 Task: Find a house in Farum, Denmark for 2 guests from August 10 to August 18, with a price range of ₹10,000 to ₹14,000, including WiFi, TV, free parking, gym, and breakfast, and ensure self check-in is available.
Action: Mouse moved to (544, 79)
Screenshot: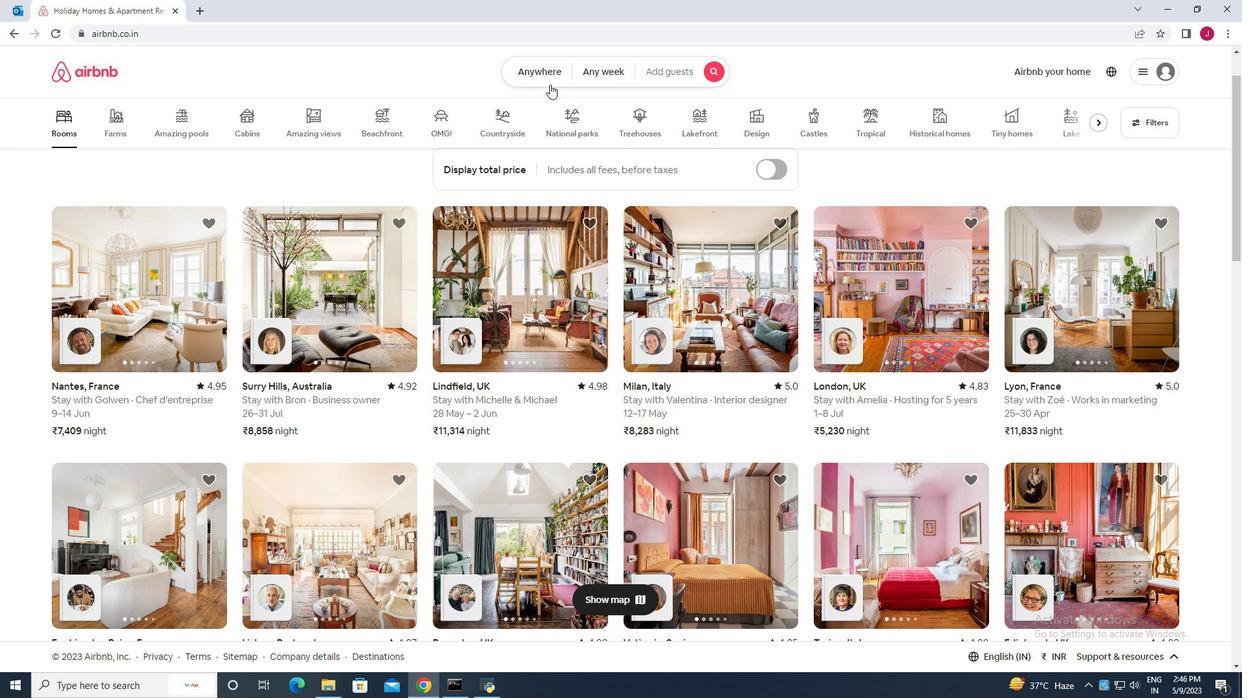 
Action: Mouse pressed left at (544, 79)
Screenshot: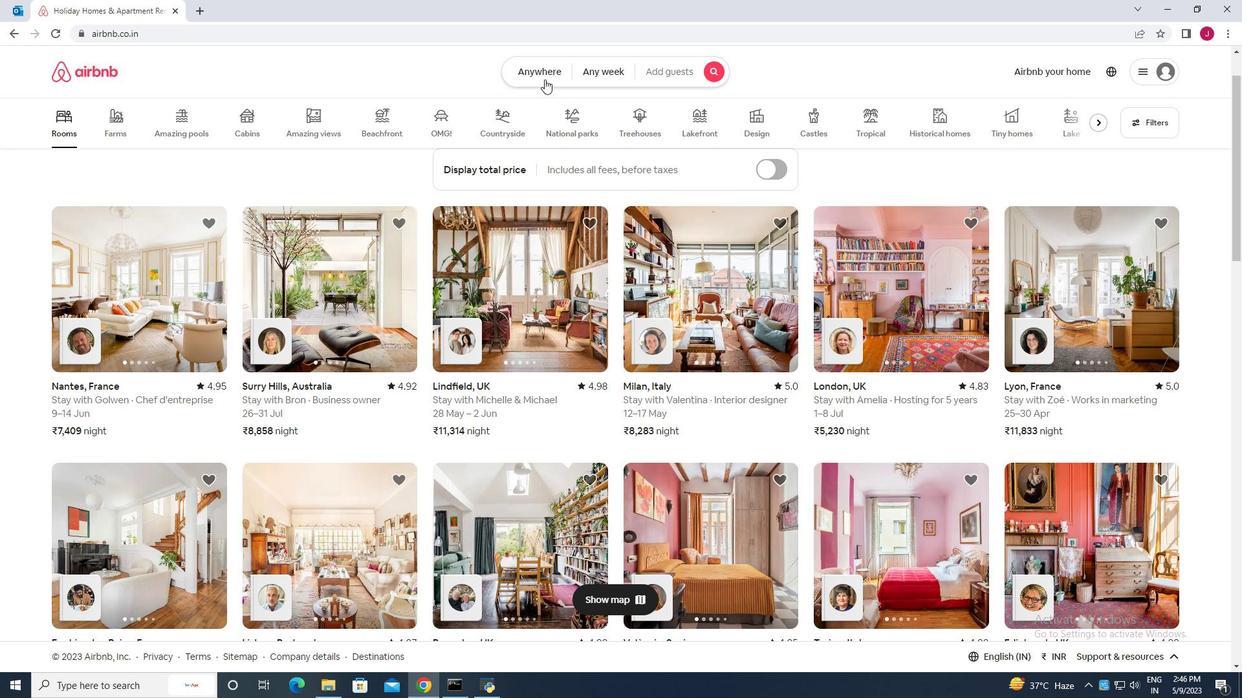 
Action: Mouse moved to (432, 122)
Screenshot: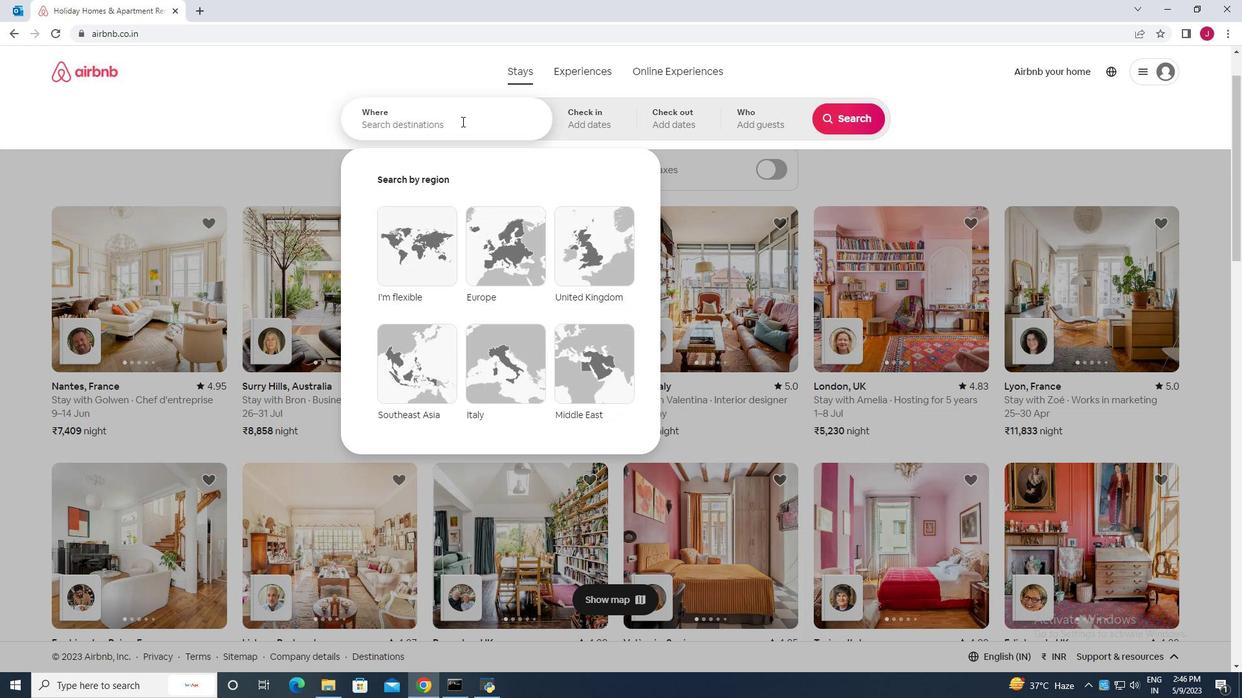 
Action: Mouse pressed left at (432, 122)
Screenshot: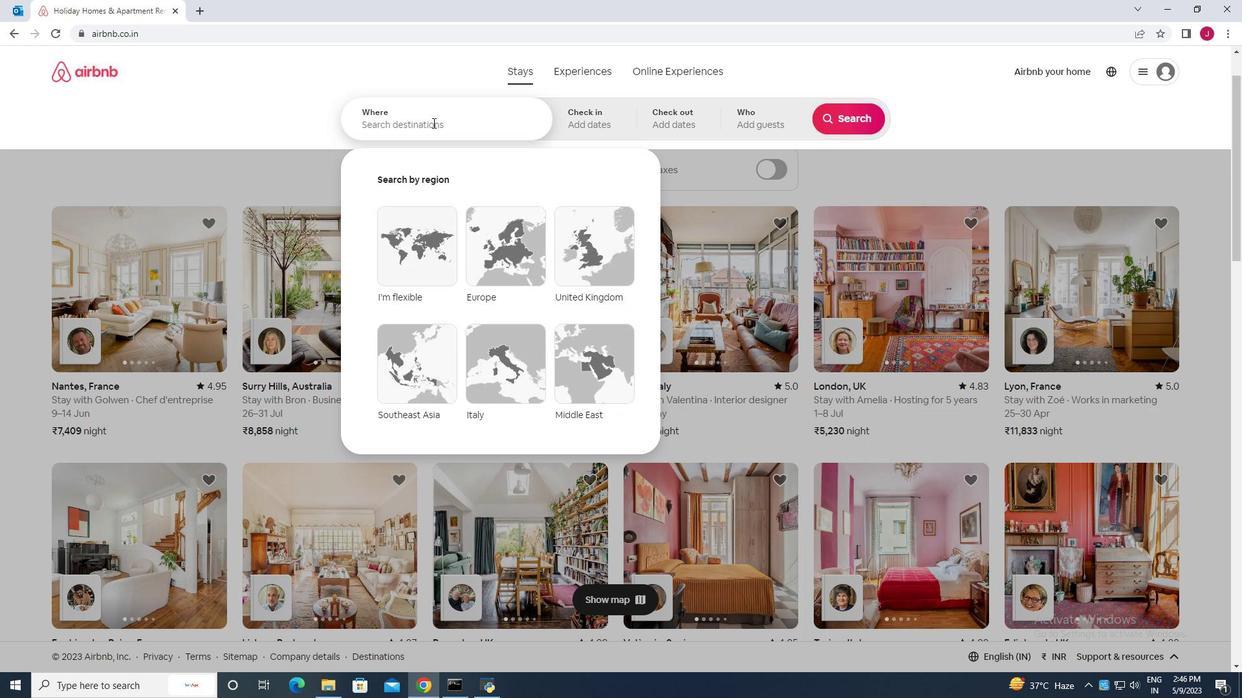
Action: Key pressed farum<Key.space>denmark<Key.space>
Screenshot: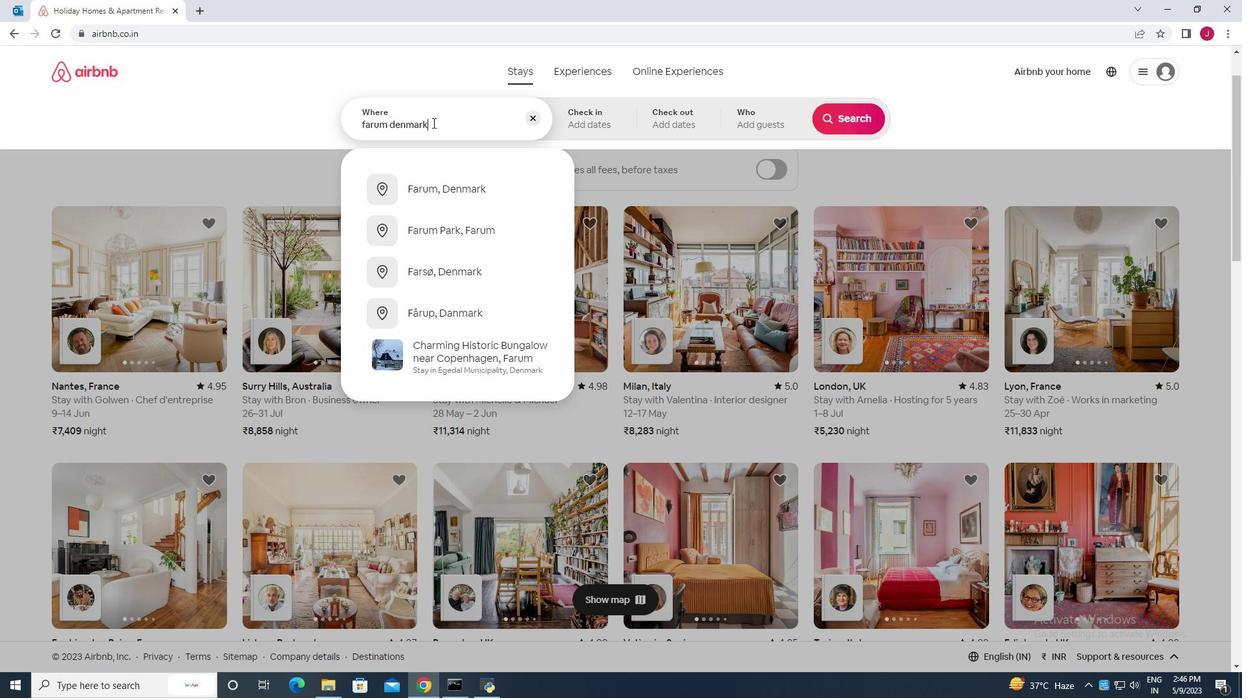
Action: Mouse moved to (473, 189)
Screenshot: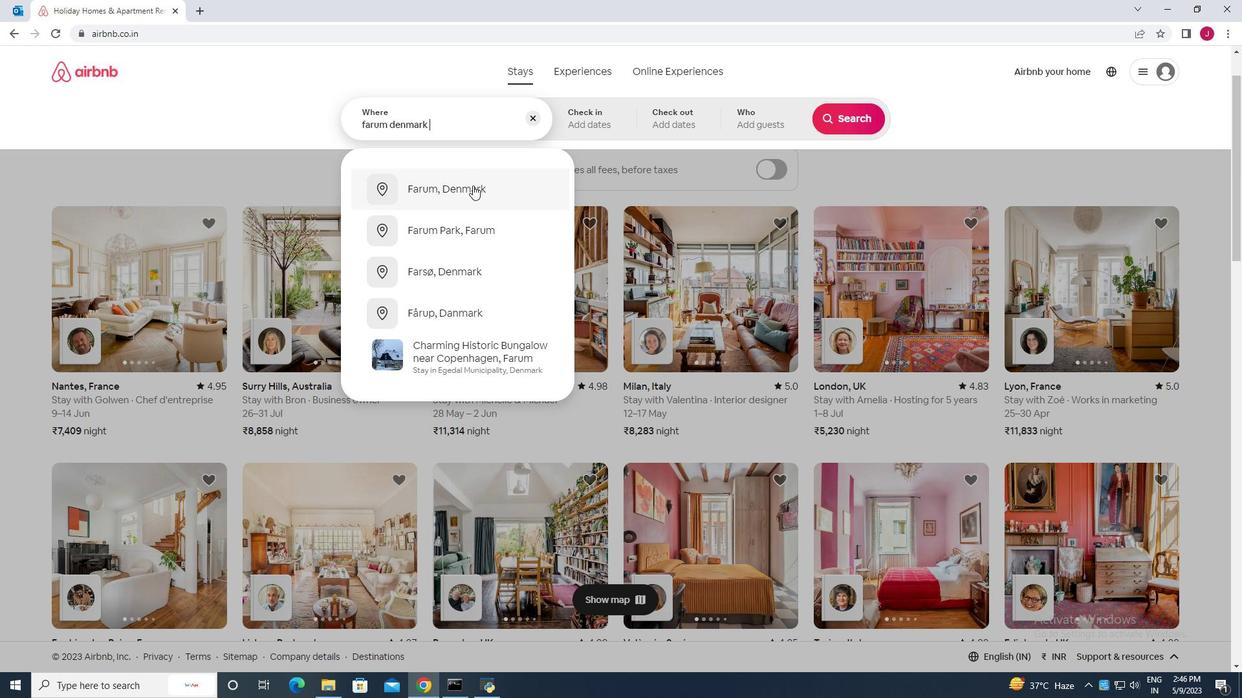 
Action: Mouse pressed left at (473, 189)
Screenshot: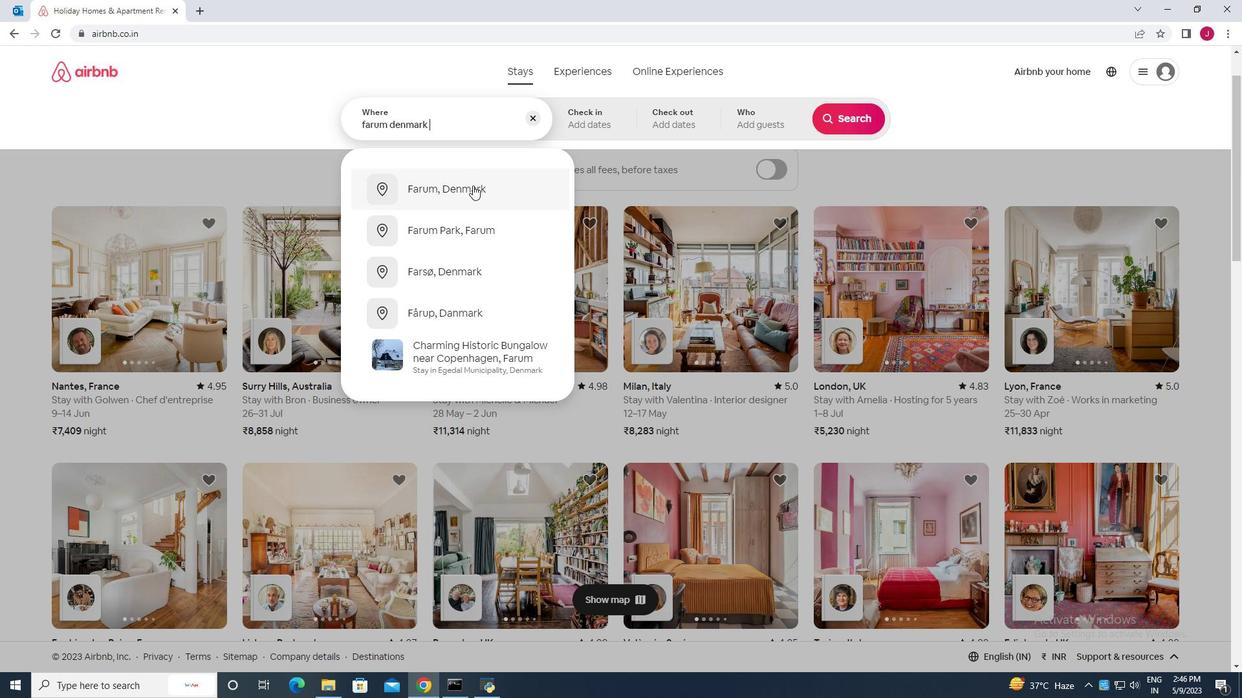 
Action: Mouse moved to (843, 221)
Screenshot: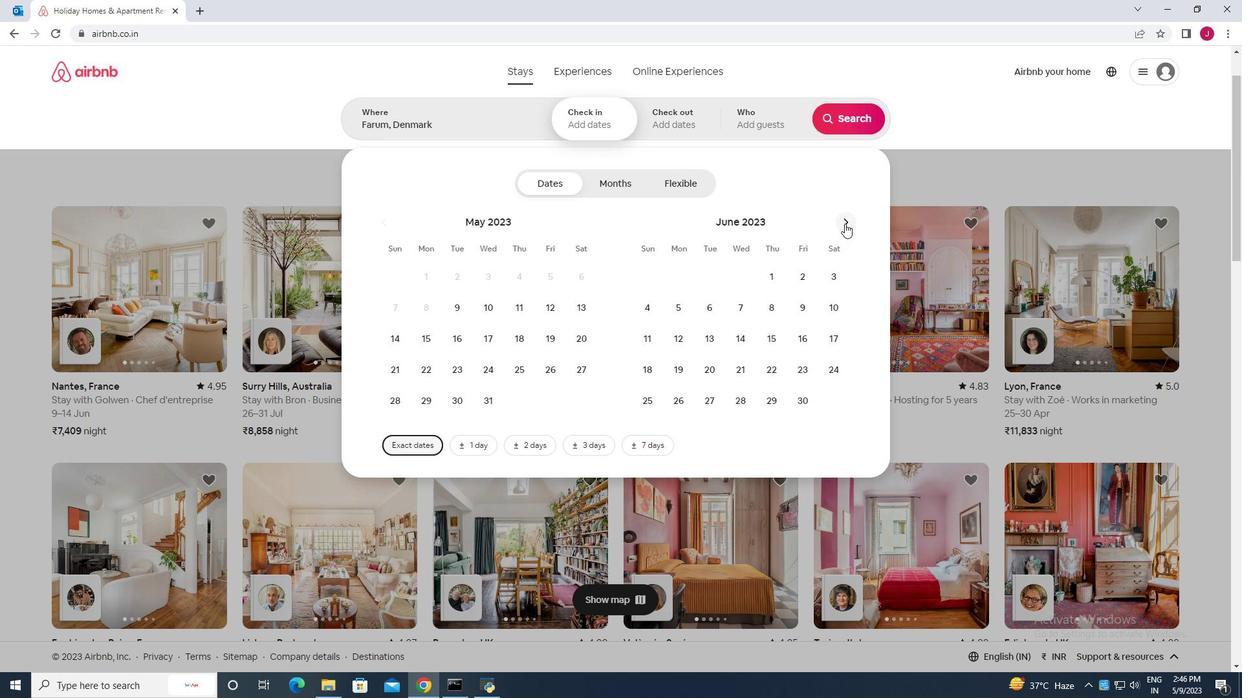 
Action: Mouse pressed left at (843, 221)
Screenshot: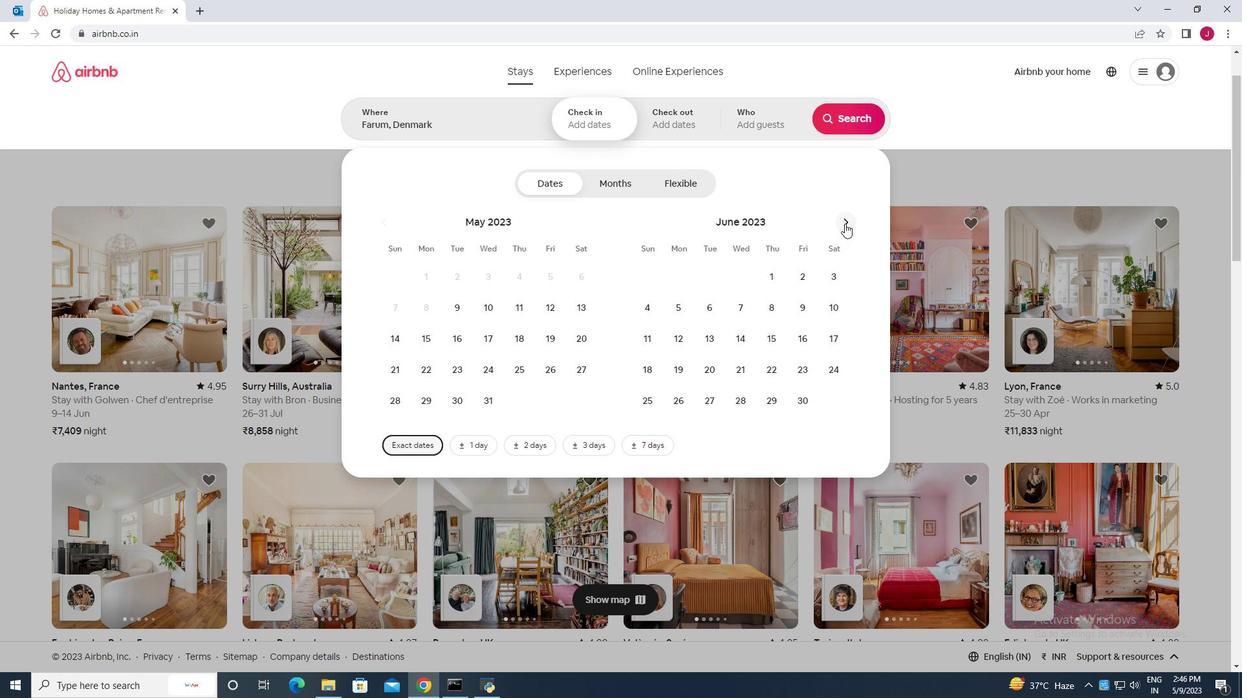 
Action: Mouse pressed left at (843, 221)
Screenshot: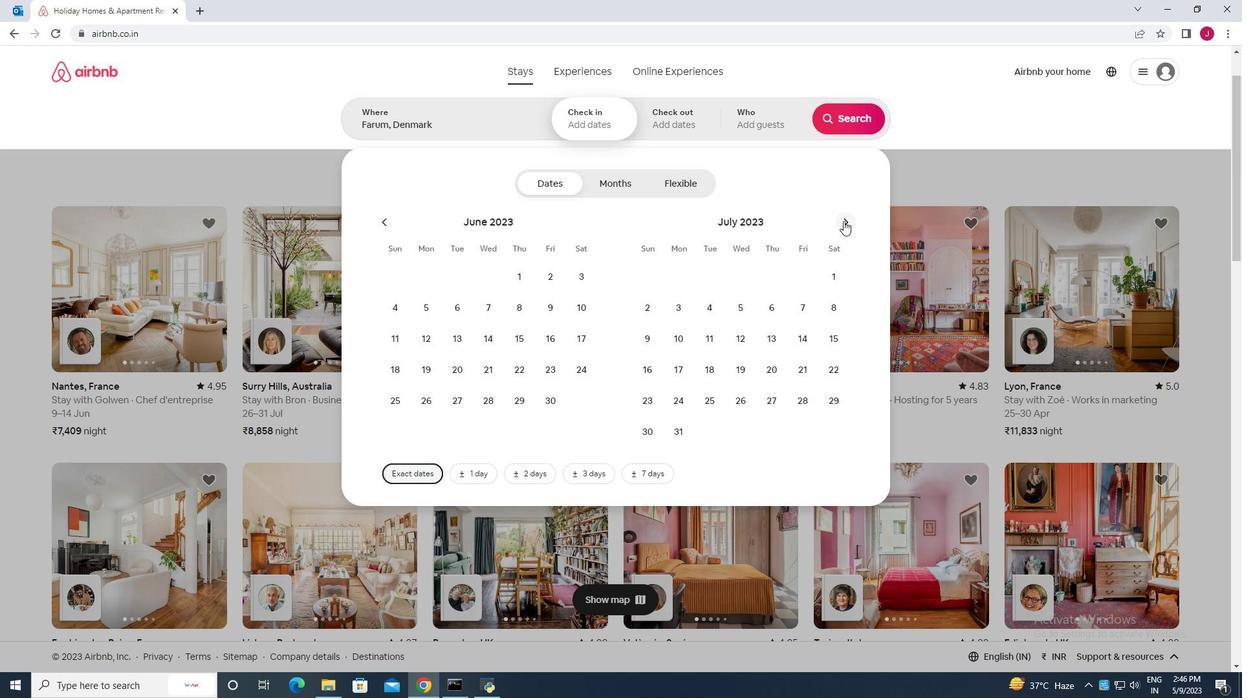 
Action: Mouse pressed left at (843, 221)
Screenshot: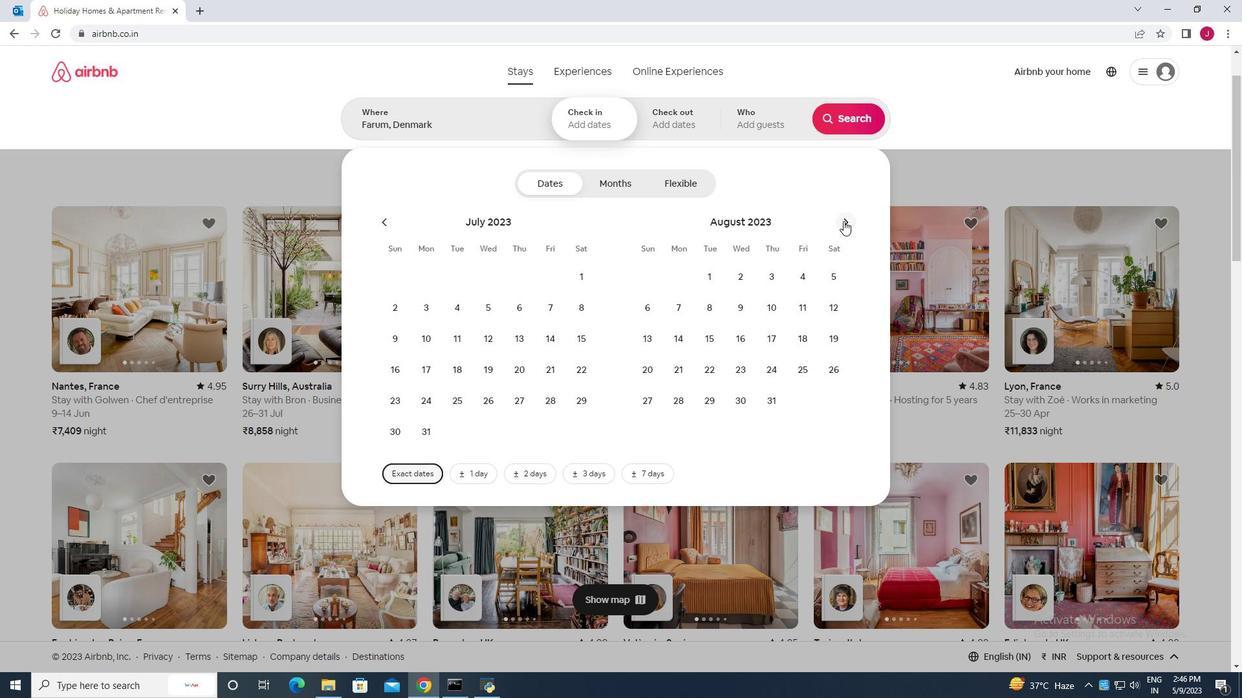 
Action: Mouse moved to (509, 311)
Screenshot: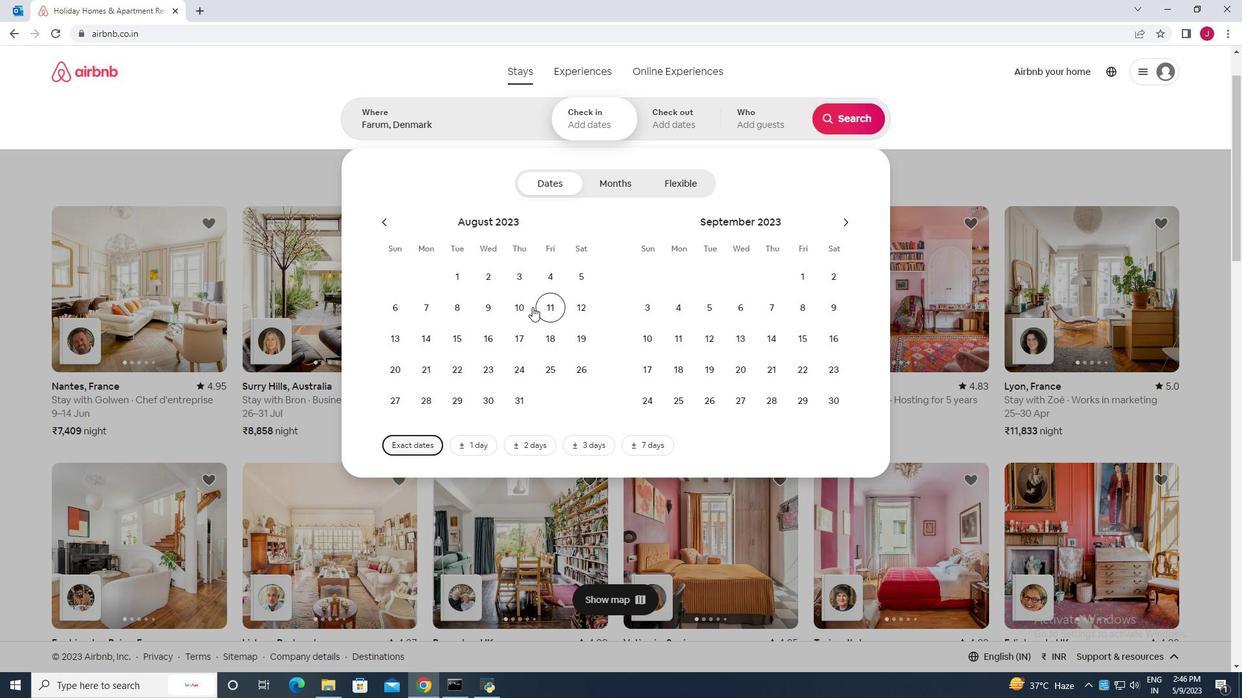 
Action: Mouse pressed left at (509, 311)
Screenshot: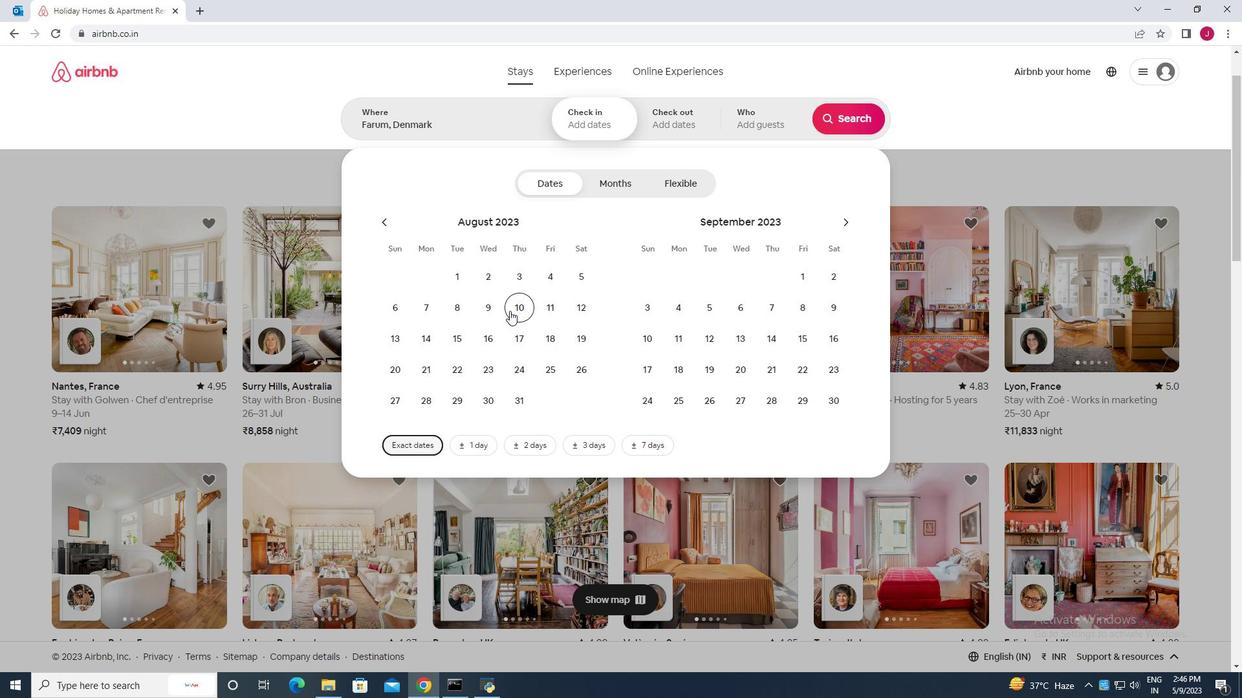
Action: Mouse moved to (557, 338)
Screenshot: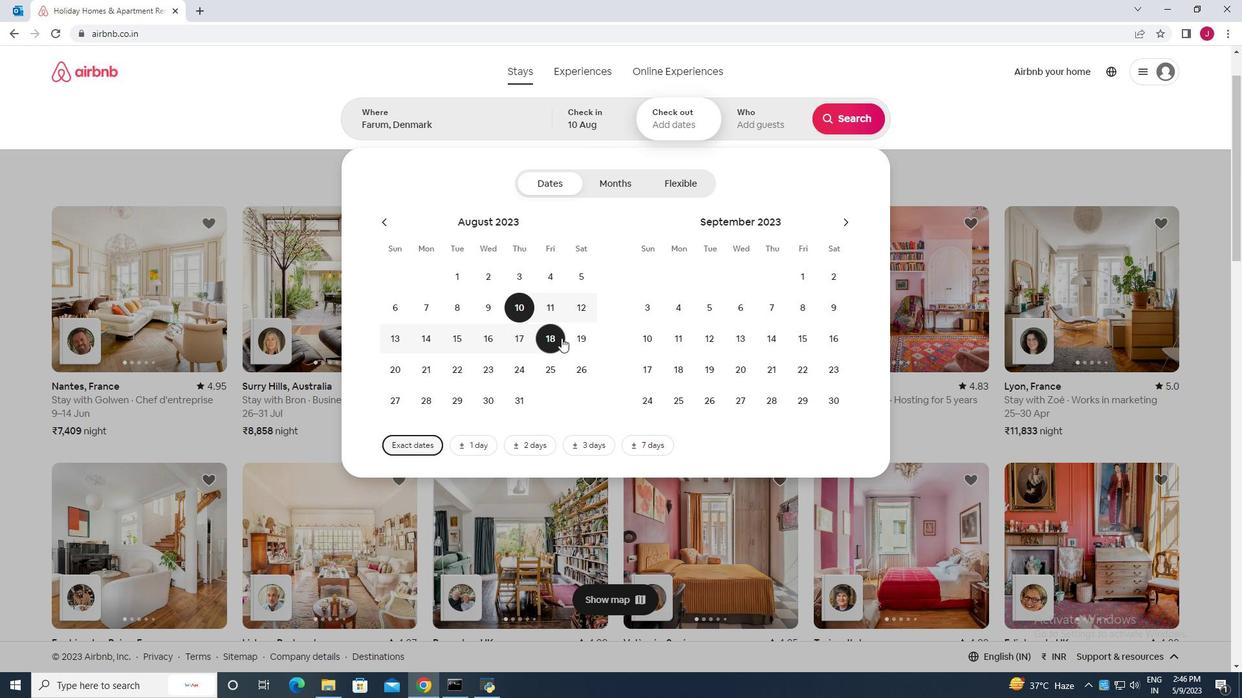 
Action: Mouse pressed left at (557, 338)
Screenshot: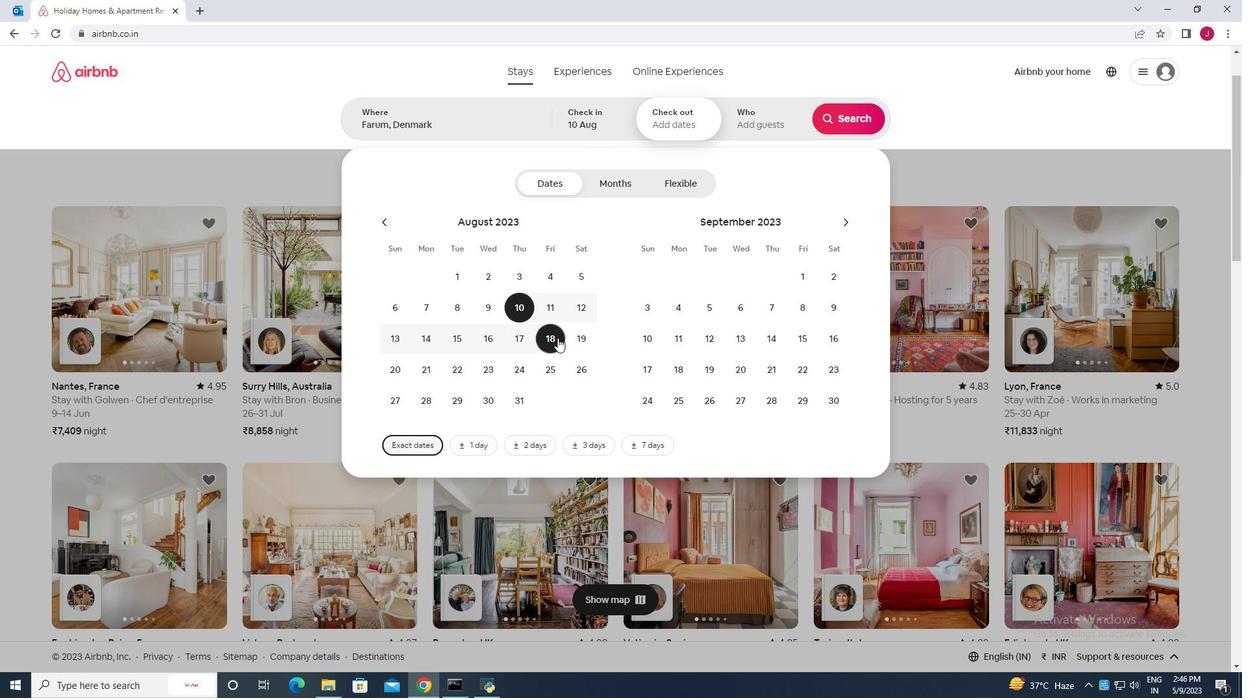 
Action: Mouse moved to (749, 124)
Screenshot: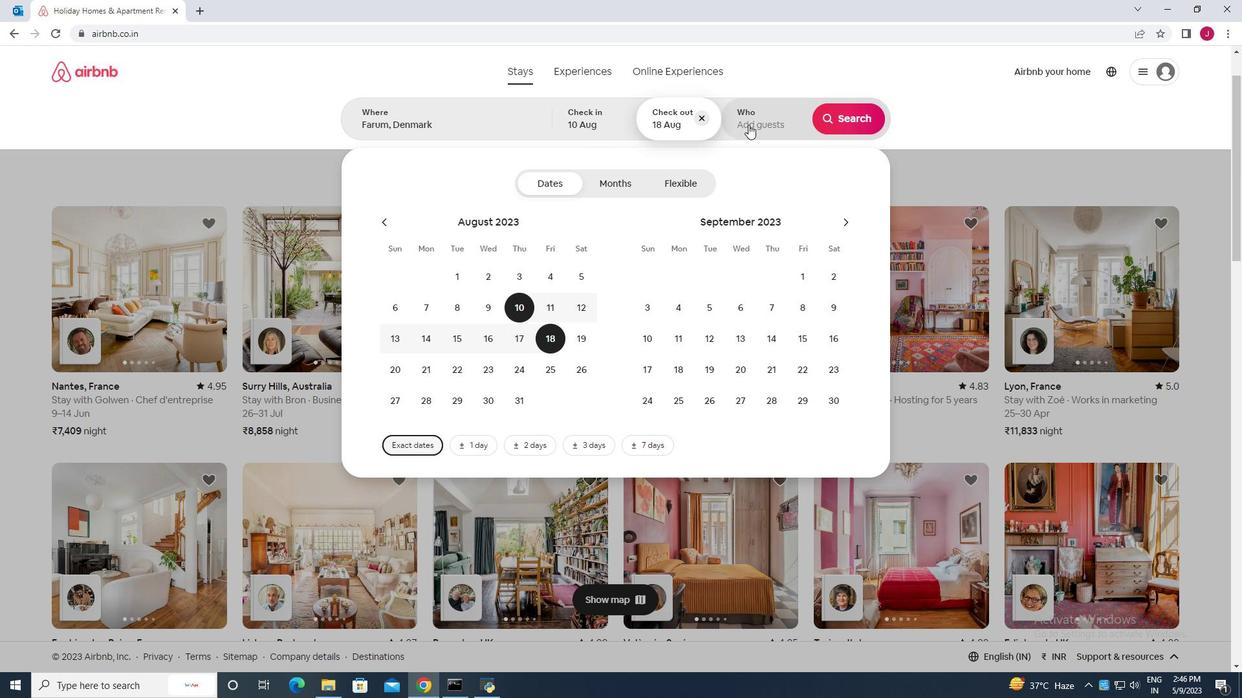 
Action: Mouse pressed left at (749, 124)
Screenshot: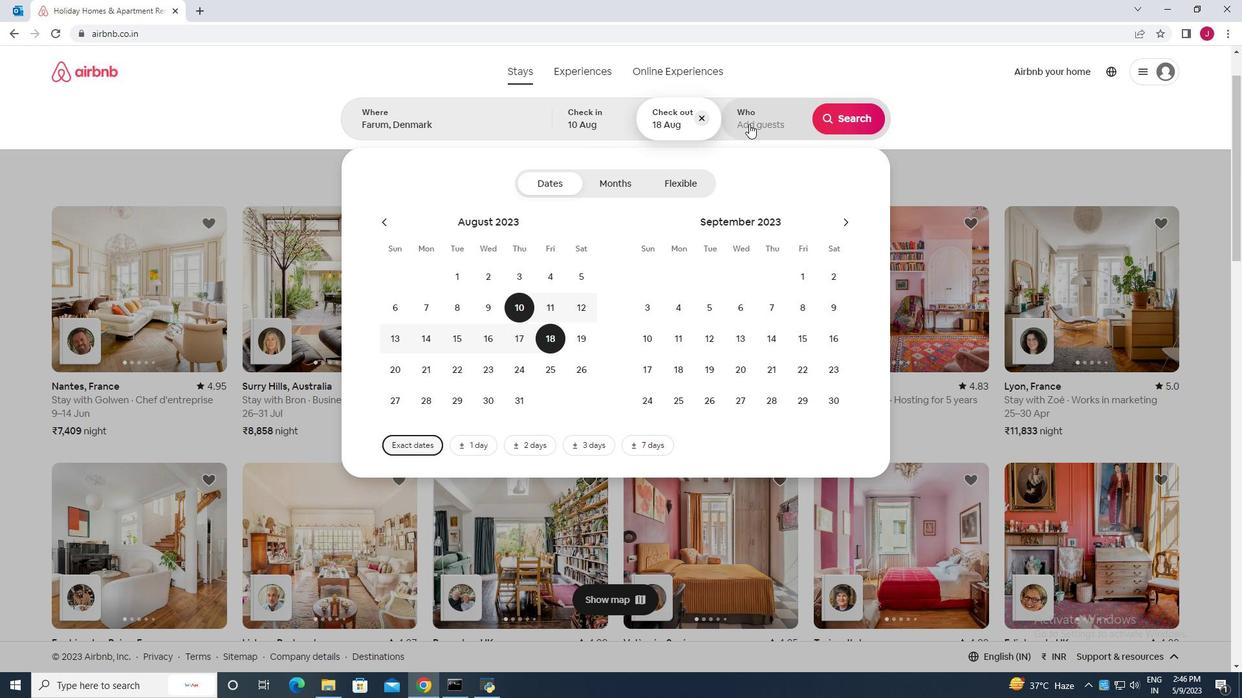 
Action: Mouse moved to (856, 188)
Screenshot: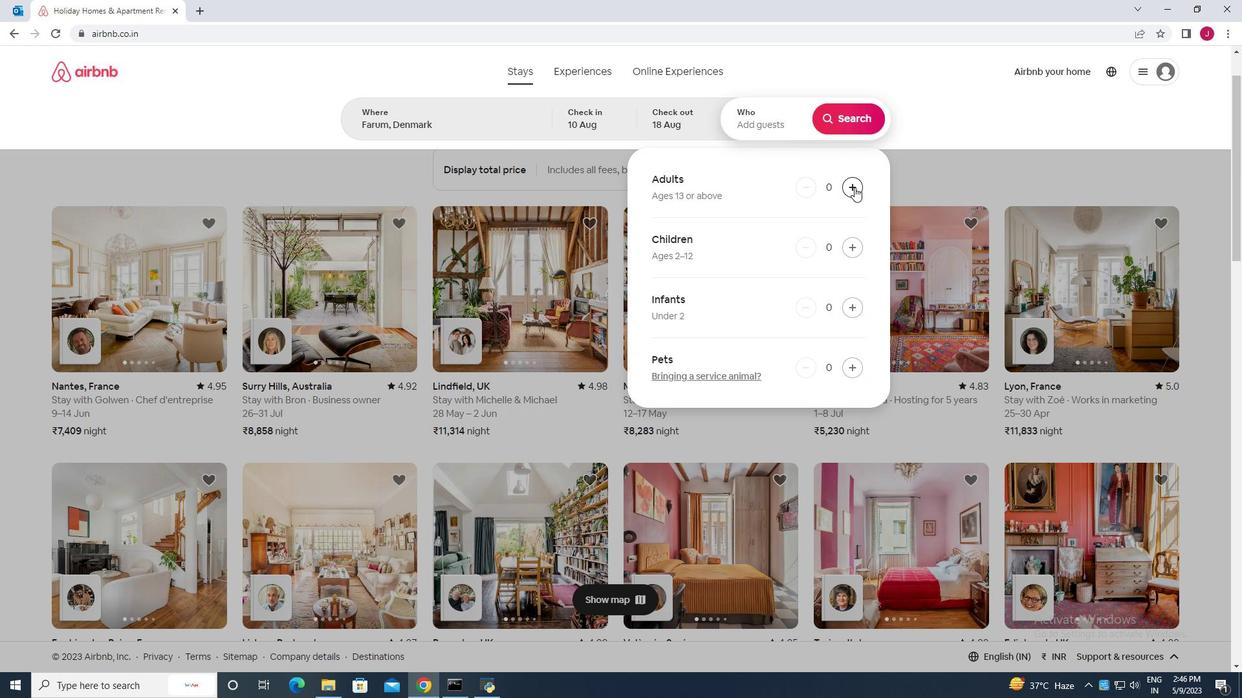 
Action: Mouse pressed left at (856, 188)
Screenshot: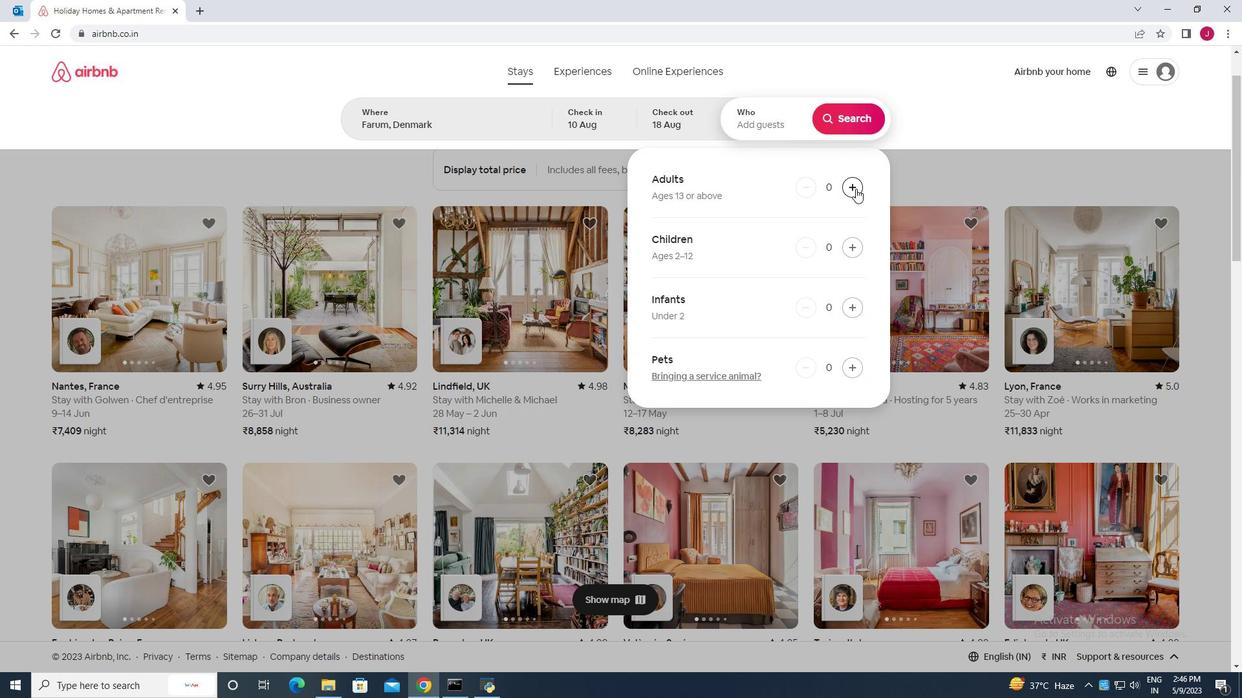 
Action: Mouse pressed left at (856, 188)
Screenshot: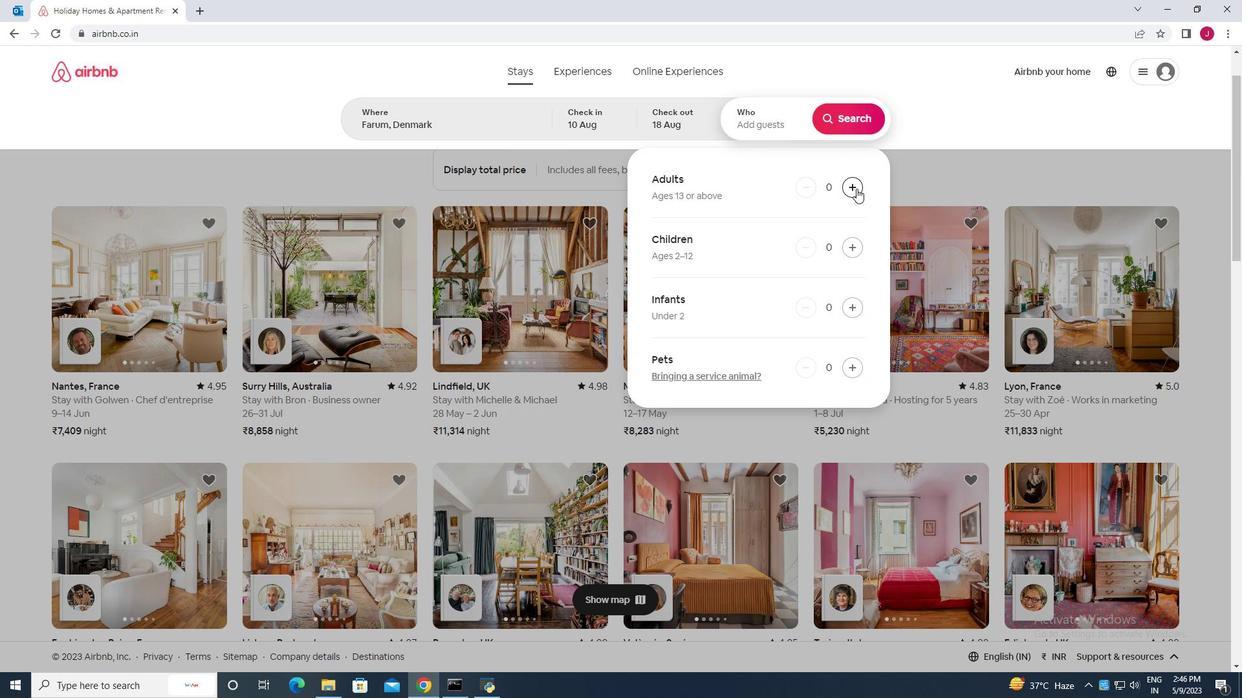 
Action: Mouse moved to (859, 121)
Screenshot: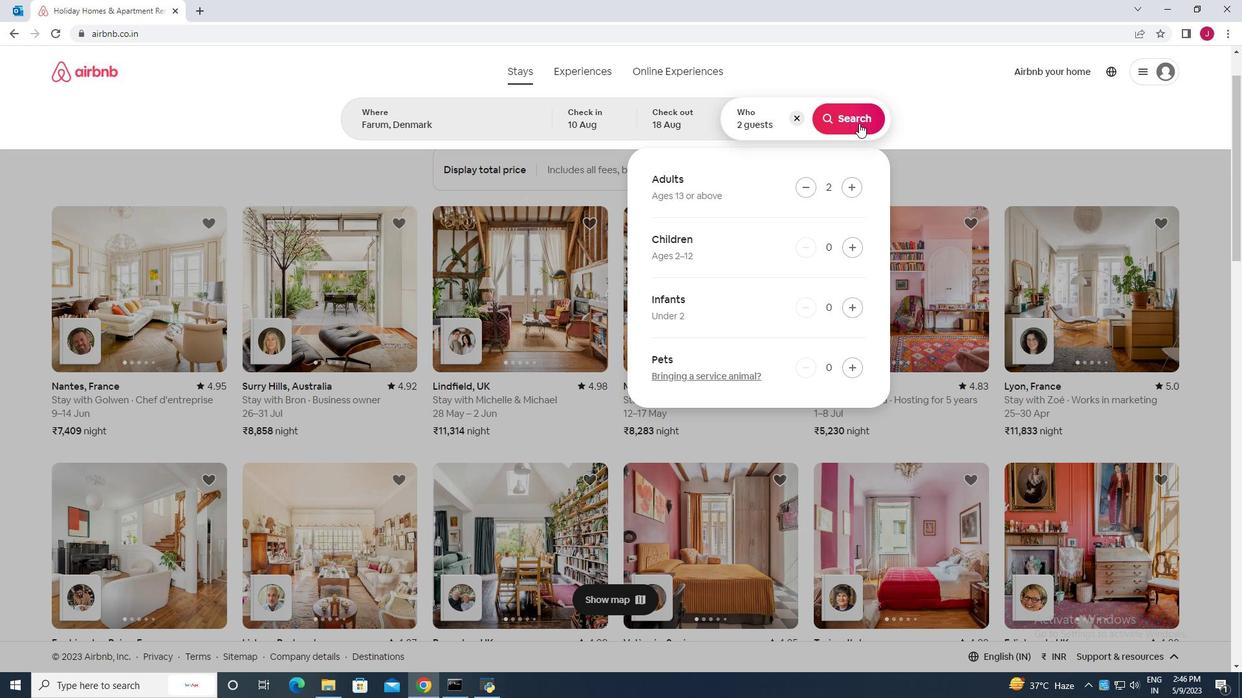 
Action: Mouse pressed left at (859, 121)
Screenshot: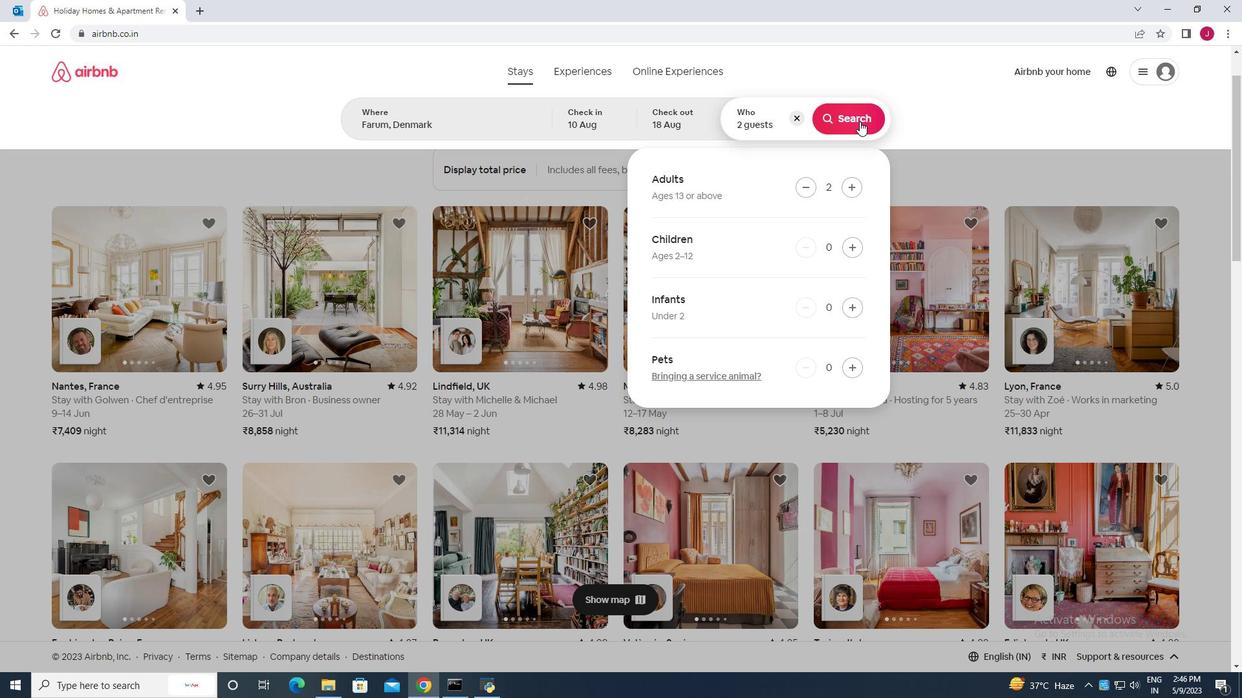 
Action: Mouse moved to (1186, 122)
Screenshot: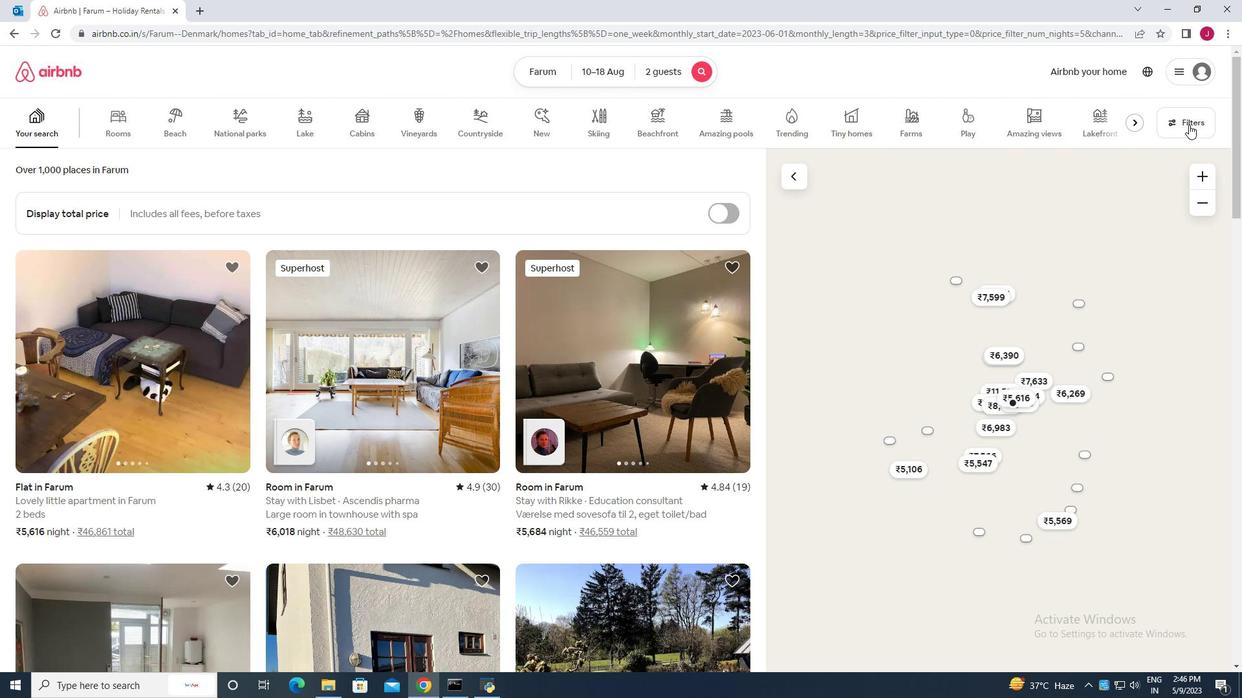 
Action: Mouse pressed left at (1186, 122)
Screenshot: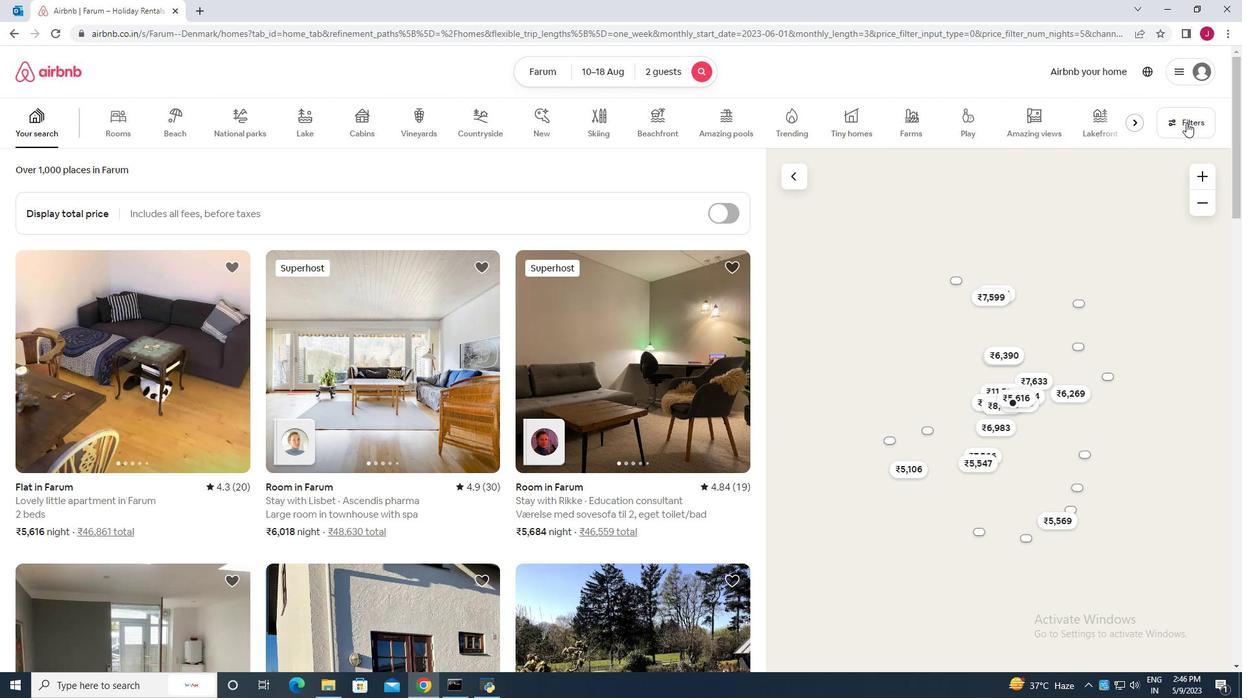 
Action: Mouse moved to (478, 433)
Screenshot: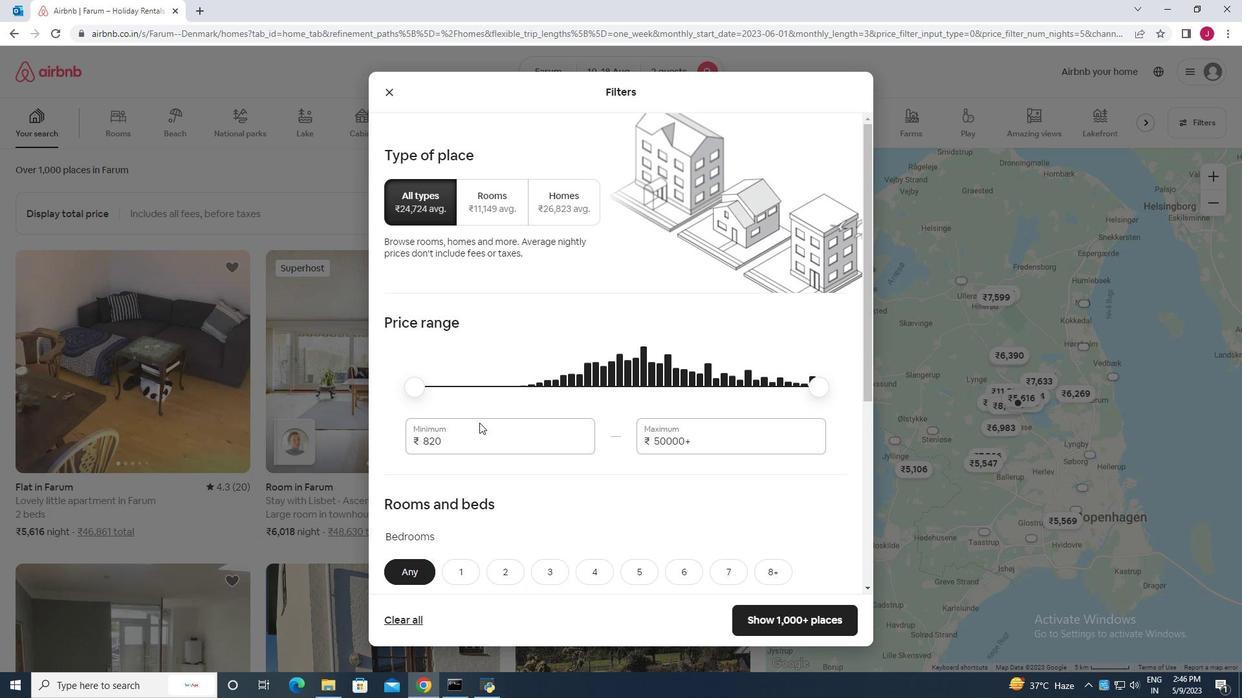
Action: Mouse pressed left at (478, 433)
Screenshot: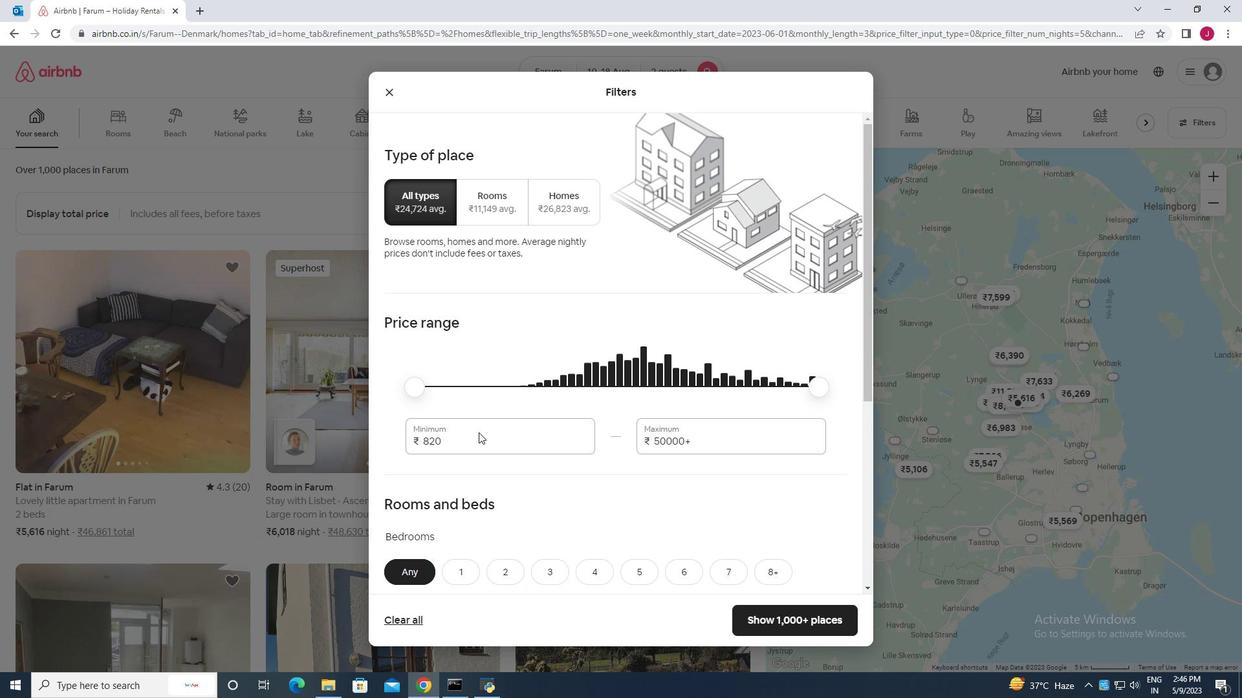 
Action: Mouse moved to (480, 439)
Screenshot: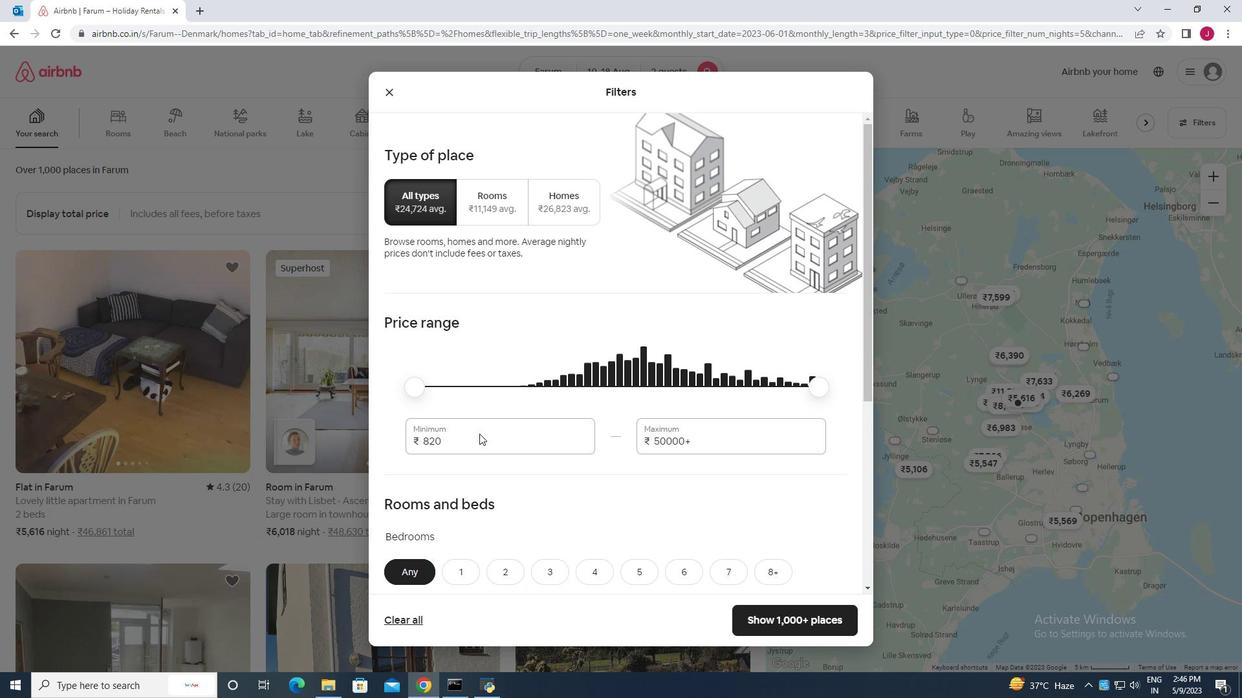 
Action: Key pressed <Key.backspace><Key.backspace><Key.backspace><Key.backspace><Key.backspace><Key.backspace><Key.backspace><Key.backspace><Key.backspace><Key.backspace><Key.backspace><Key.backspace><Key.backspace><Key.backspace><Key.backspace>10000
Screenshot: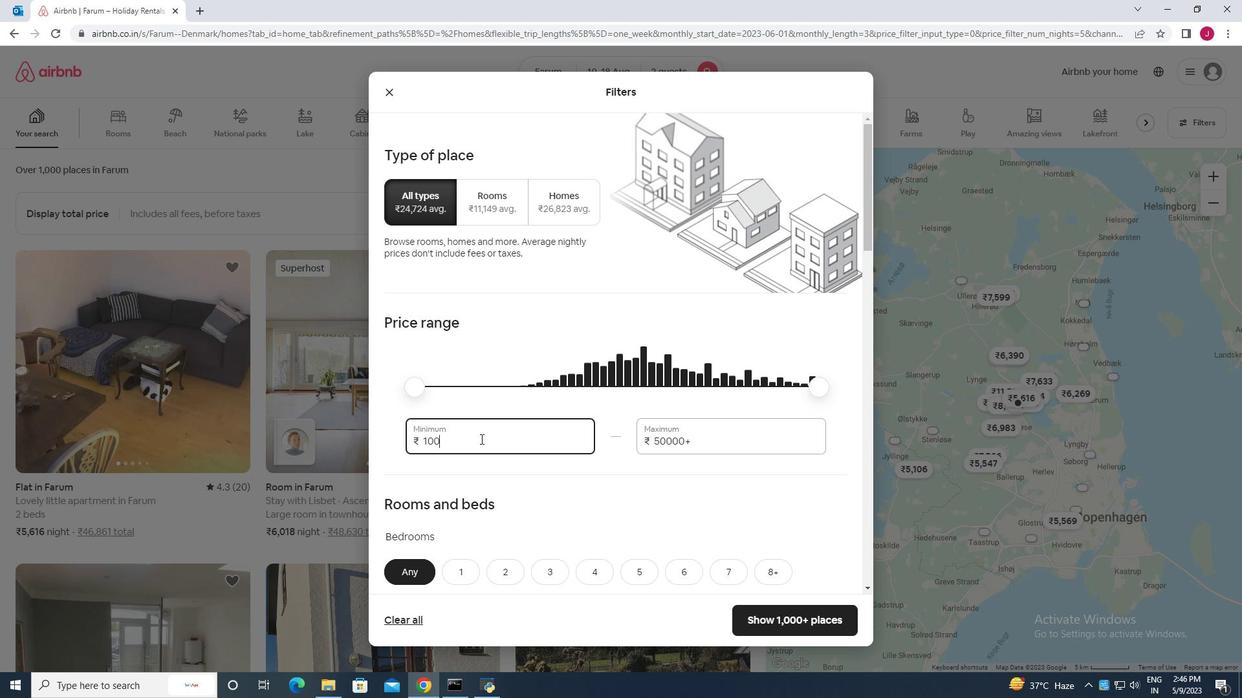 
Action: Mouse moved to (718, 432)
Screenshot: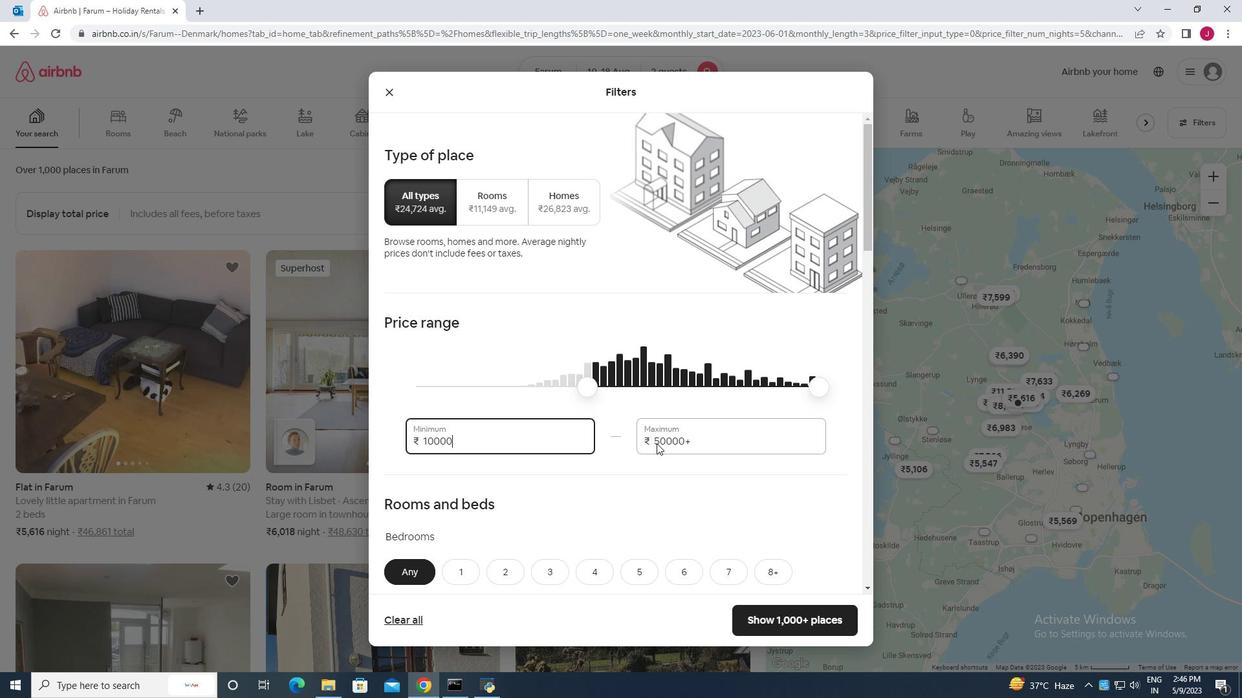 
Action: Mouse pressed left at (718, 432)
Screenshot: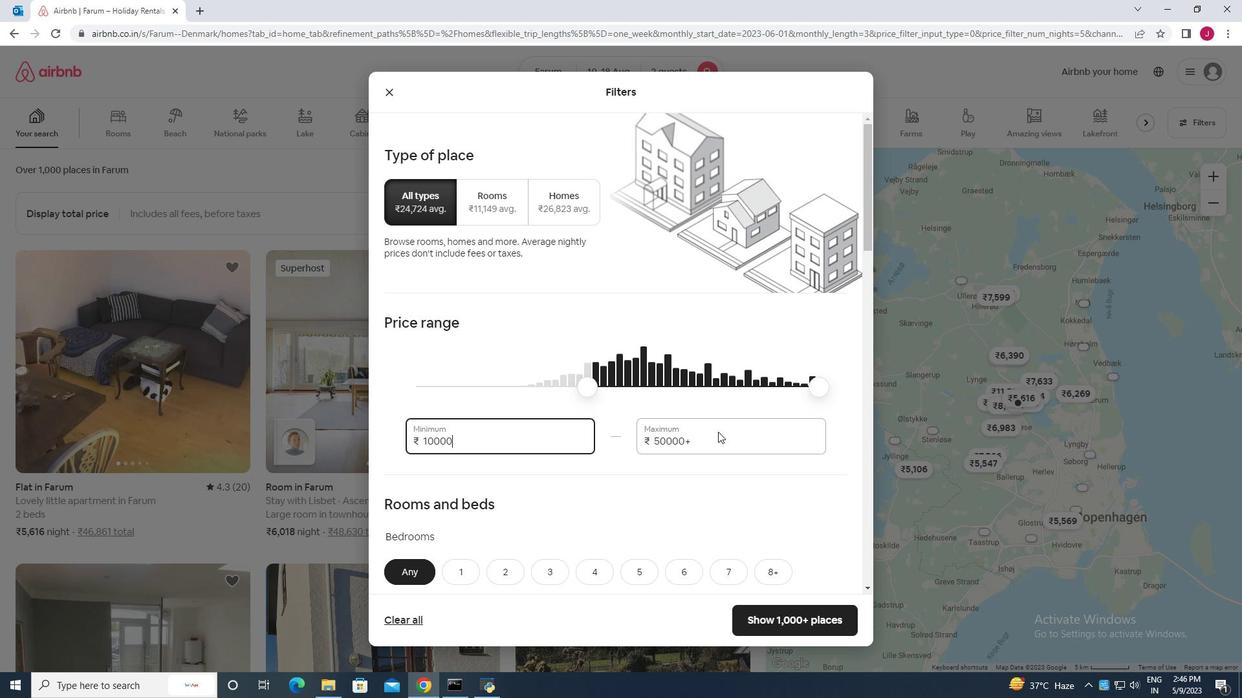 
Action: Mouse moved to (717, 440)
Screenshot: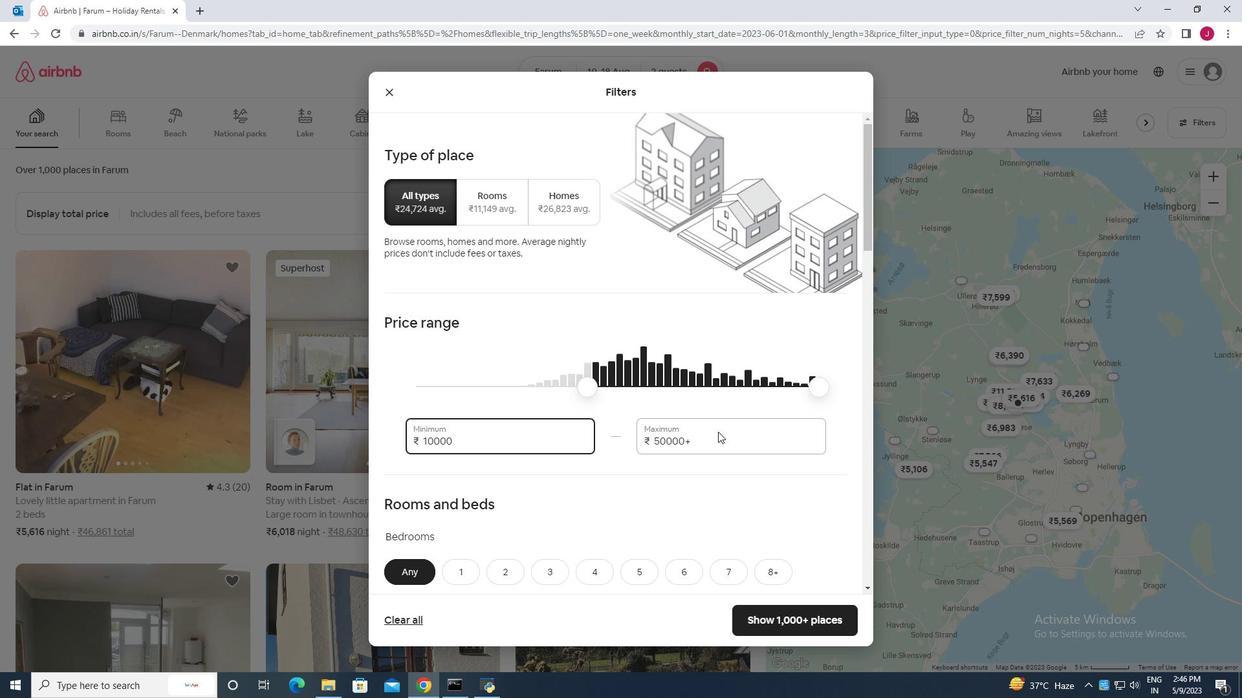 
Action: Key pressed <Key.backspace><Key.backspace><Key.backspace><Key.backspace><Key.backspace><Key.backspace><Key.backspace><Key.backspace><Key.backspace><Key.backspace><Key.backspace><Key.backspace><Key.backspace><Key.backspace><Key.backspace><Key.backspace><Key.backspace><Key.backspace><Key.backspace><Key.backspace>14000
Screenshot: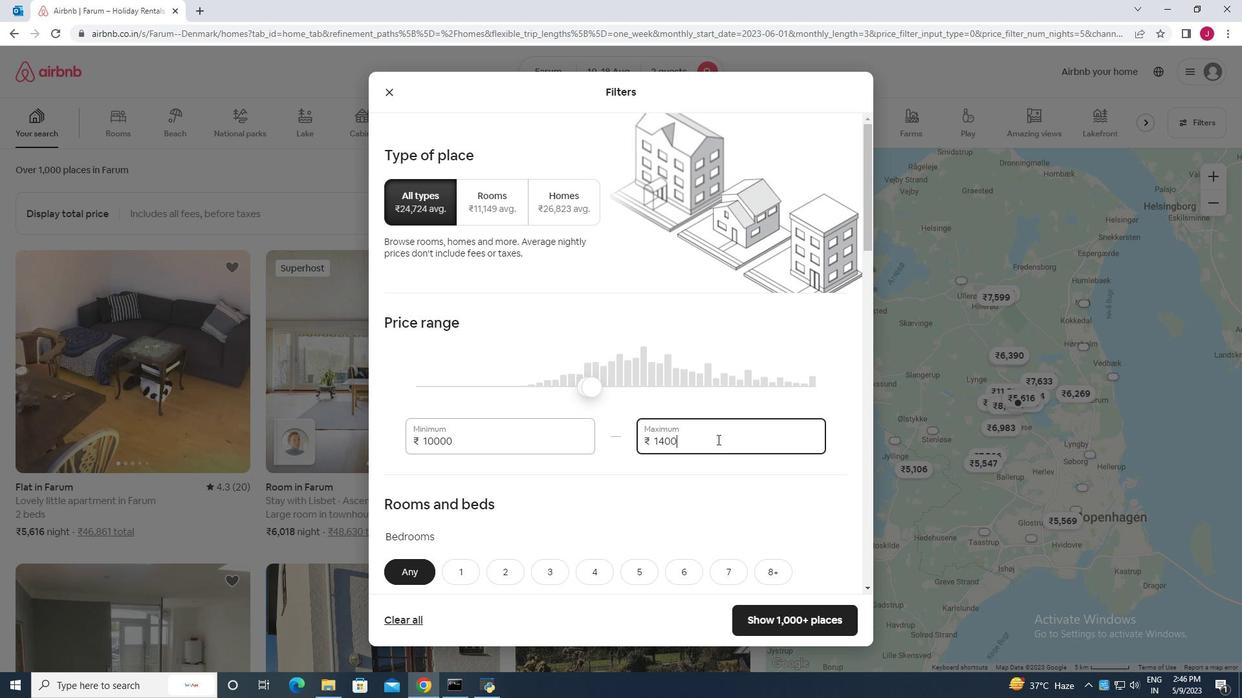 
Action: Mouse moved to (617, 456)
Screenshot: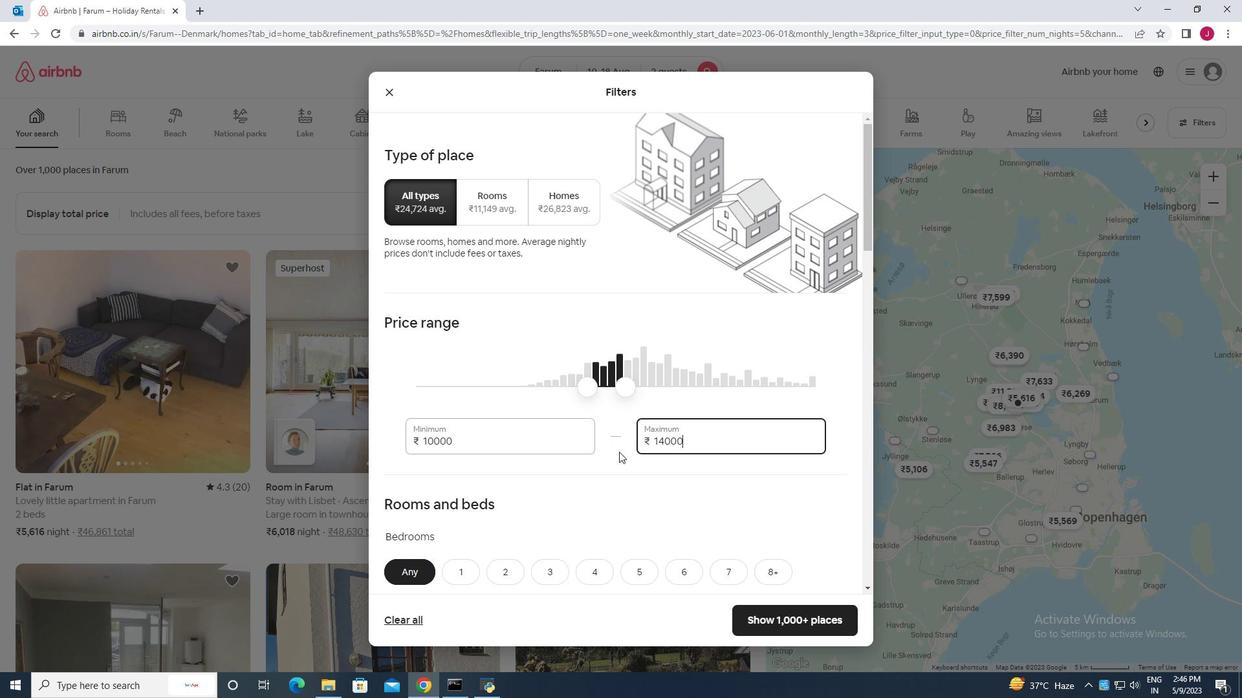 
Action: Mouse scrolled (617, 455) with delta (0, 0)
Screenshot: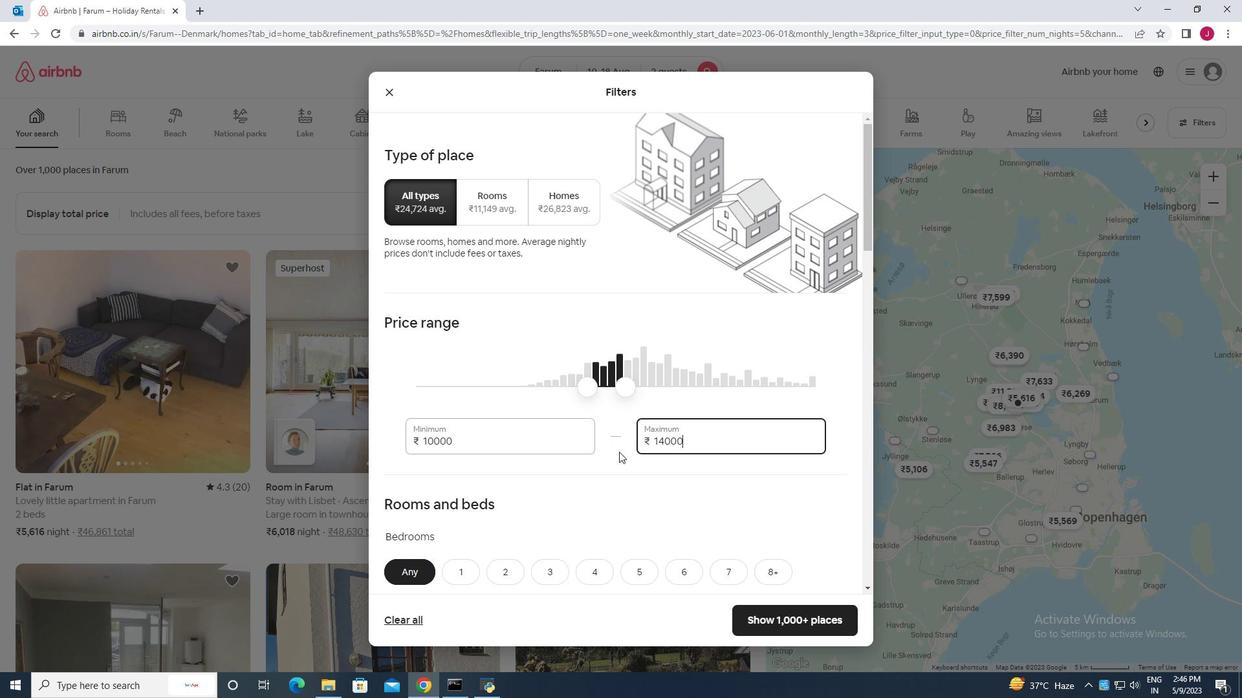 
Action: Mouse scrolled (617, 455) with delta (0, 0)
Screenshot: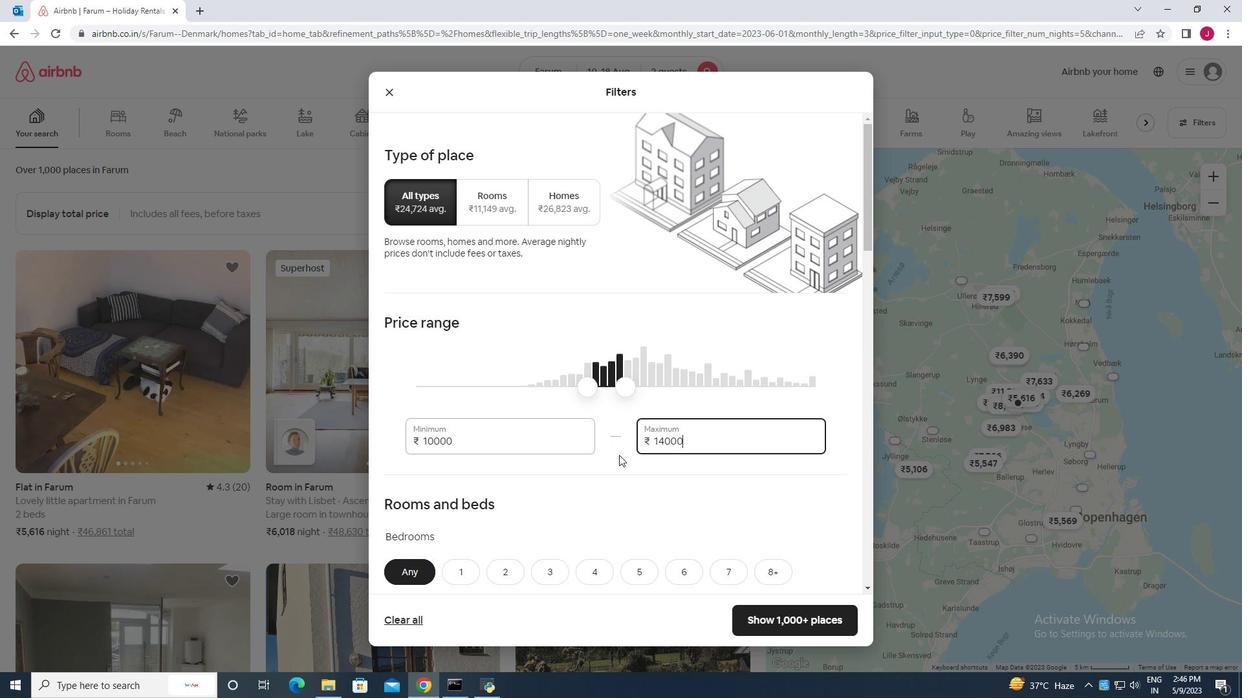 
Action: Mouse moved to (614, 458)
Screenshot: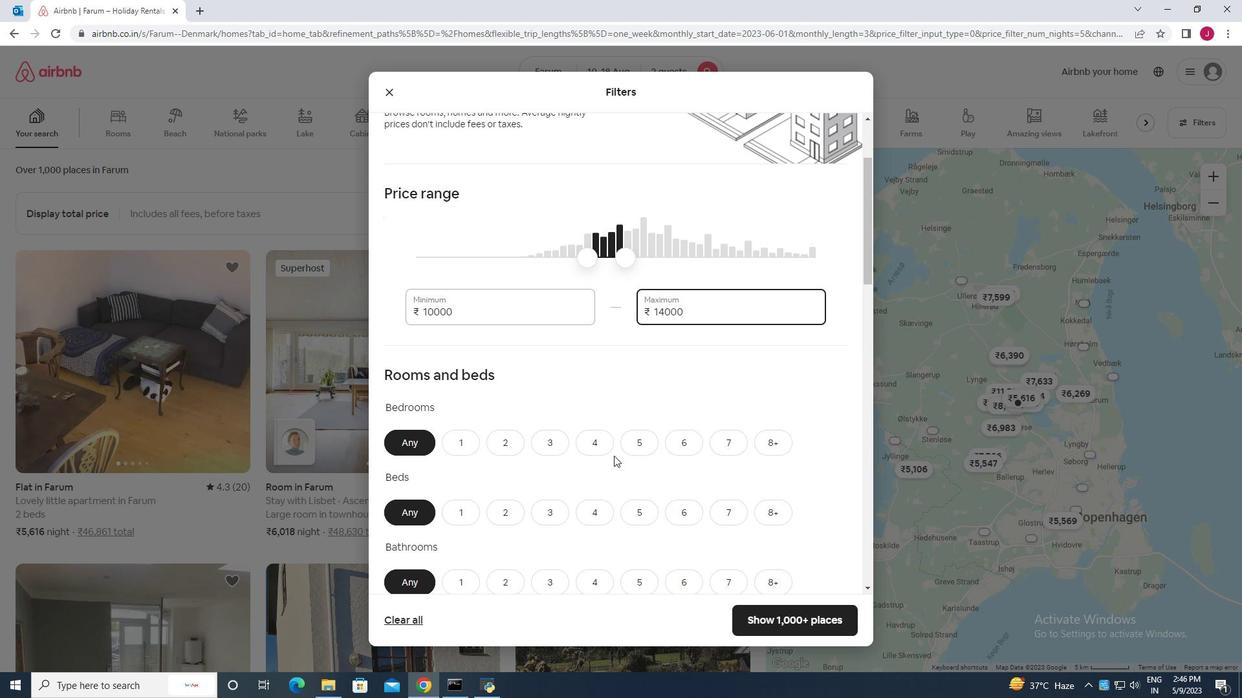 
Action: Mouse scrolled (614, 457) with delta (0, 0)
Screenshot: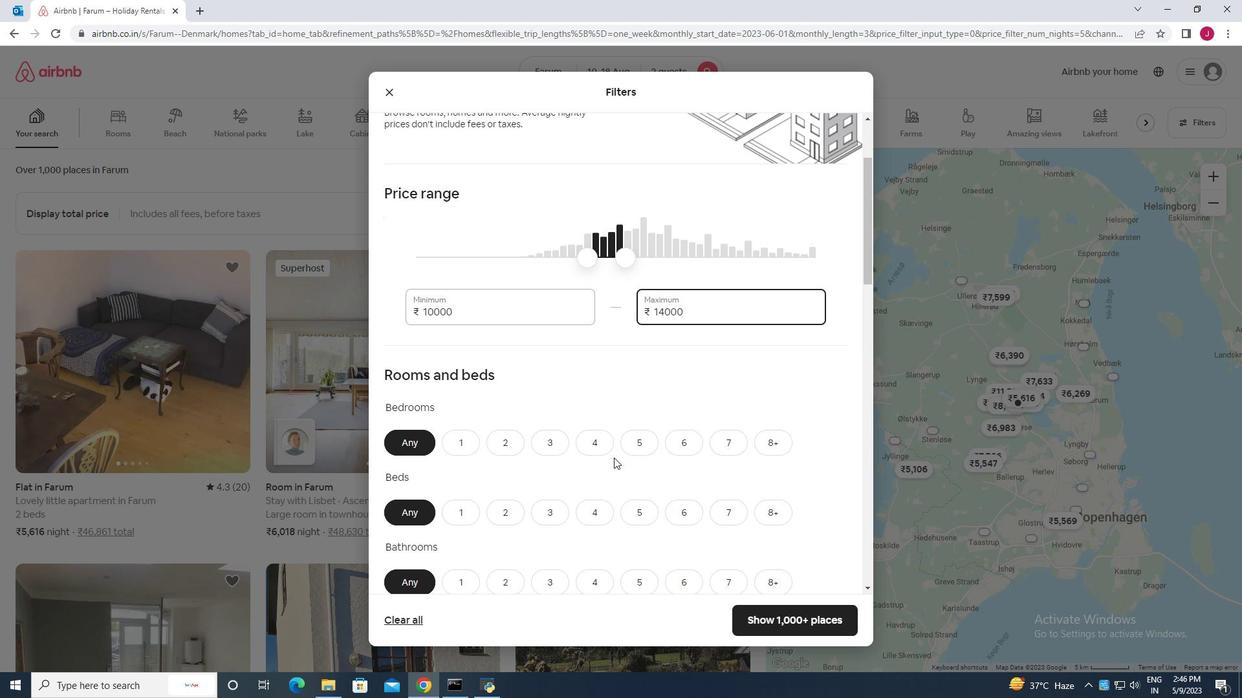 
Action: Mouse scrolled (614, 457) with delta (0, 0)
Screenshot: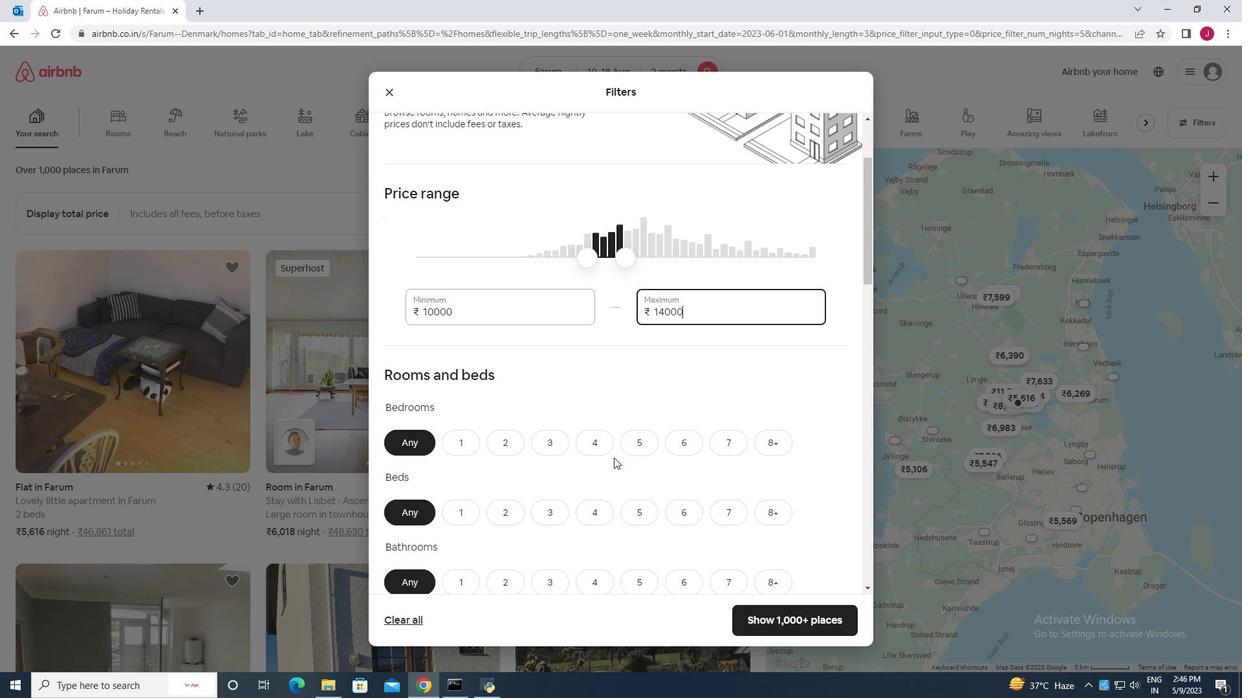 
Action: Mouse moved to (451, 313)
Screenshot: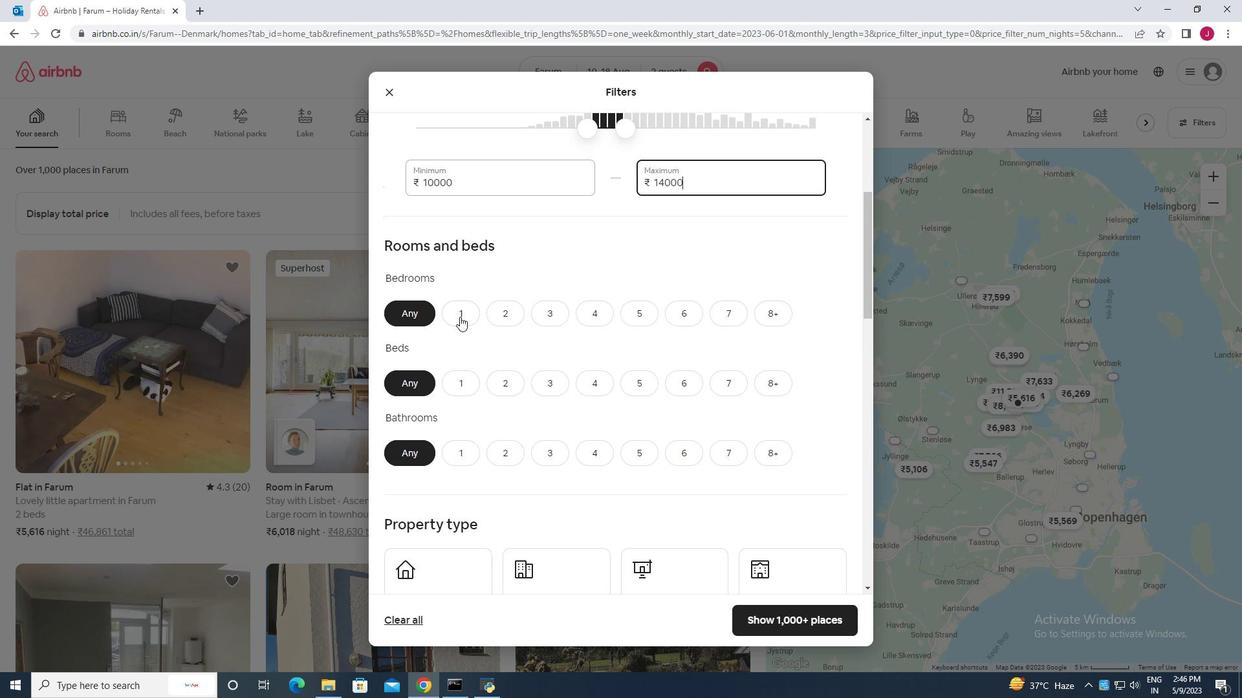 
Action: Mouse pressed left at (451, 313)
Screenshot: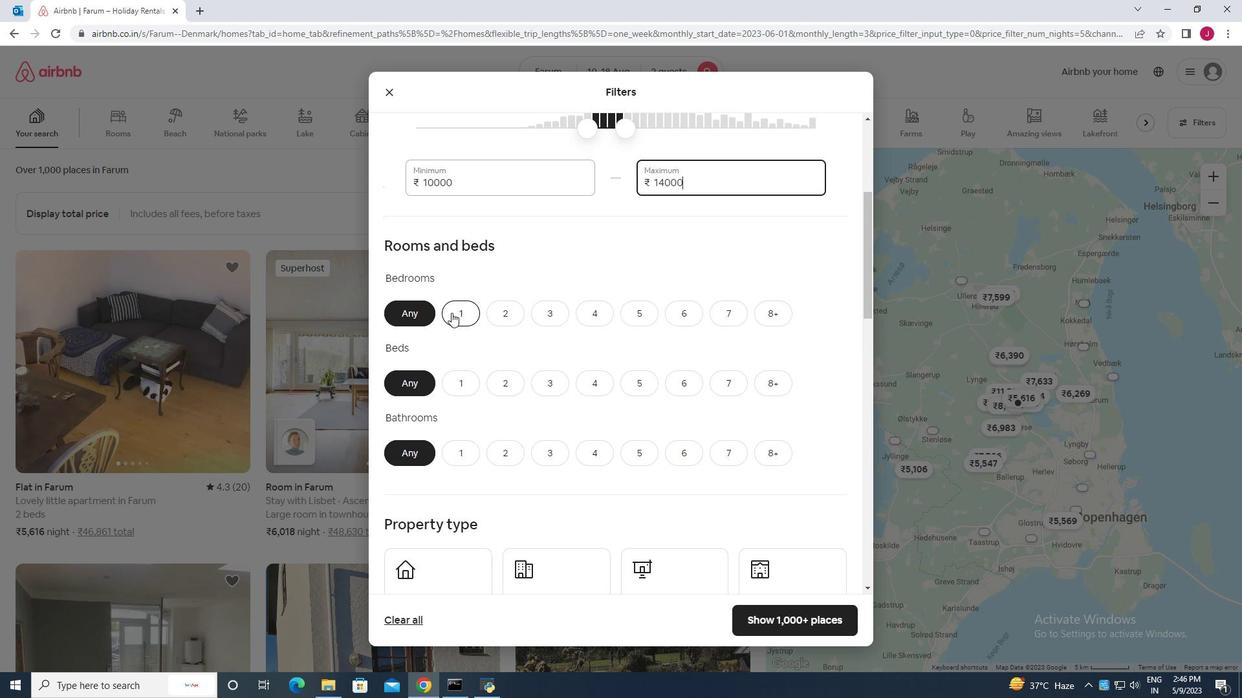 
Action: Mouse moved to (460, 388)
Screenshot: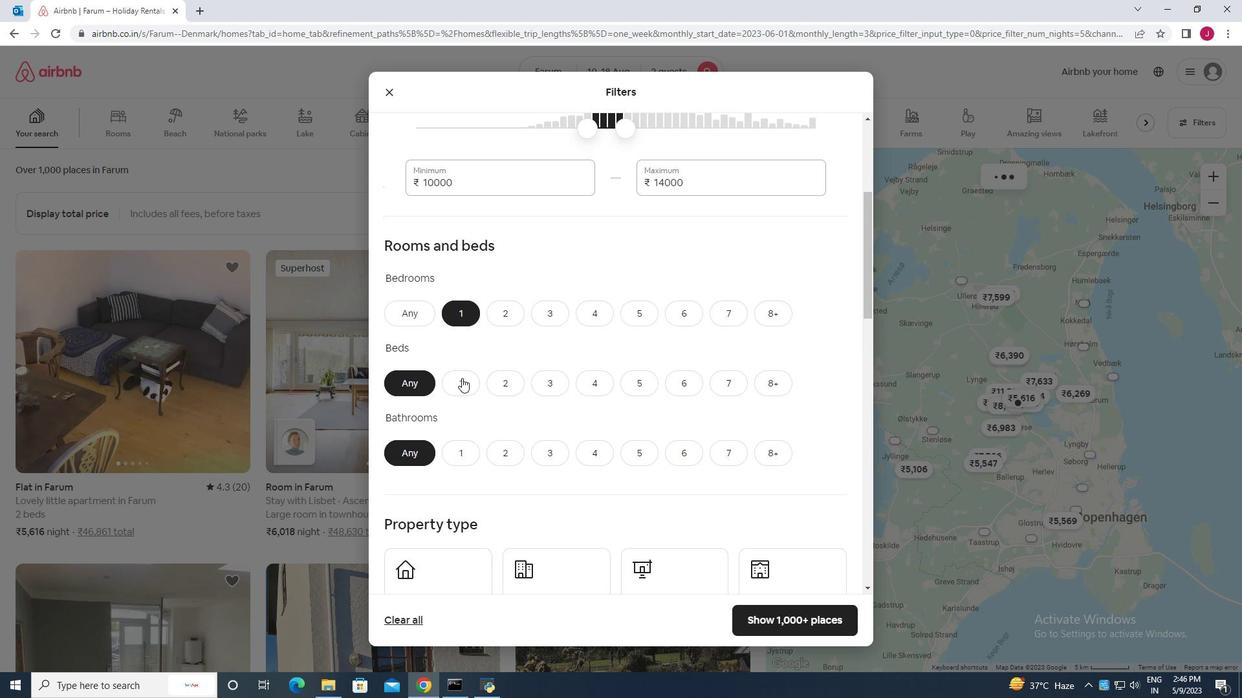 
Action: Mouse pressed left at (460, 388)
Screenshot: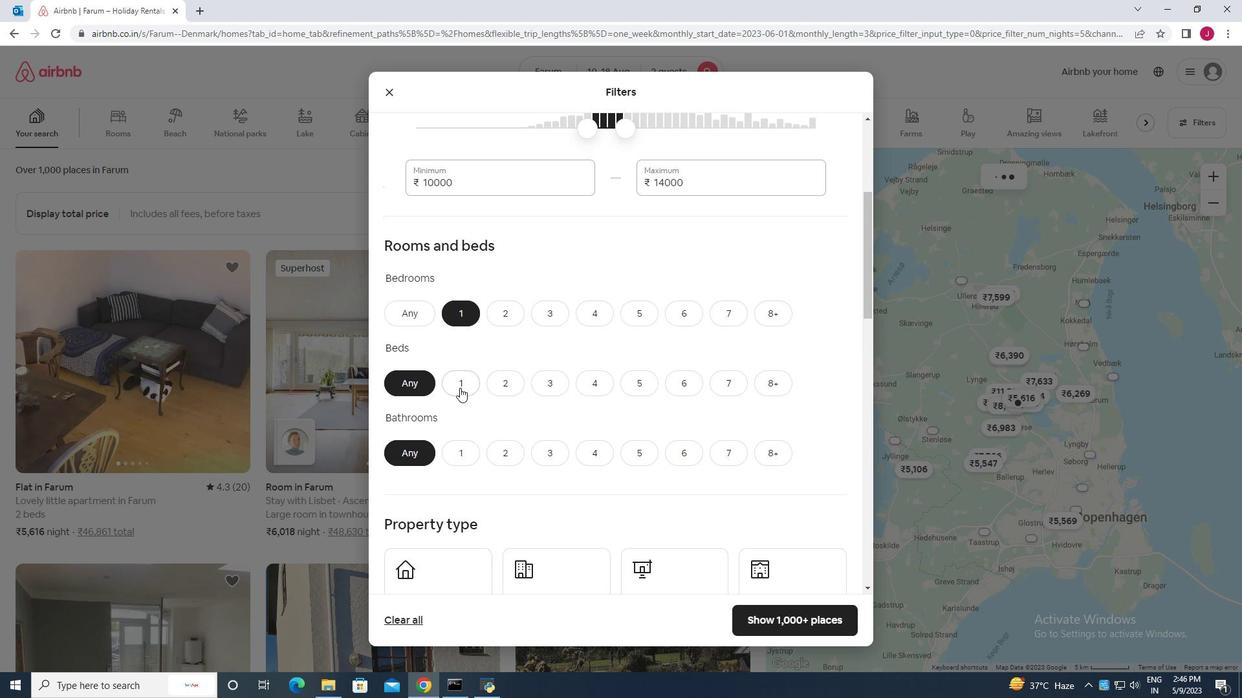 
Action: Mouse moved to (458, 454)
Screenshot: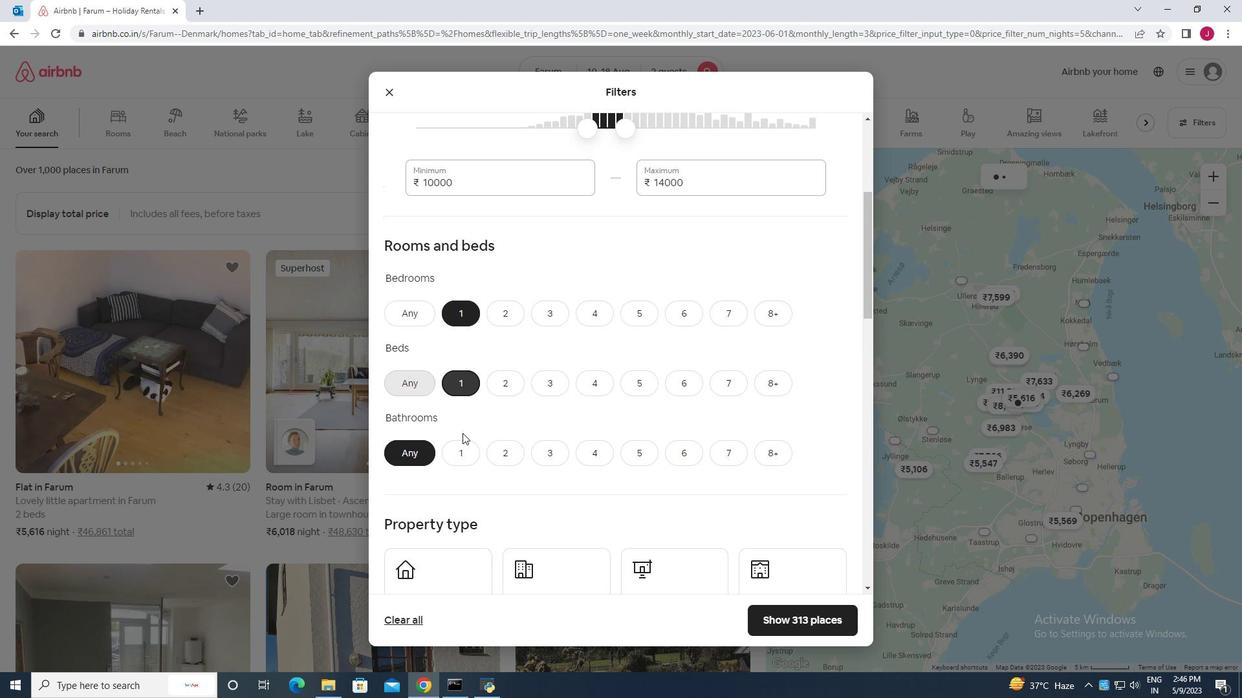 
Action: Mouse pressed left at (458, 454)
Screenshot: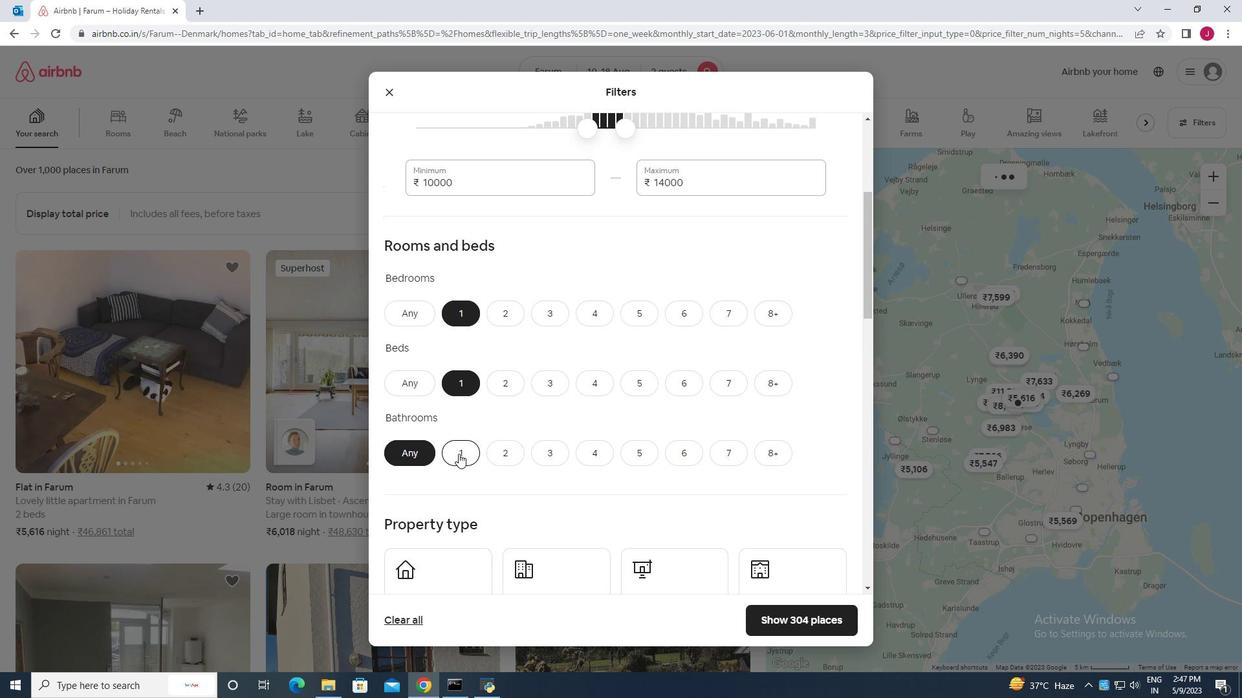 
Action: Mouse moved to (518, 370)
Screenshot: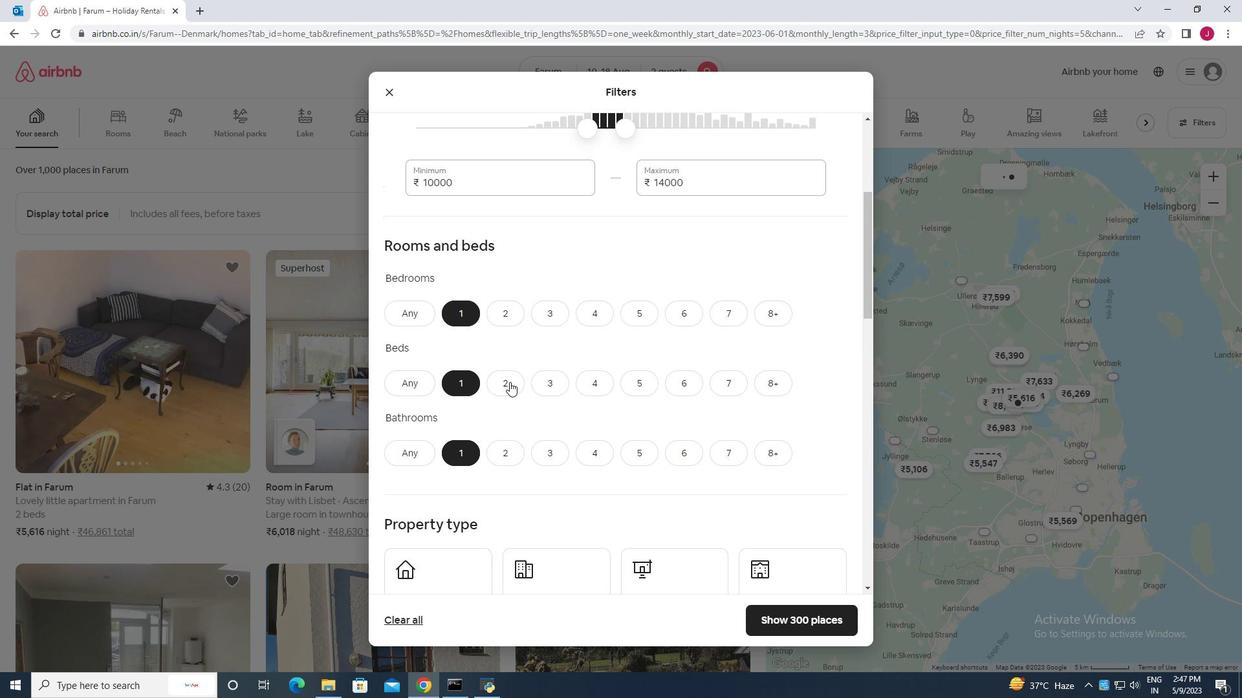 
Action: Mouse scrolled (518, 370) with delta (0, 0)
Screenshot: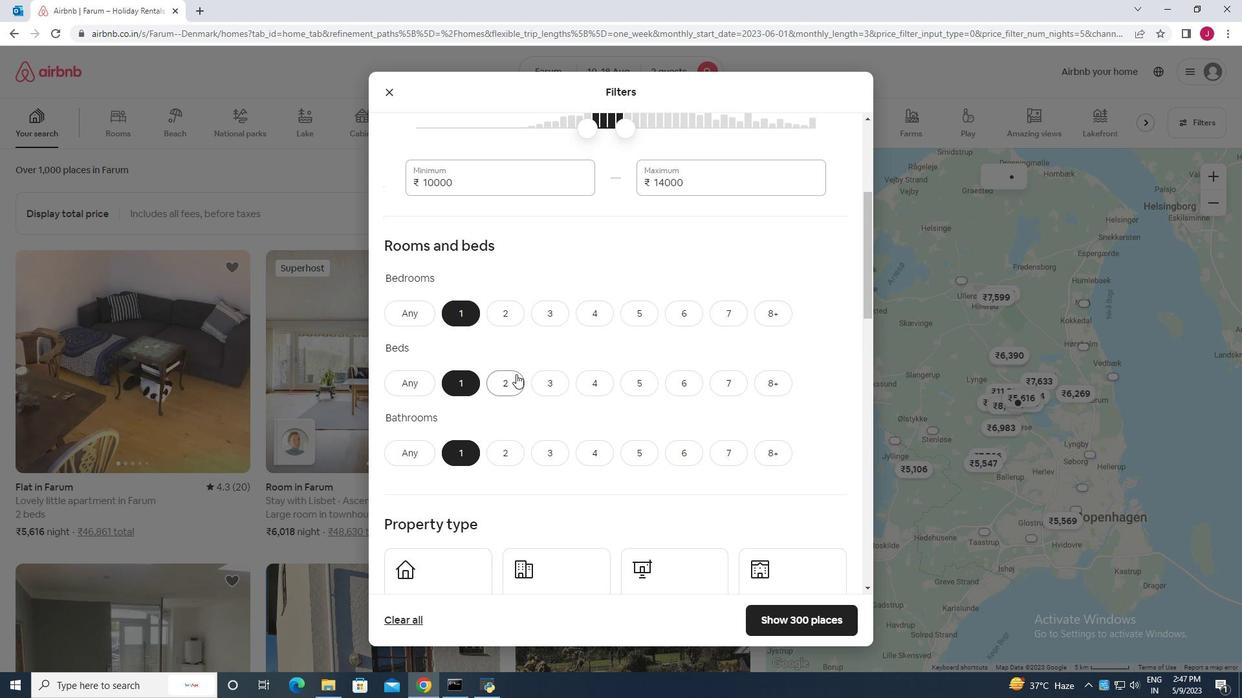 
Action: Mouse scrolled (518, 370) with delta (0, 0)
Screenshot: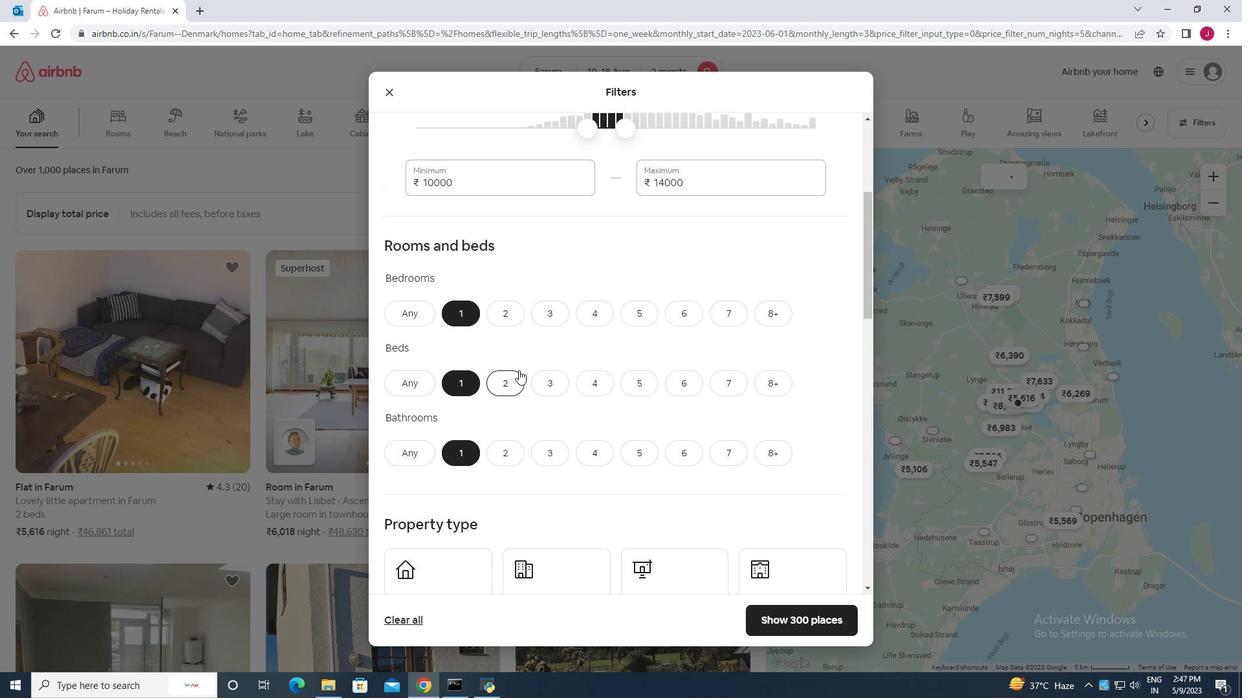 
Action: Mouse scrolled (518, 370) with delta (0, 0)
Screenshot: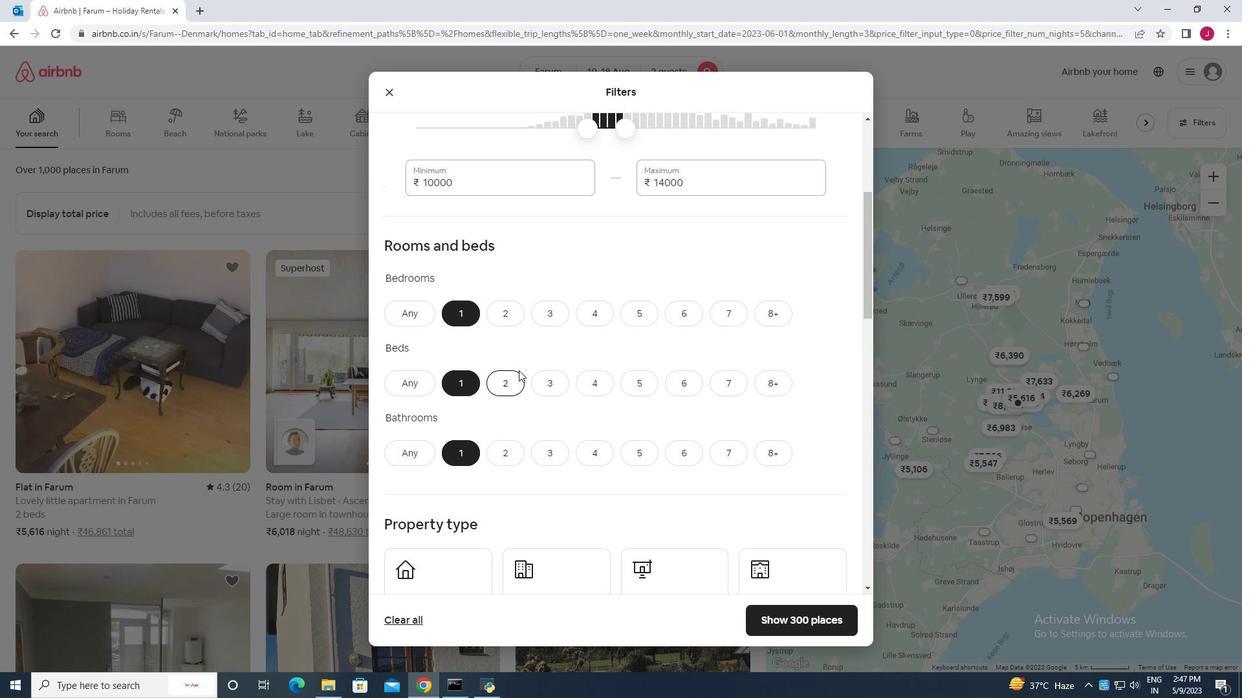 
Action: Mouse moved to (425, 398)
Screenshot: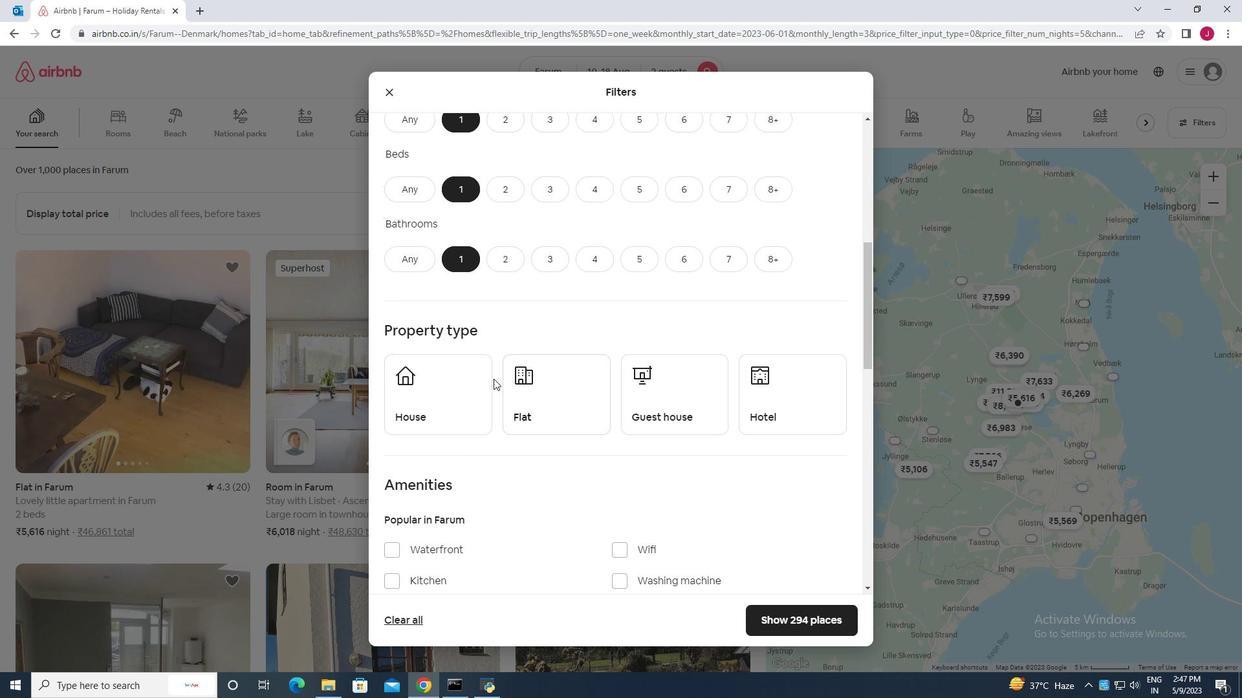 
Action: Mouse pressed left at (425, 398)
Screenshot: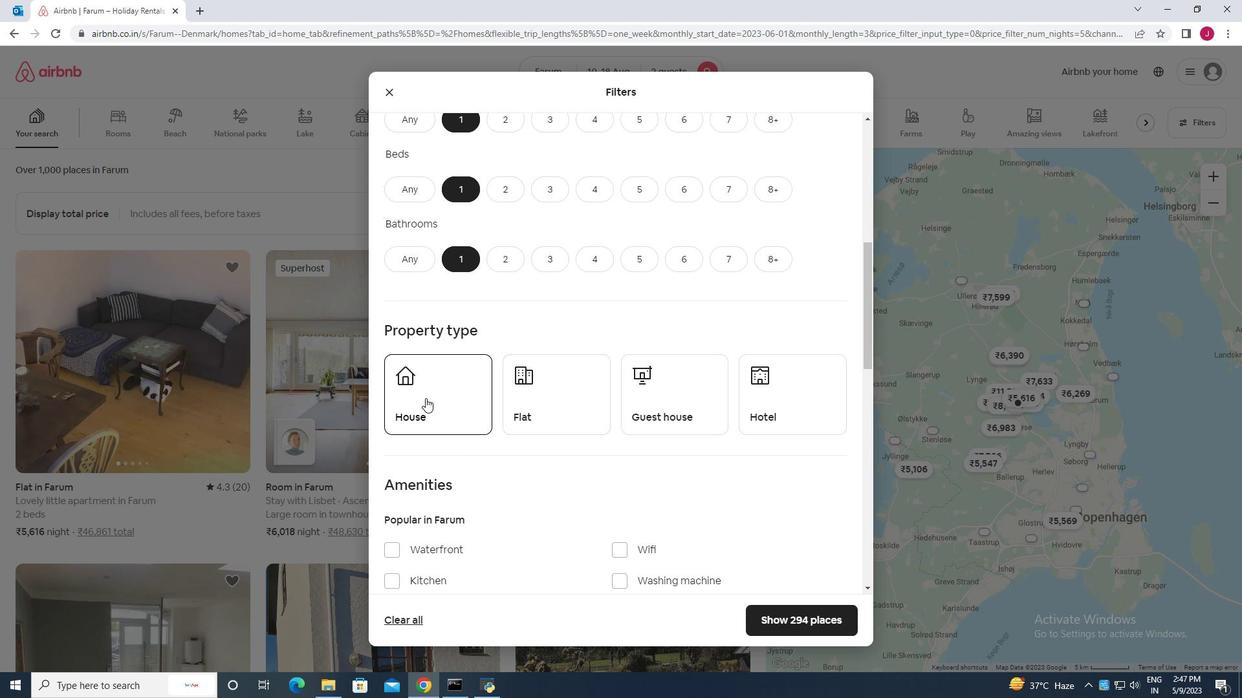 
Action: Mouse moved to (551, 409)
Screenshot: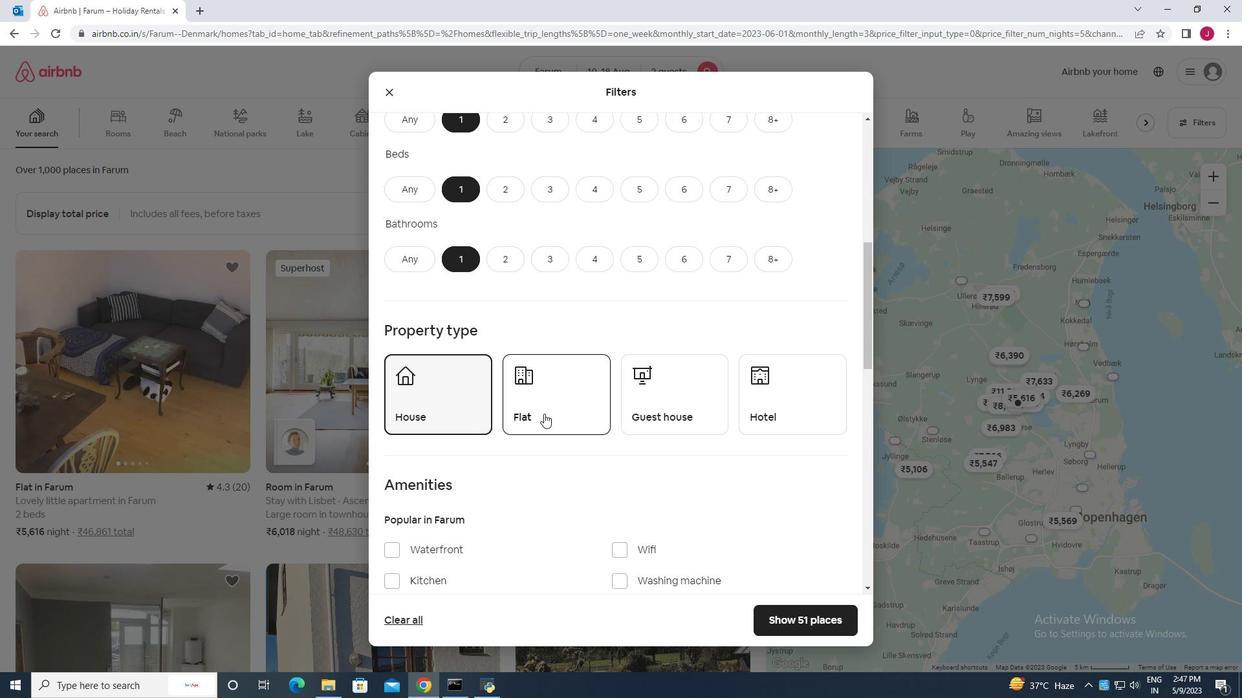 
Action: Mouse pressed left at (551, 409)
Screenshot: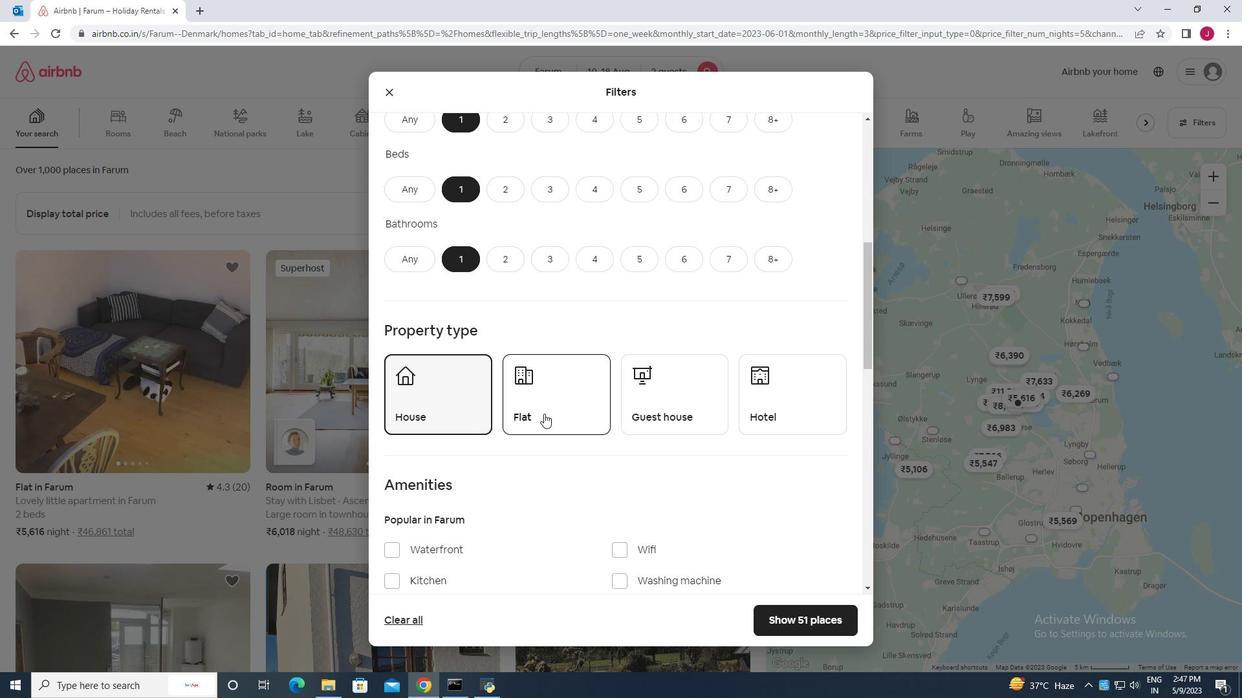 
Action: Mouse moved to (663, 414)
Screenshot: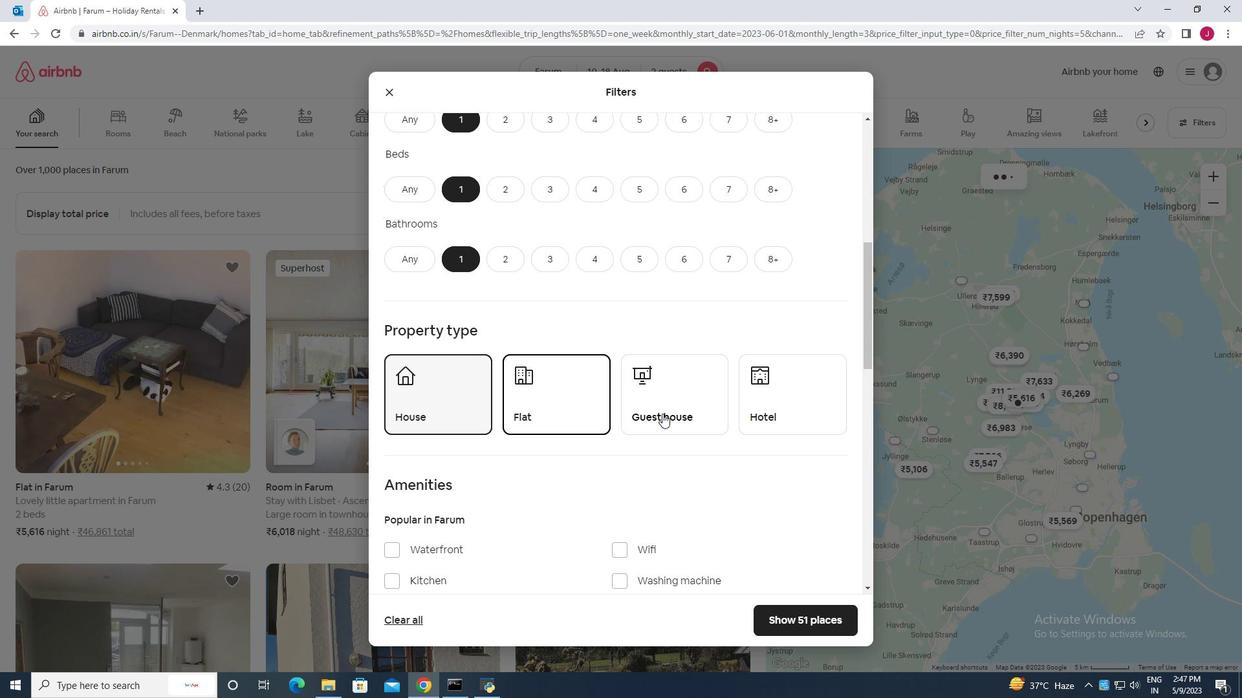 
Action: Mouse pressed left at (663, 414)
Screenshot: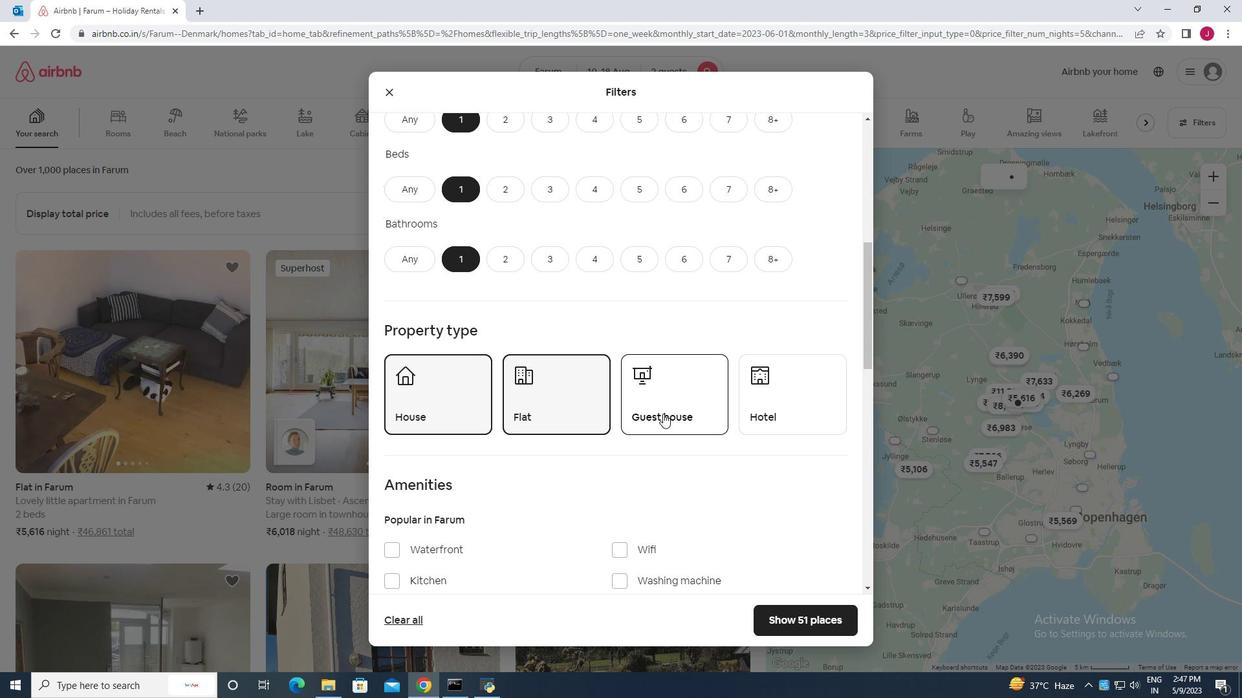 
Action: Mouse moved to (638, 416)
Screenshot: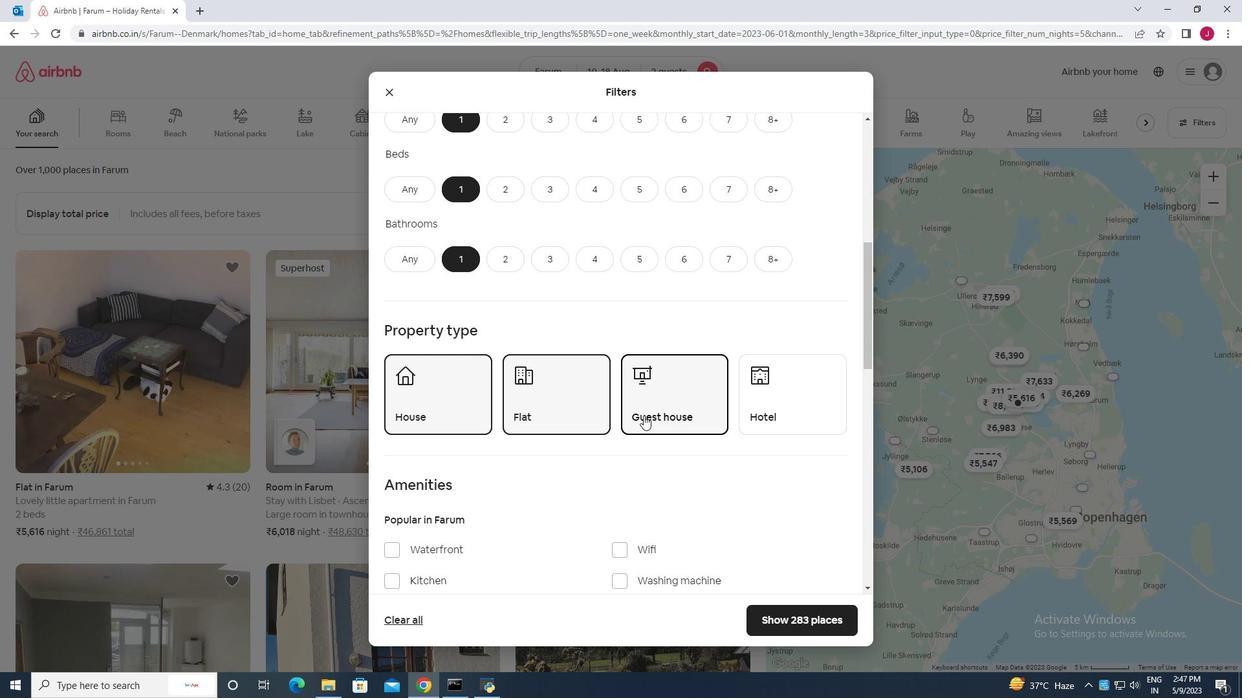
Action: Mouse scrolled (638, 415) with delta (0, 0)
Screenshot: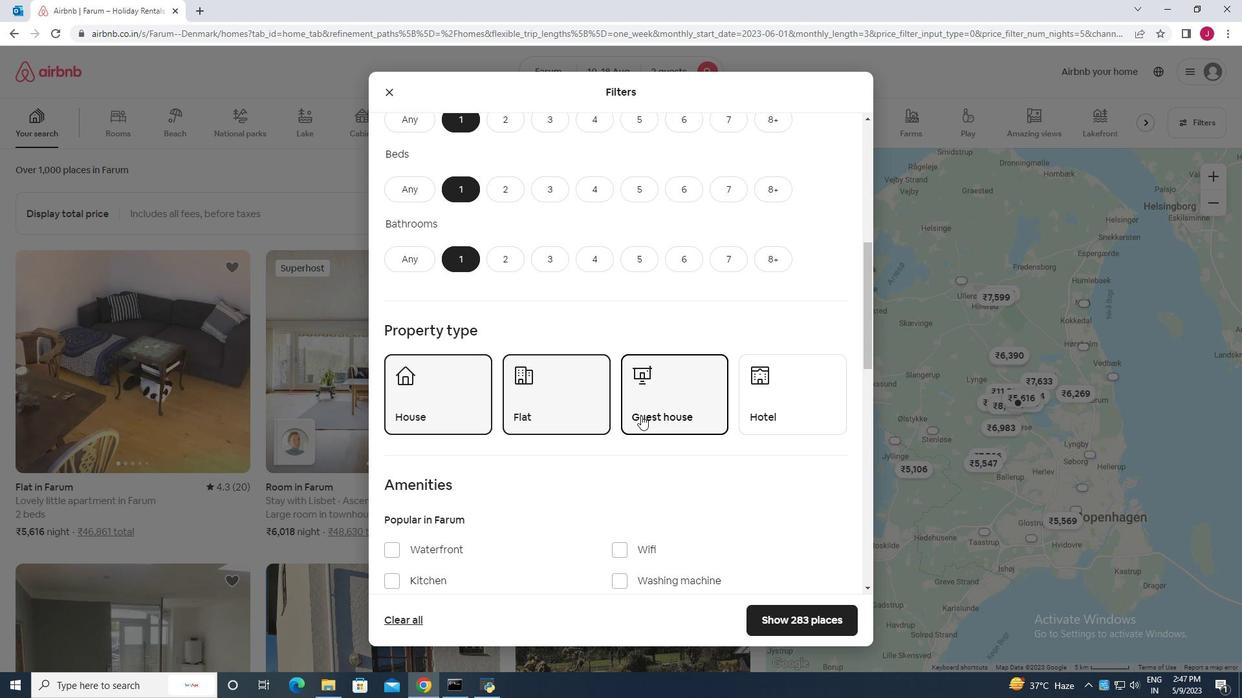 
Action: Mouse scrolled (638, 415) with delta (0, 0)
Screenshot: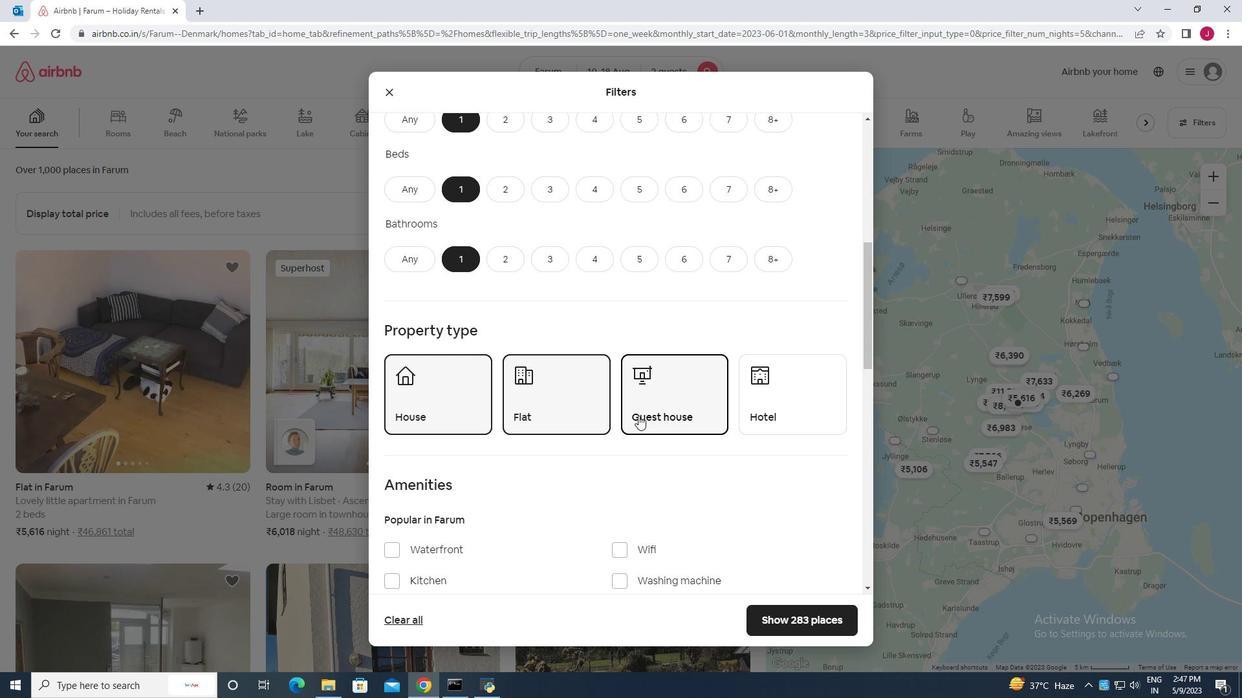 
Action: Mouse scrolled (638, 415) with delta (0, 0)
Screenshot: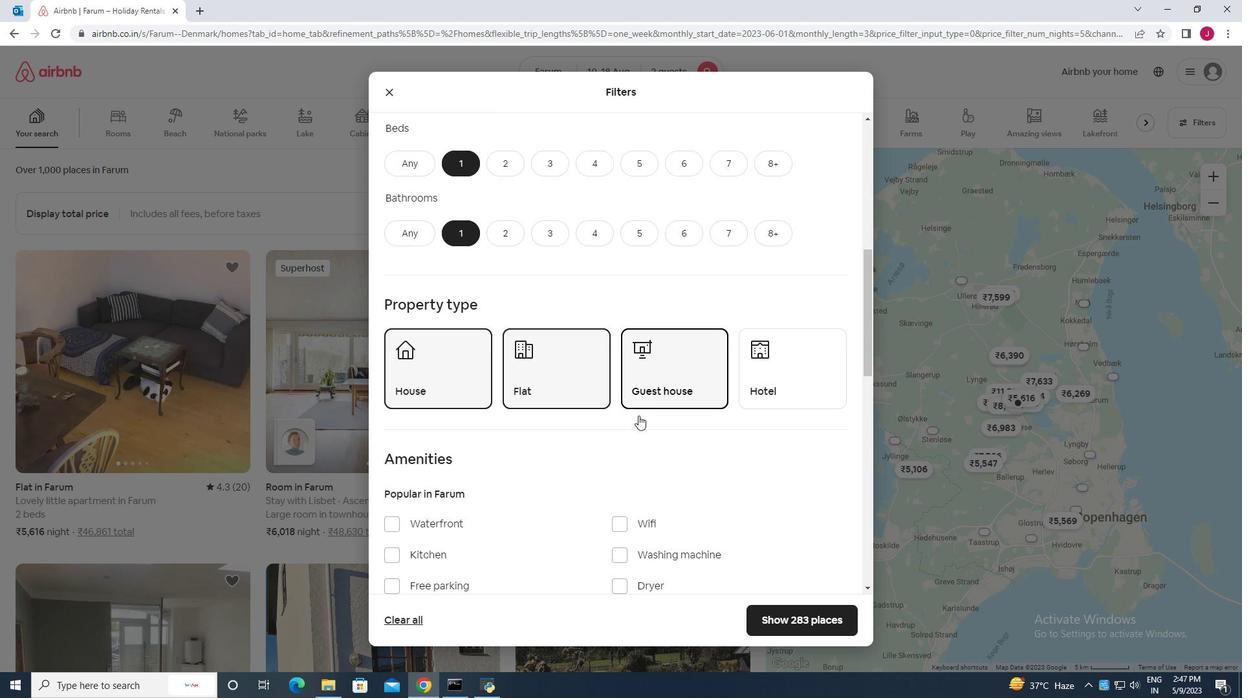 
Action: Mouse moved to (631, 407)
Screenshot: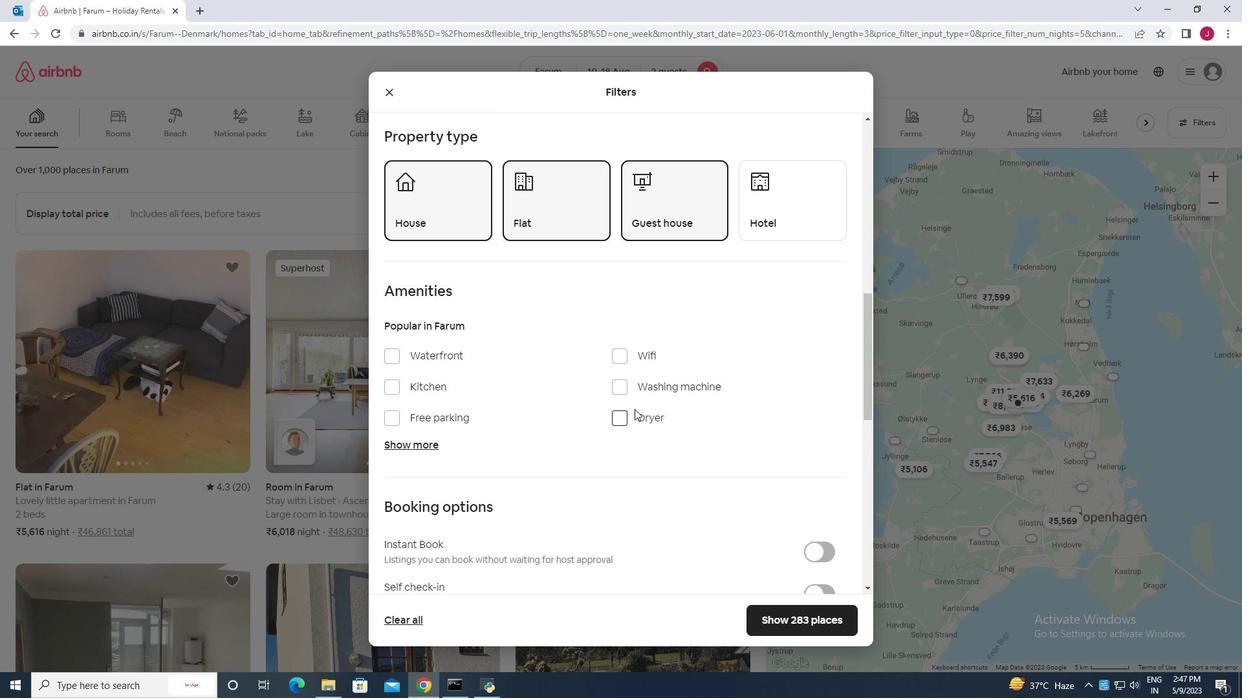 
Action: Mouse scrolled (631, 406) with delta (0, 0)
Screenshot: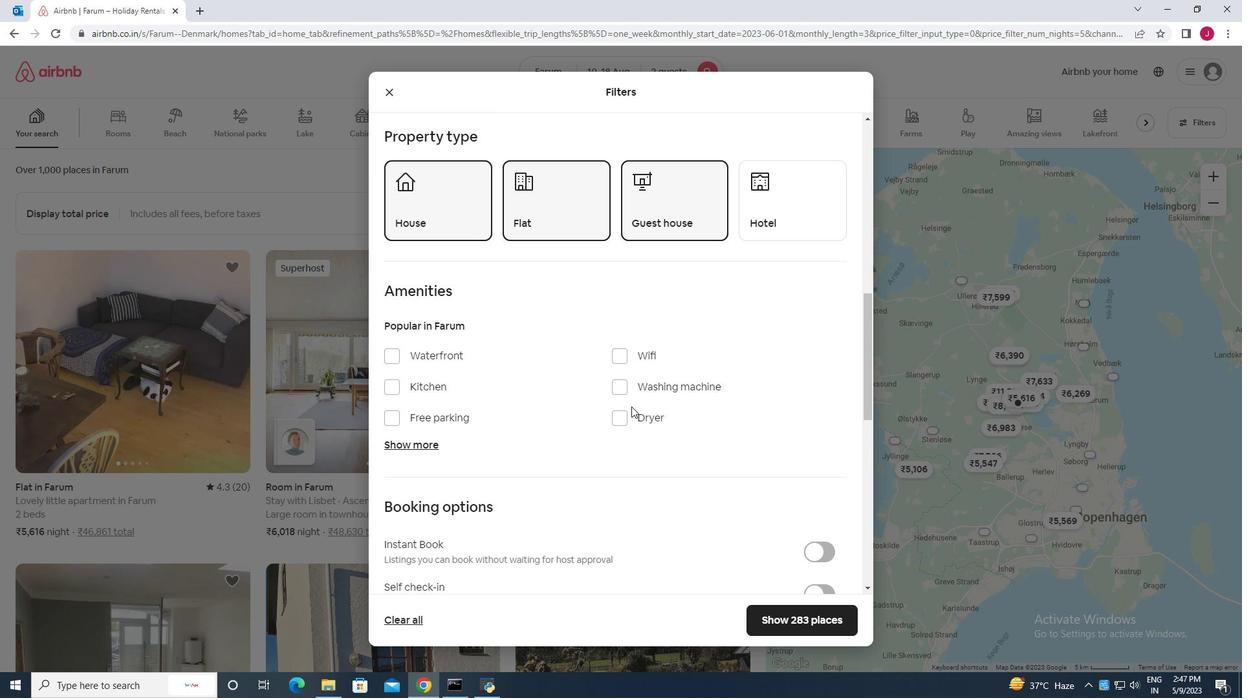 
Action: Mouse moved to (620, 288)
Screenshot: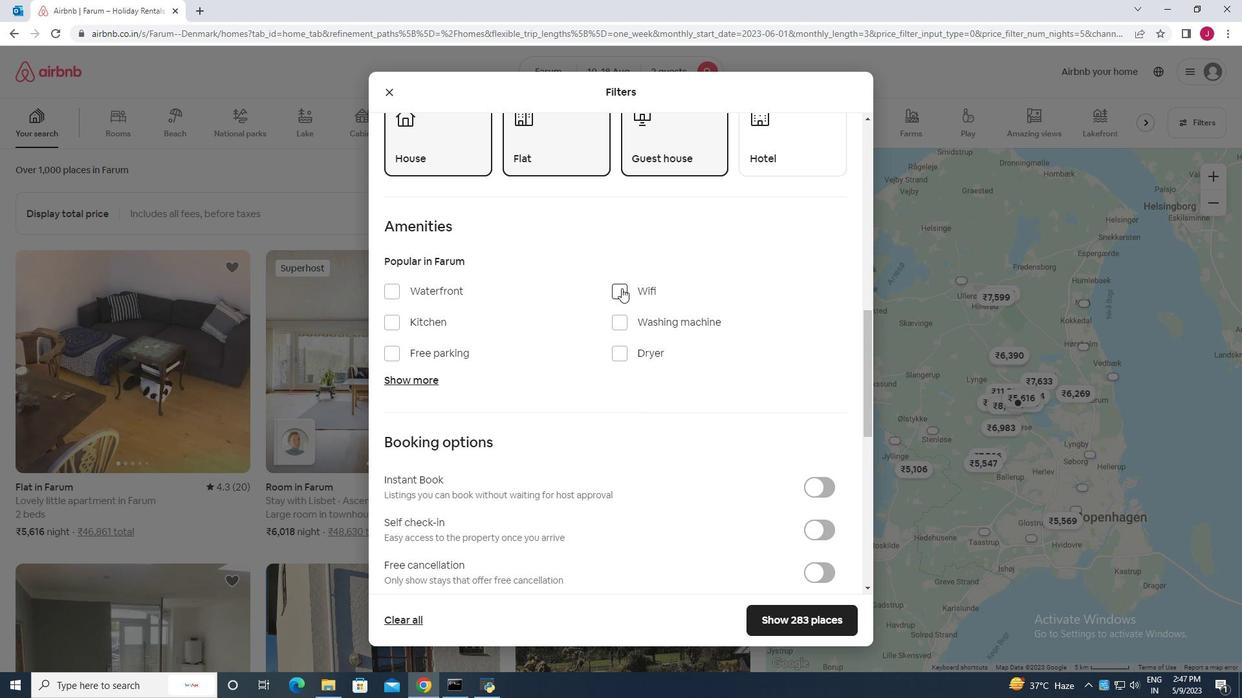 
Action: Mouse pressed left at (620, 288)
Screenshot: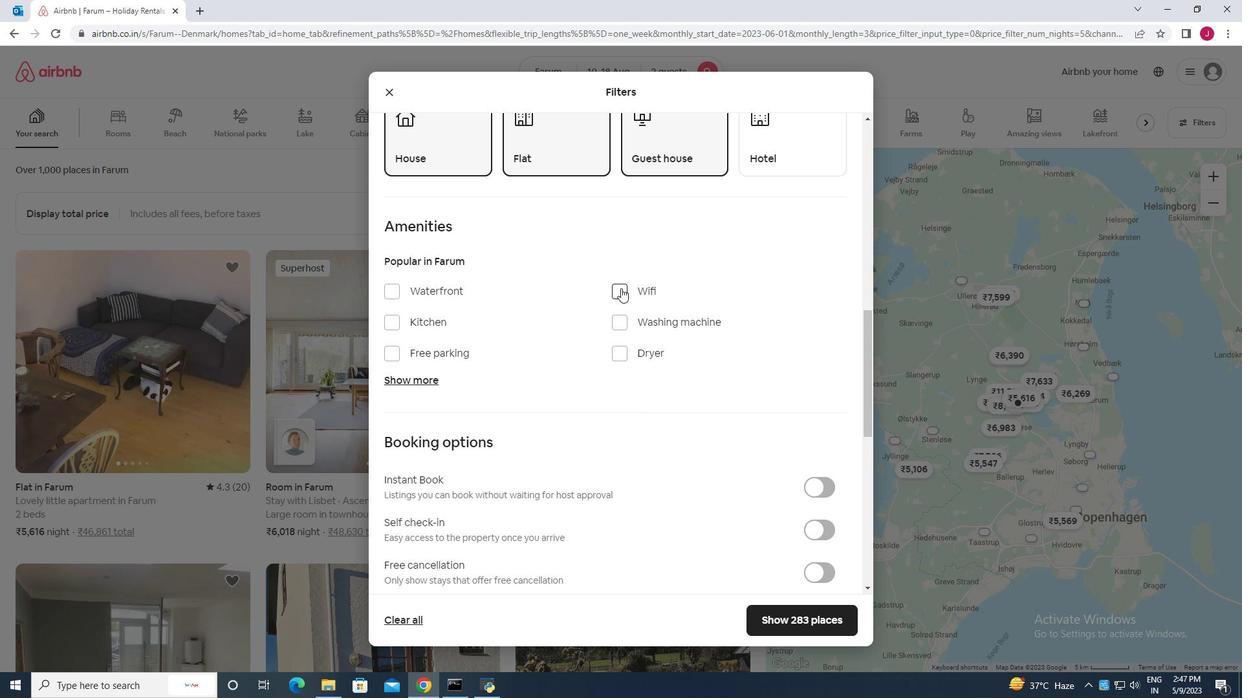 
Action: Mouse moved to (415, 375)
Screenshot: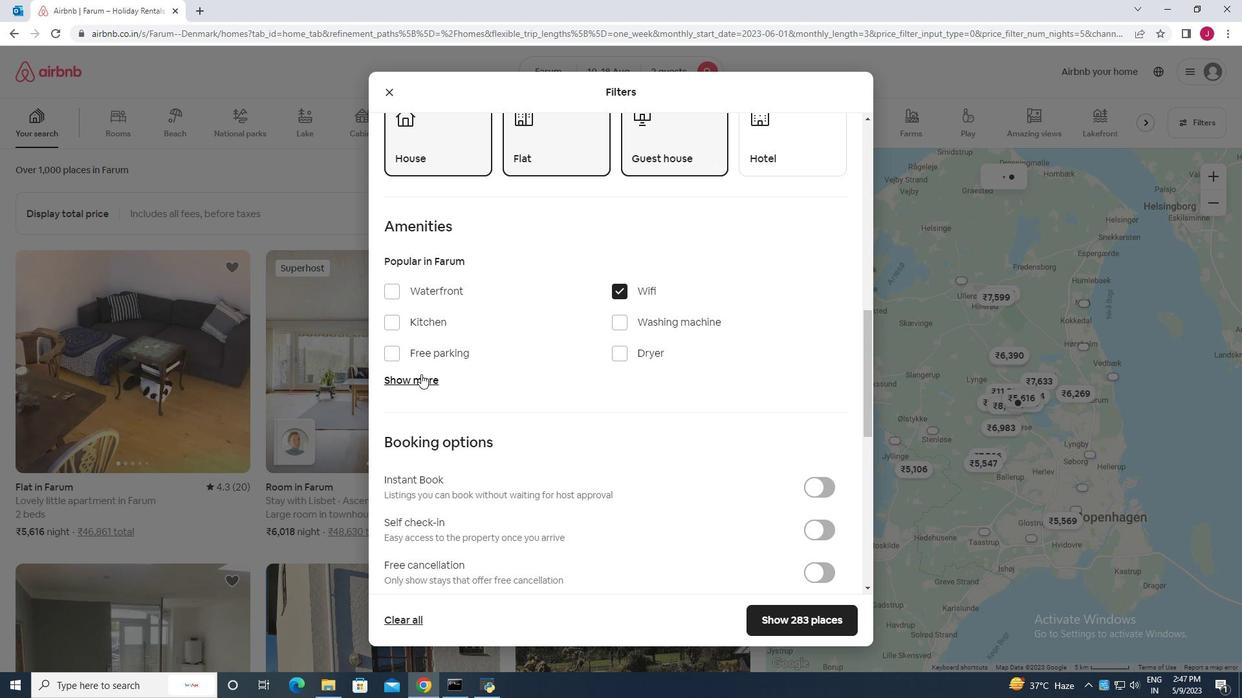 
Action: Mouse pressed left at (415, 375)
Screenshot: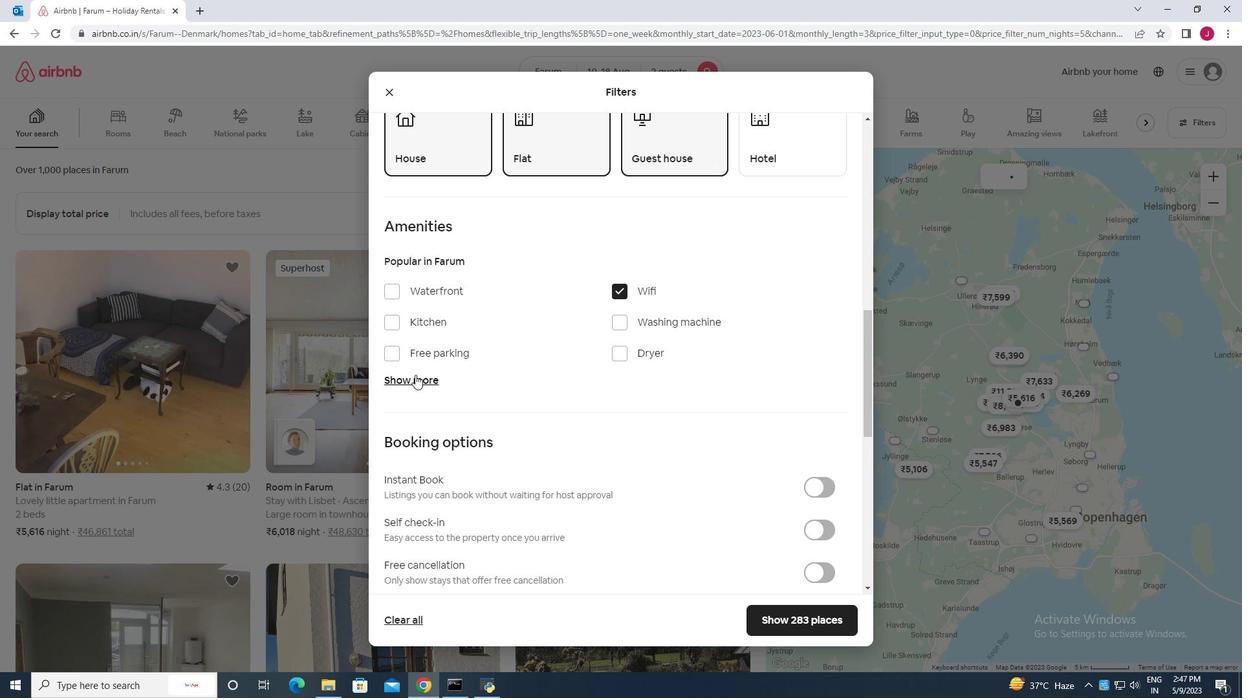 
Action: Mouse moved to (623, 456)
Screenshot: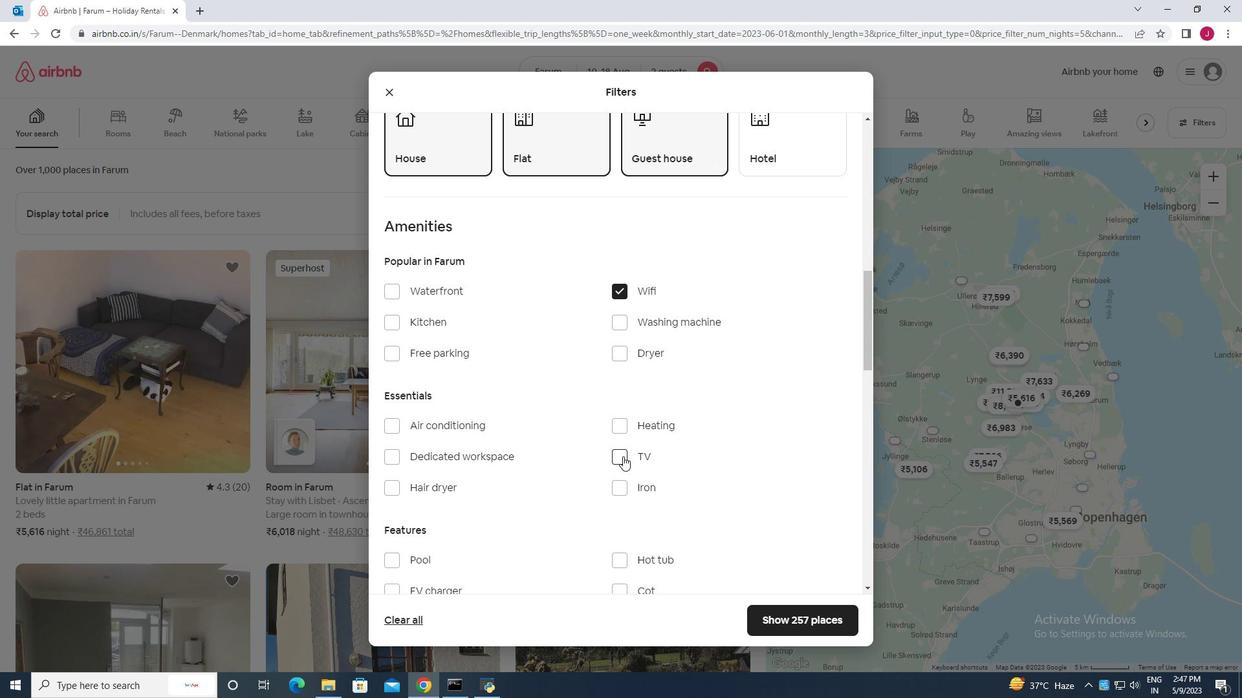 
Action: Mouse pressed left at (623, 456)
Screenshot: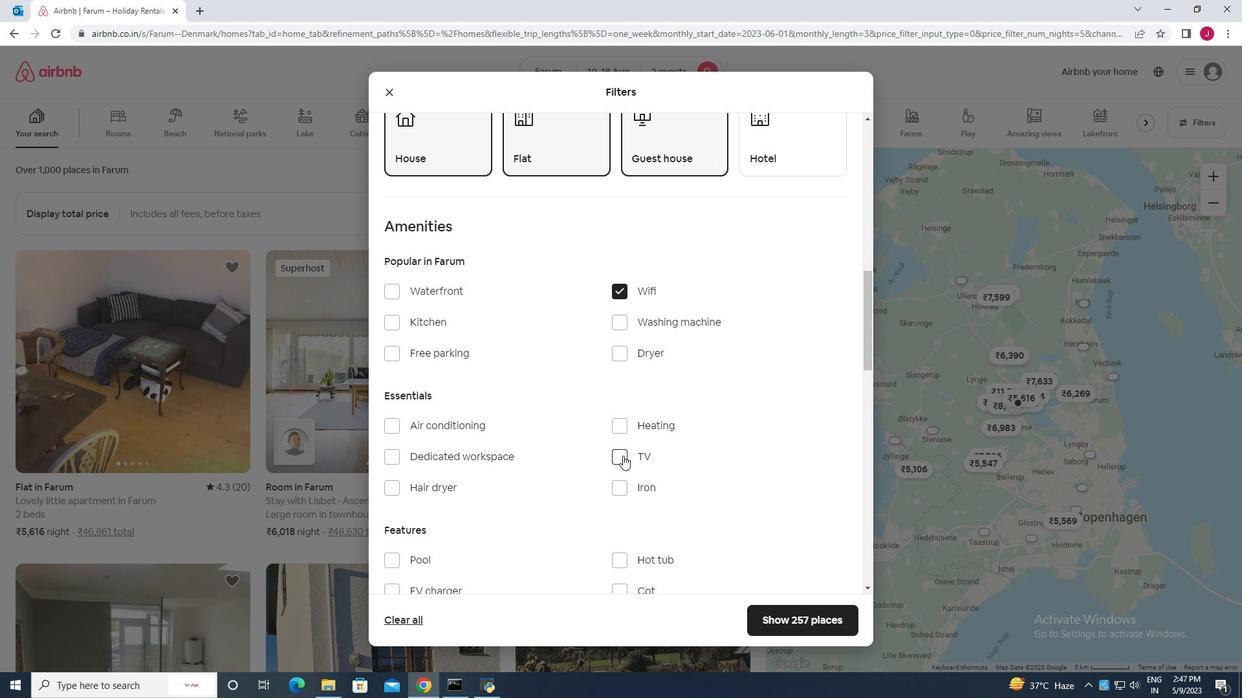 
Action: Mouse moved to (394, 353)
Screenshot: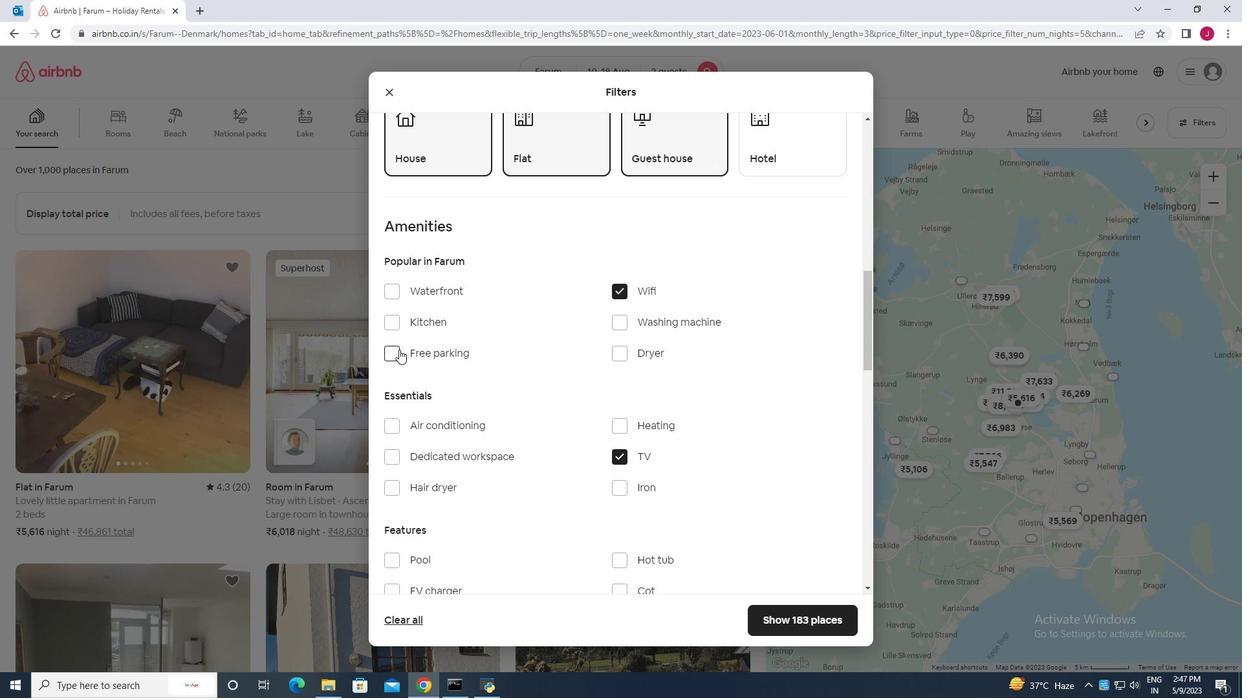 
Action: Mouse pressed left at (394, 353)
Screenshot: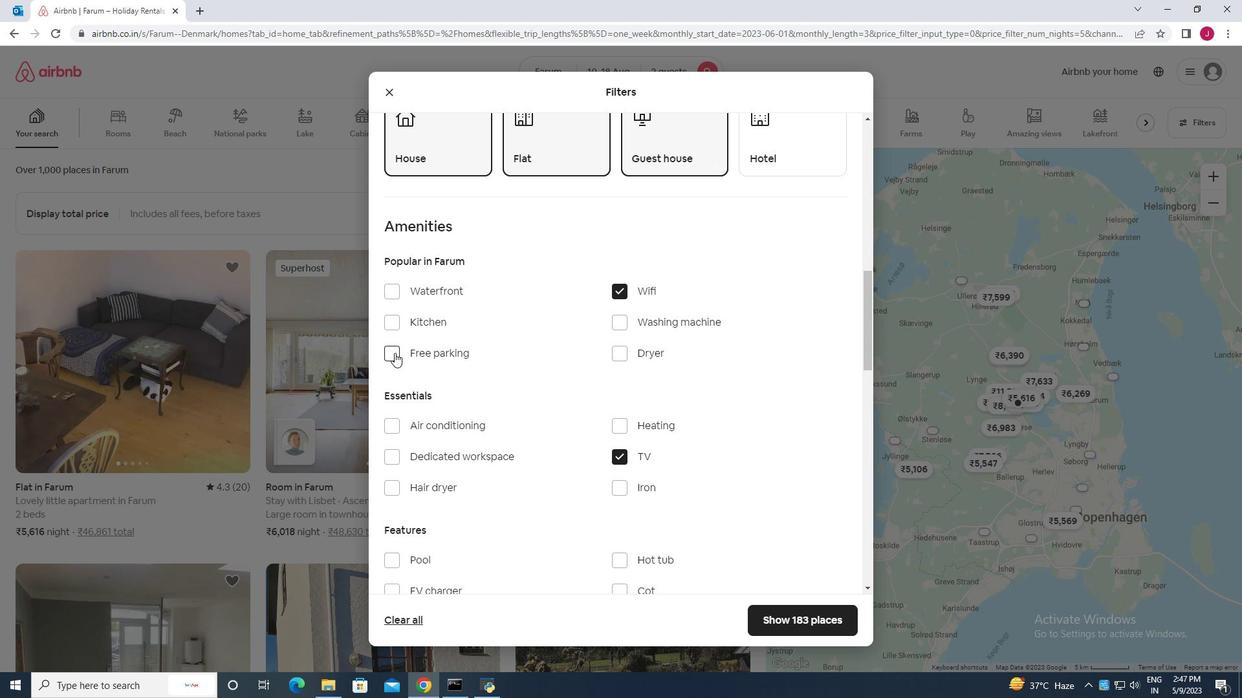 
Action: Mouse moved to (514, 364)
Screenshot: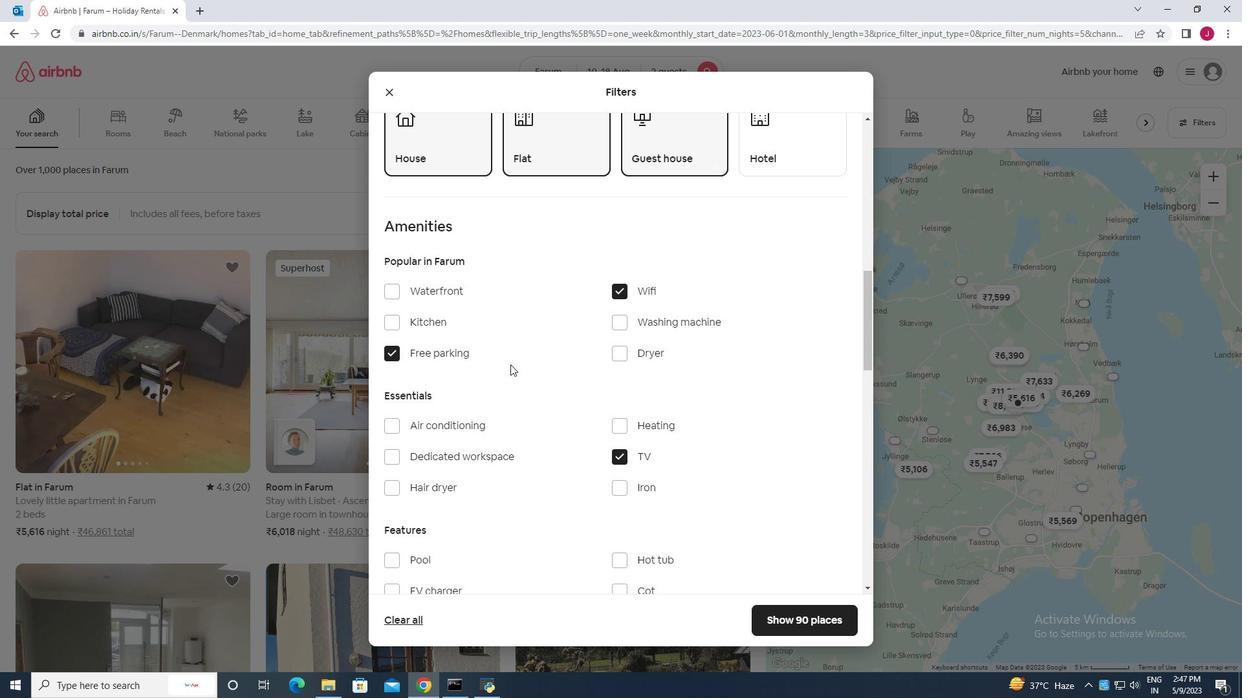 
Action: Mouse scrolled (514, 363) with delta (0, 0)
Screenshot: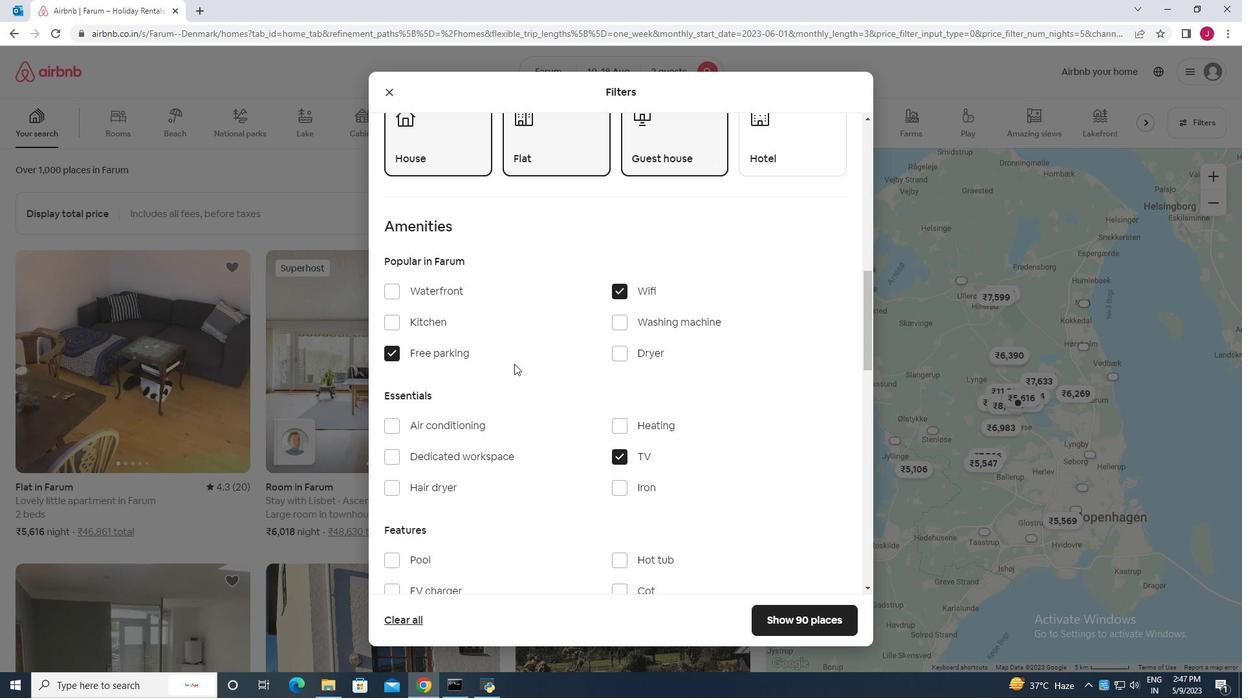 
Action: Mouse scrolled (514, 363) with delta (0, 0)
Screenshot: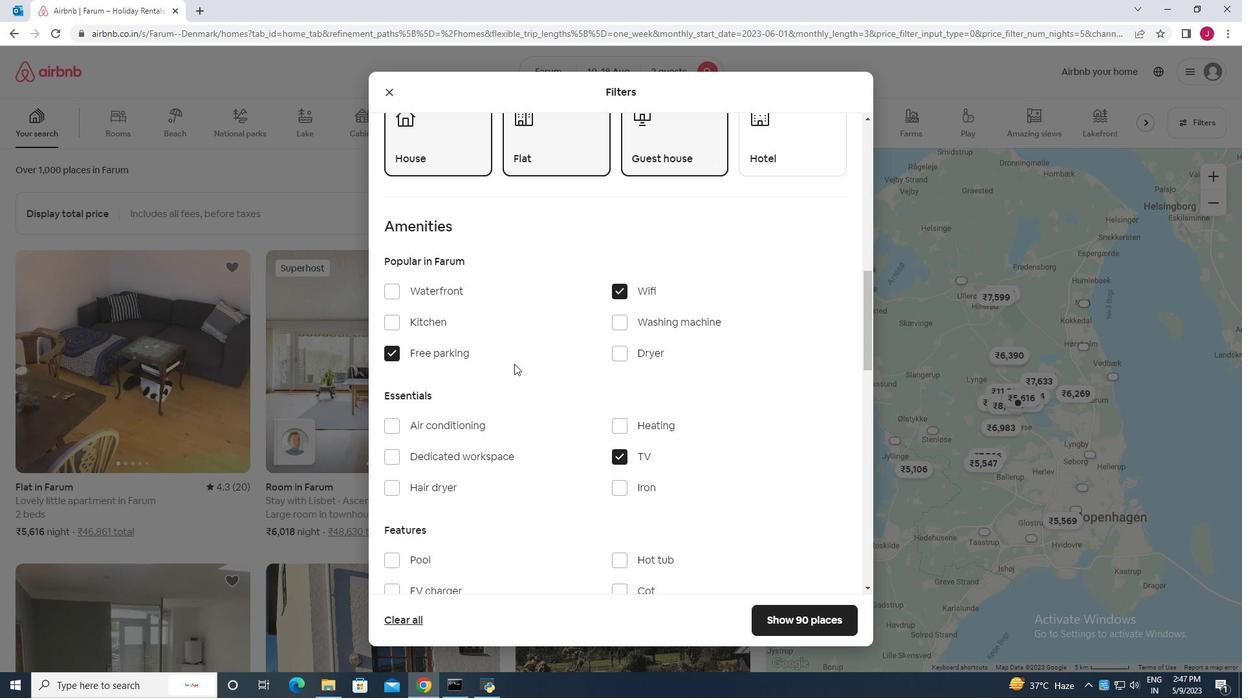 
Action: Mouse moved to (391, 526)
Screenshot: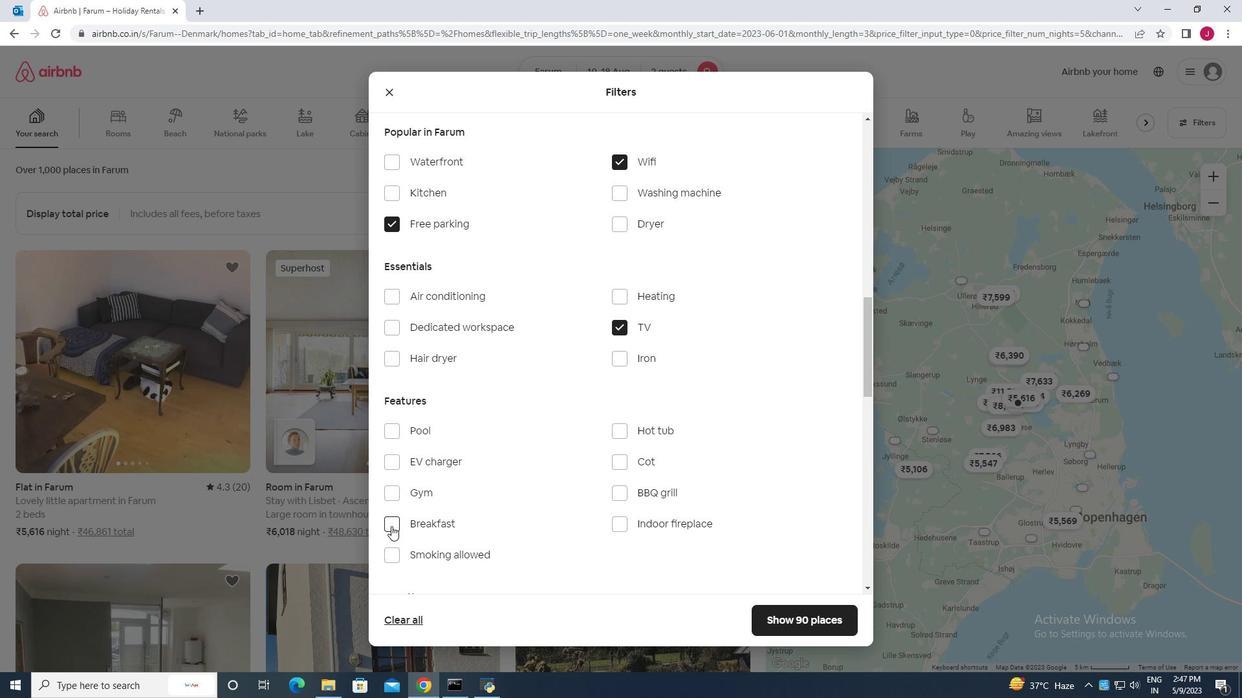 
Action: Mouse pressed left at (391, 526)
Screenshot: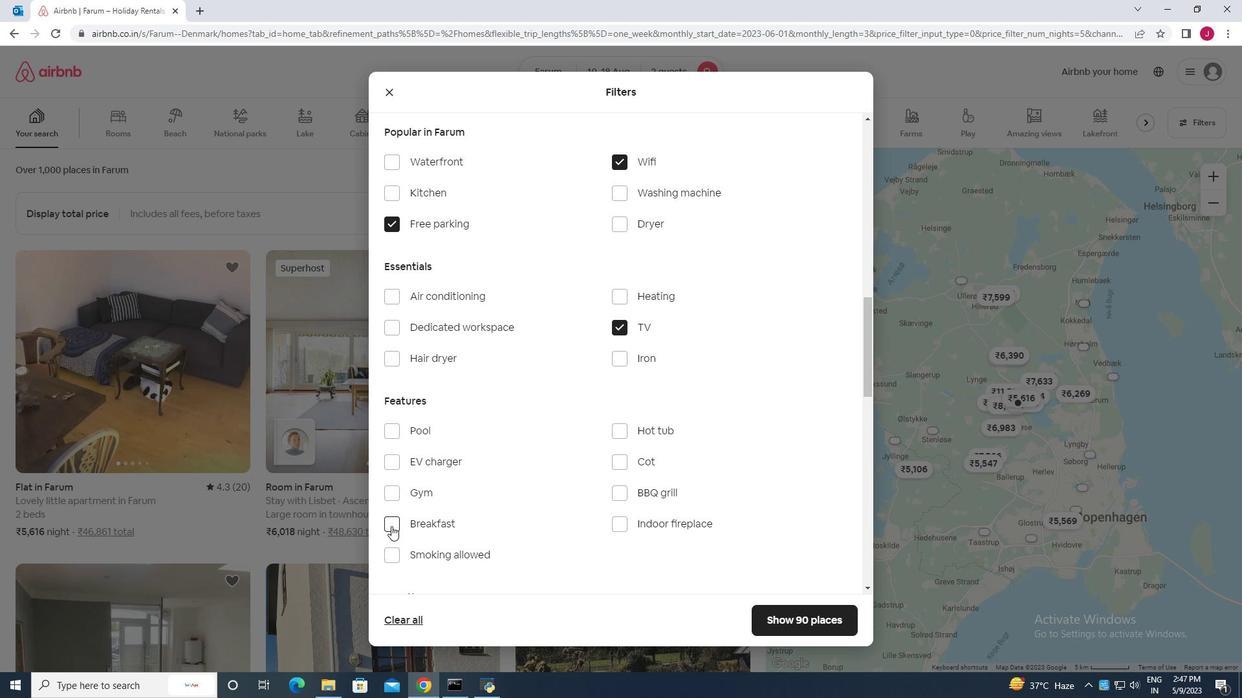 
Action: Mouse moved to (391, 489)
Screenshot: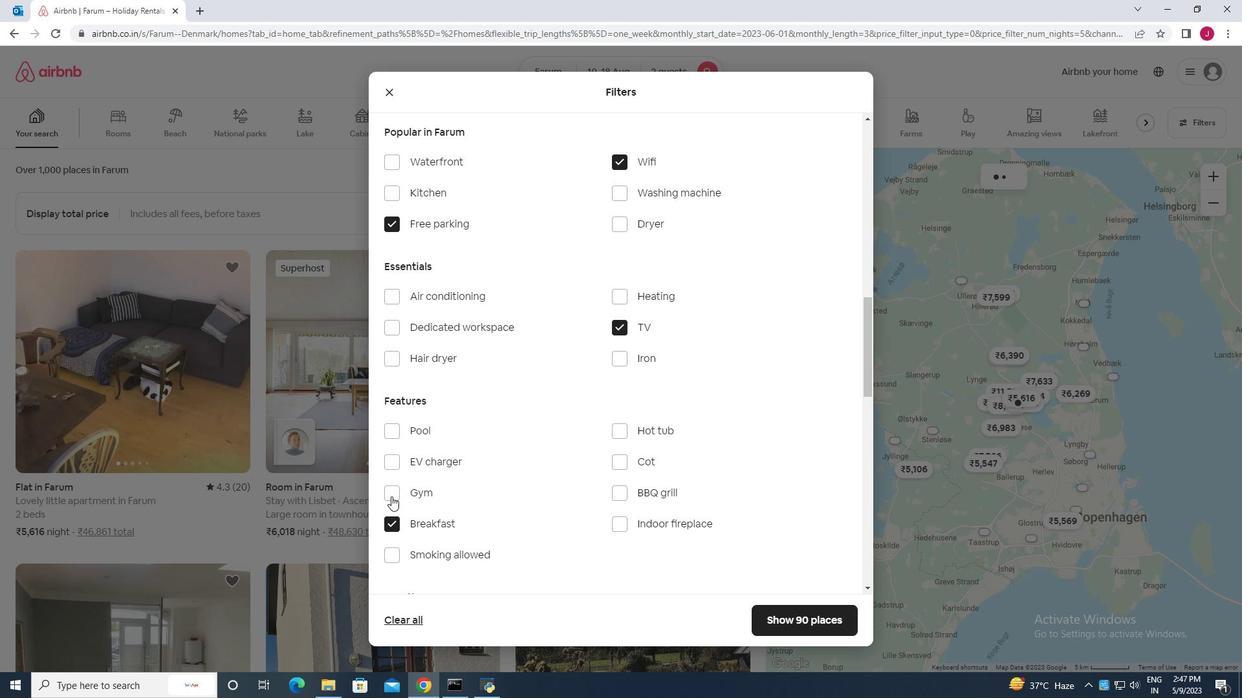 
Action: Mouse pressed left at (391, 489)
Screenshot: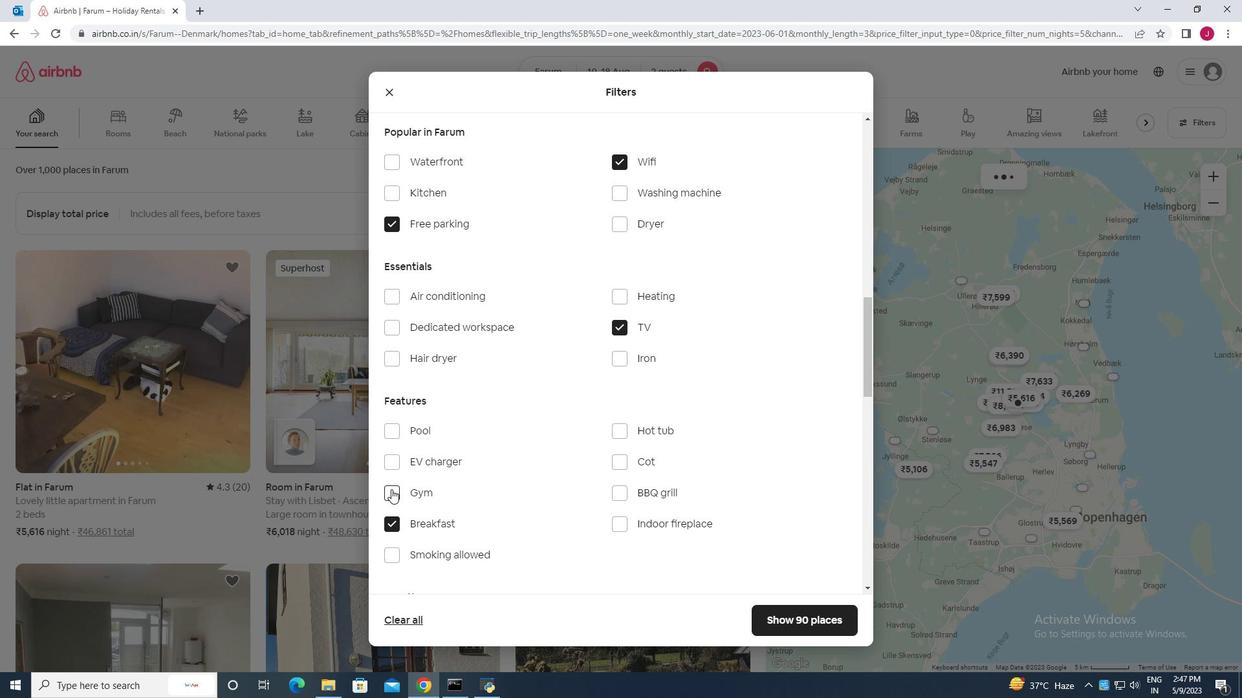
Action: Mouse moved to (496, 460)
Screenshot: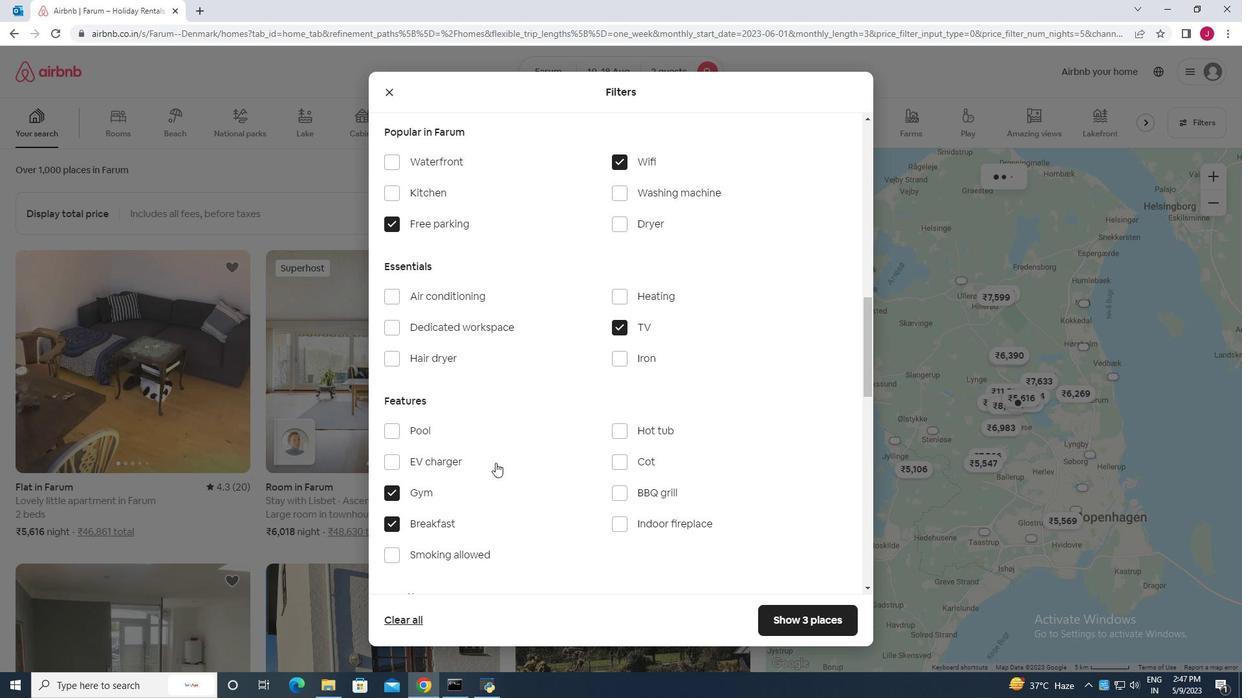 
Action: Mouse scrolled (496, 460) with delta (0, 0)
Screenshot: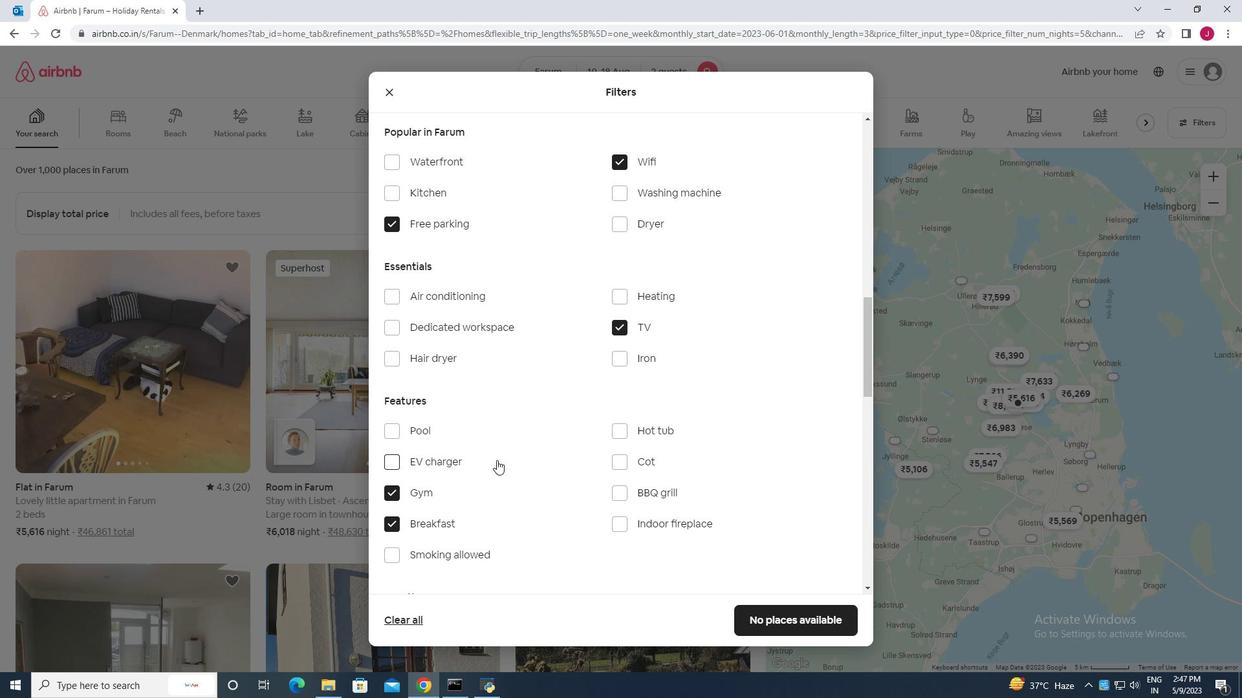 
Action: Mouse moved to (575, 483)
Screenshot: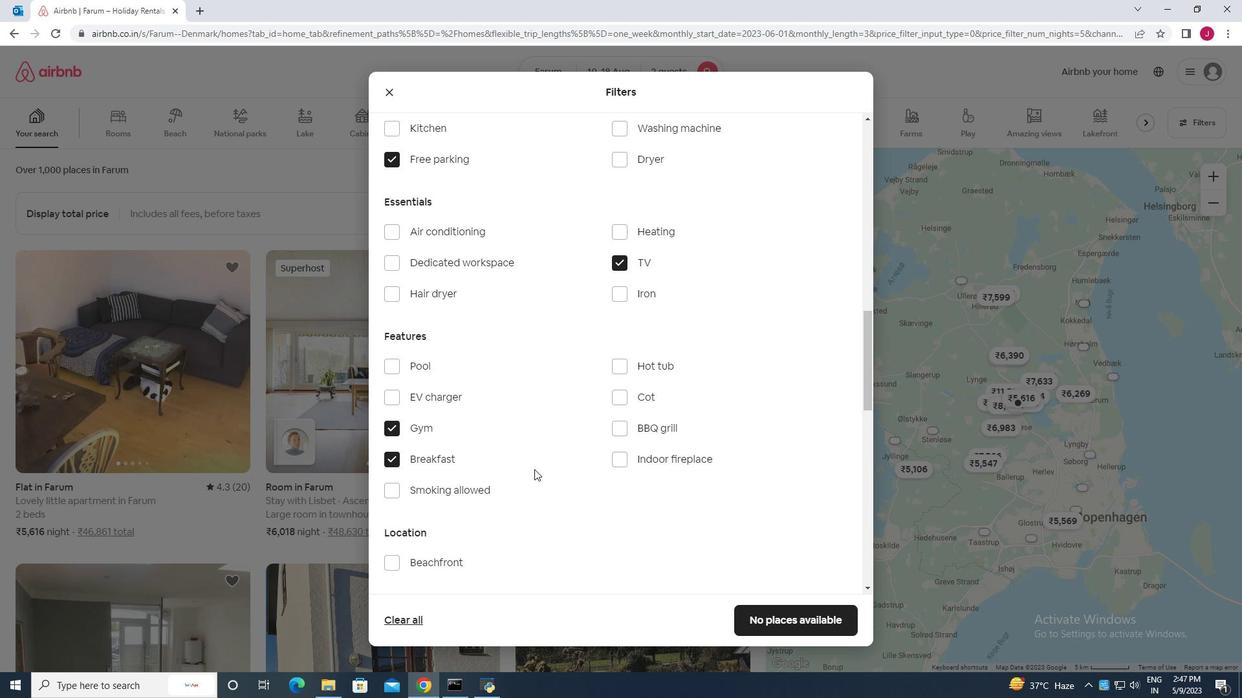
Action: Mouse scrolled (575, 482) with delta (0, 0)
Screenshot: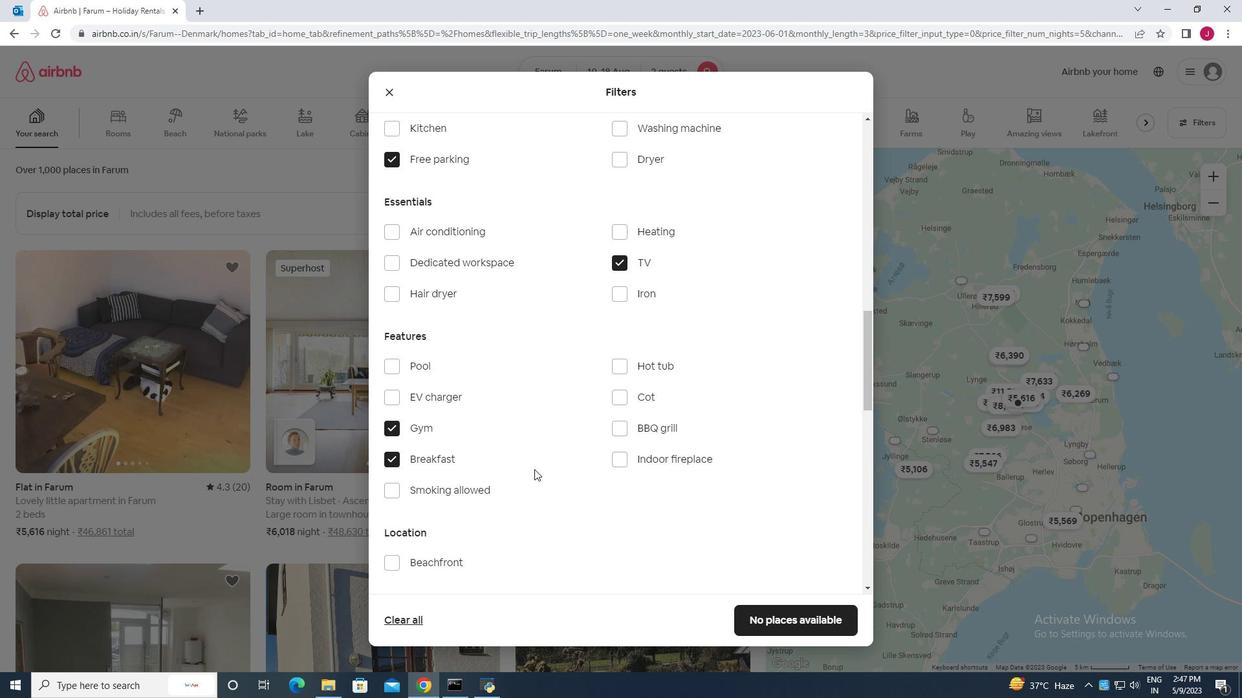 
Action: Mouse moved to (584, 485)
Screenshot: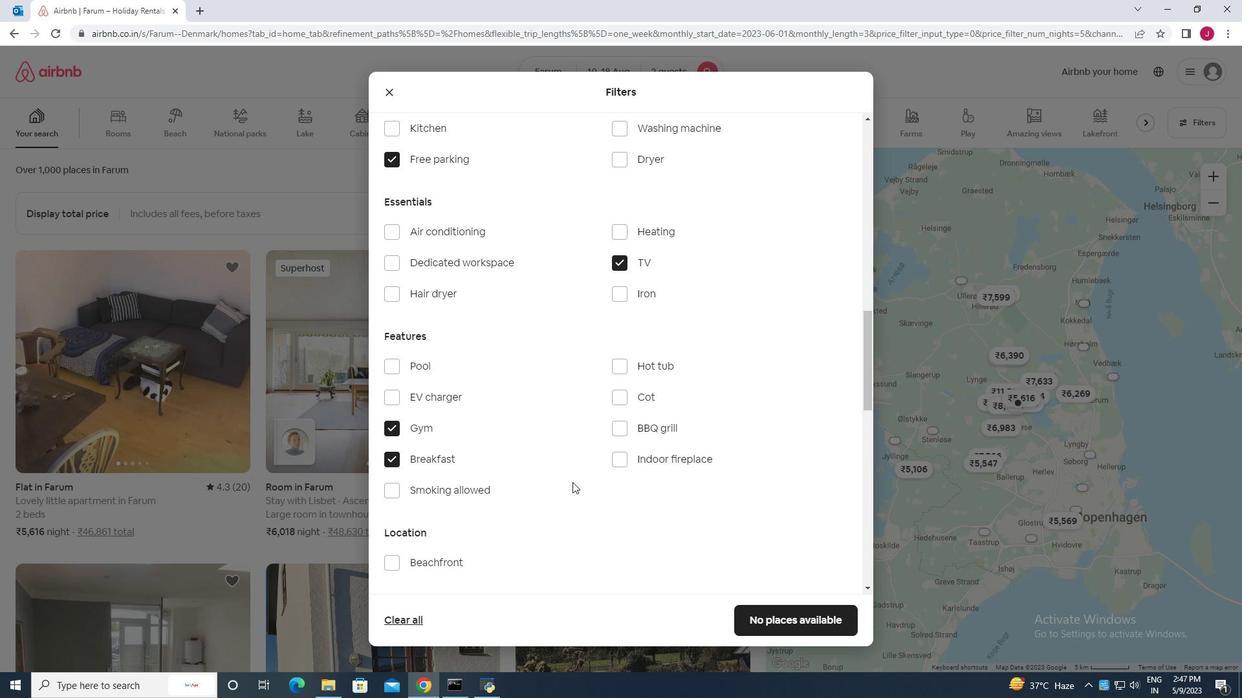 
Action: Mouse scrolled (584, 484) with delta (0, 0)
Screenshot: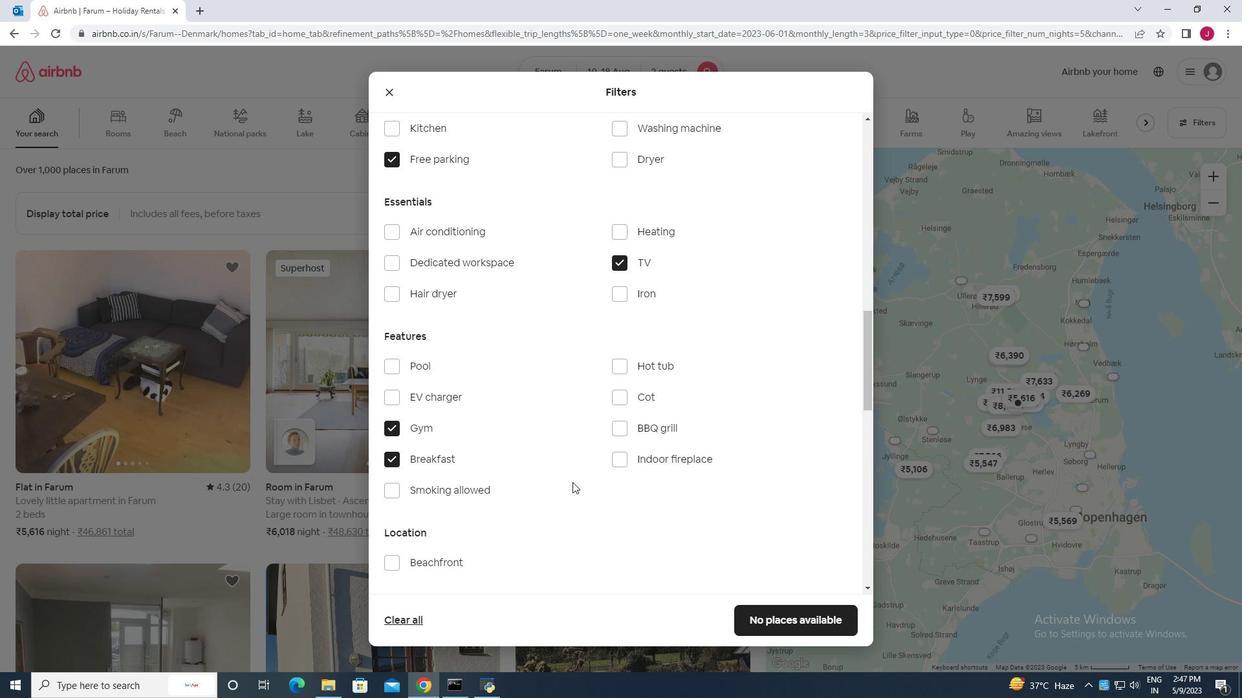 
Action: Mouse moved to (587, 485)
Screenshot: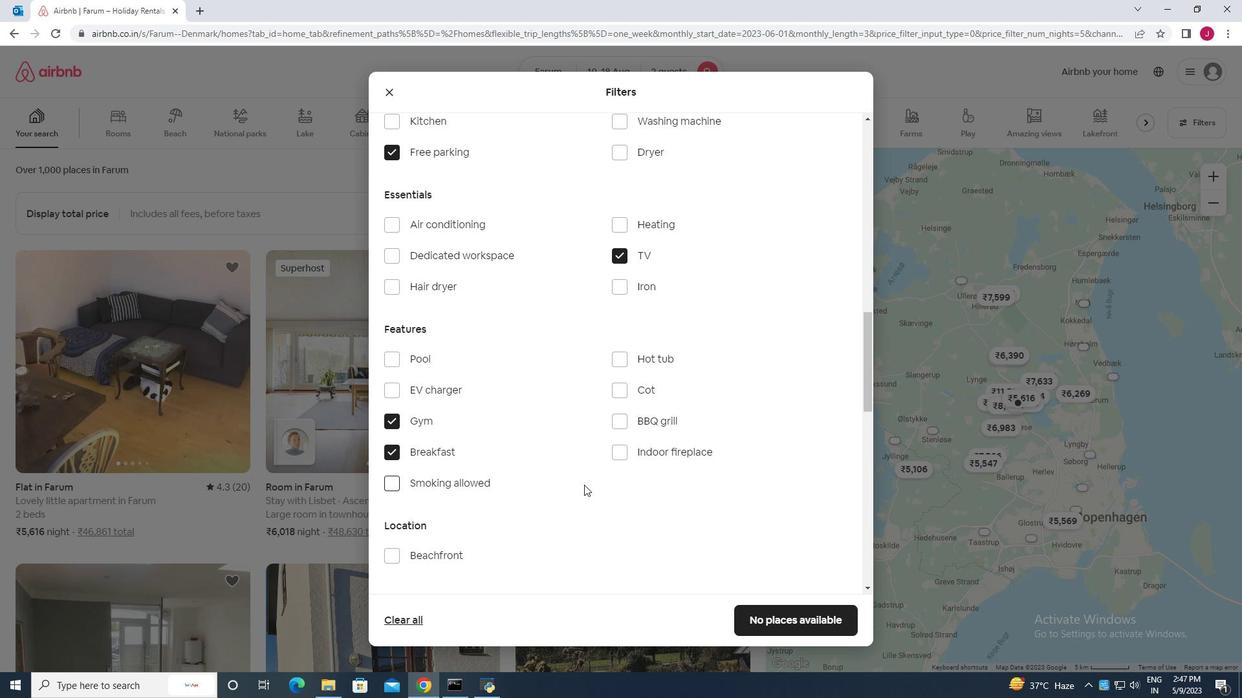 
Action: Mouse scrolled (587, 485) with delta (0, 0)
Screenshot: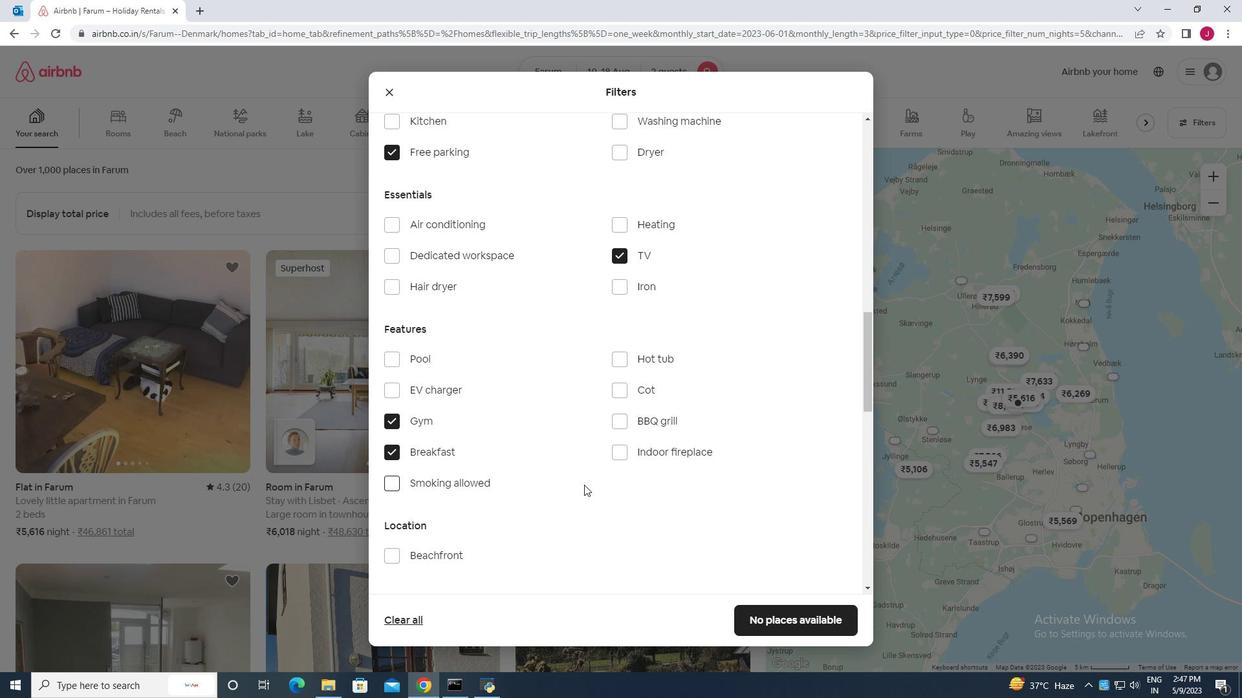 
Action: Mouse moved to (592, 484)
Screenshot: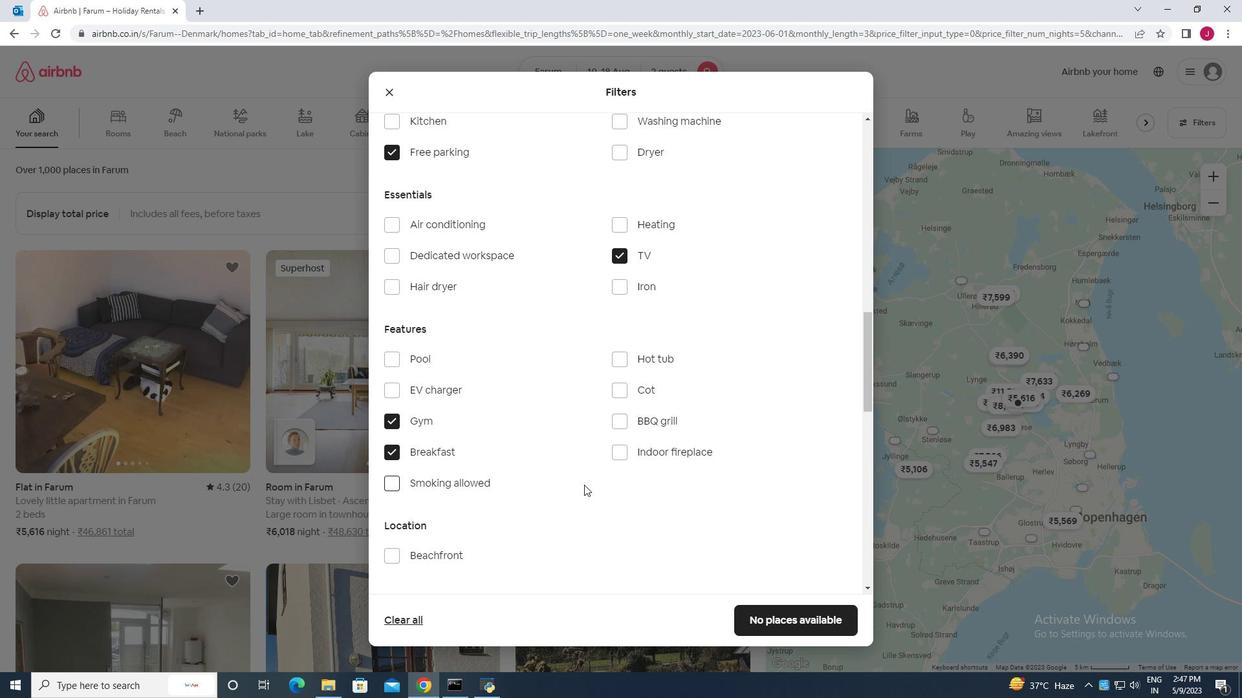 
Action: Mouse scrolled (592, 483) with delta (0, 0)
Screenshot: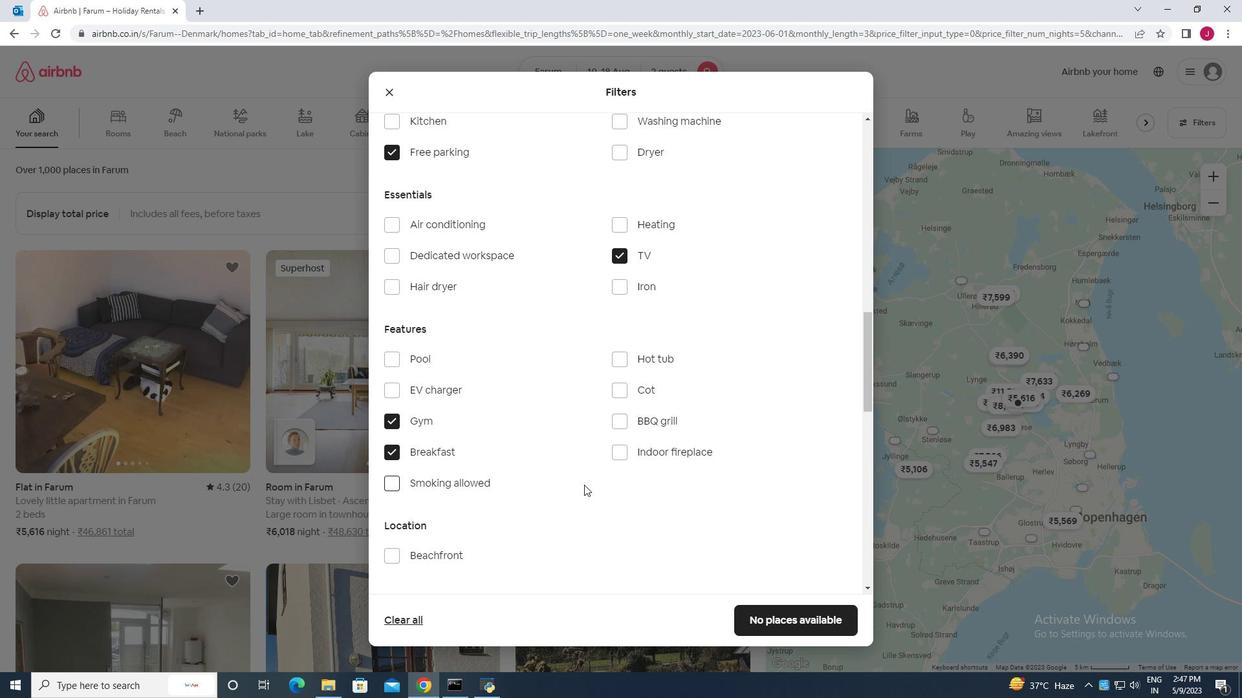 
Action: Mouse moved to (821, 548)
Screenshot: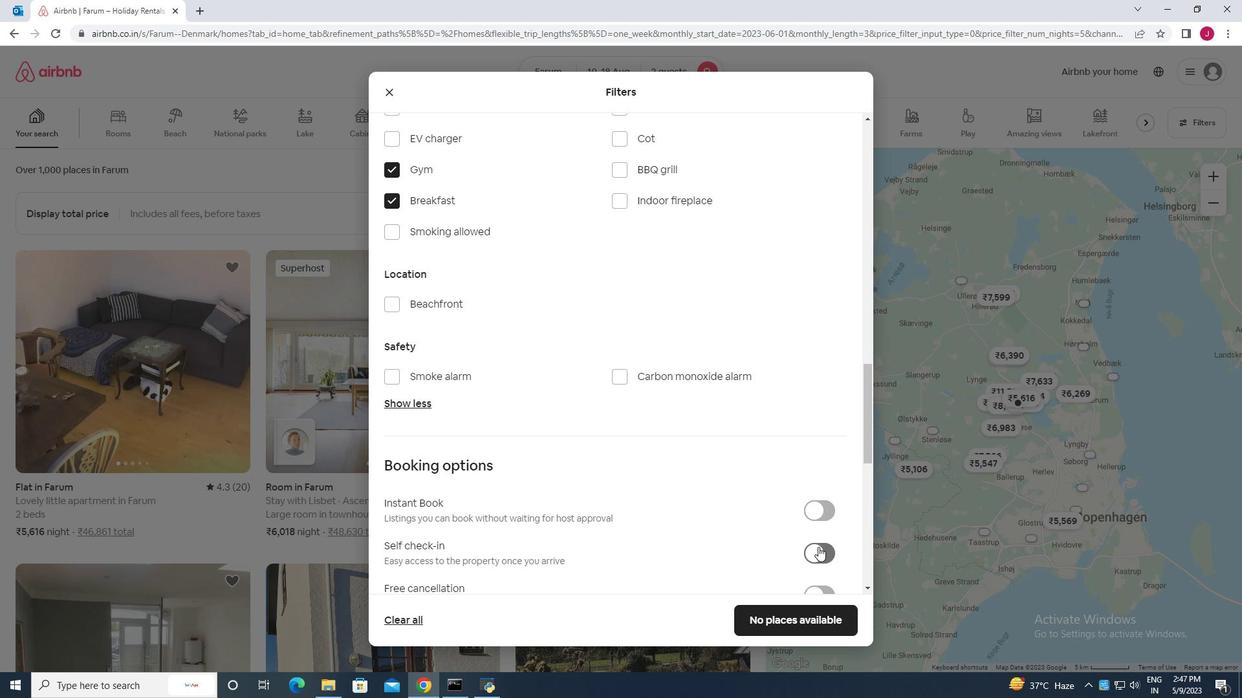 
Action: Mouse pressed left at (821, 548)
Screenshot: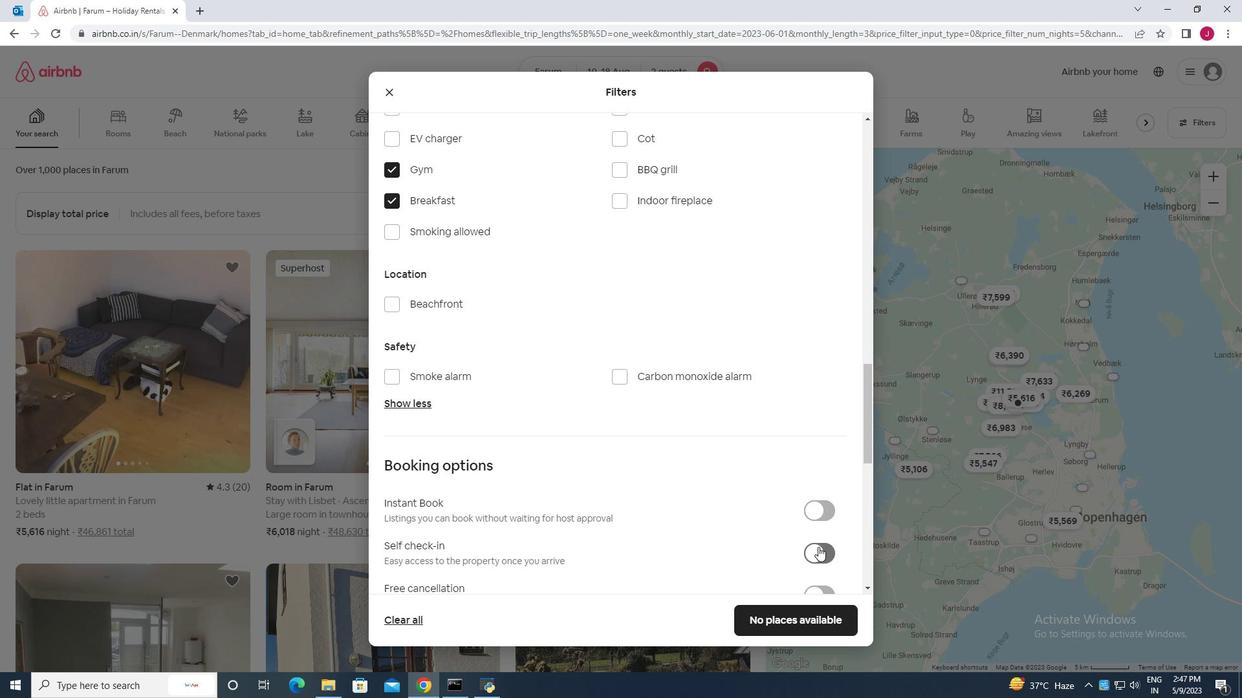 
Action: Mouse moved to (652, 473)
Screenshot: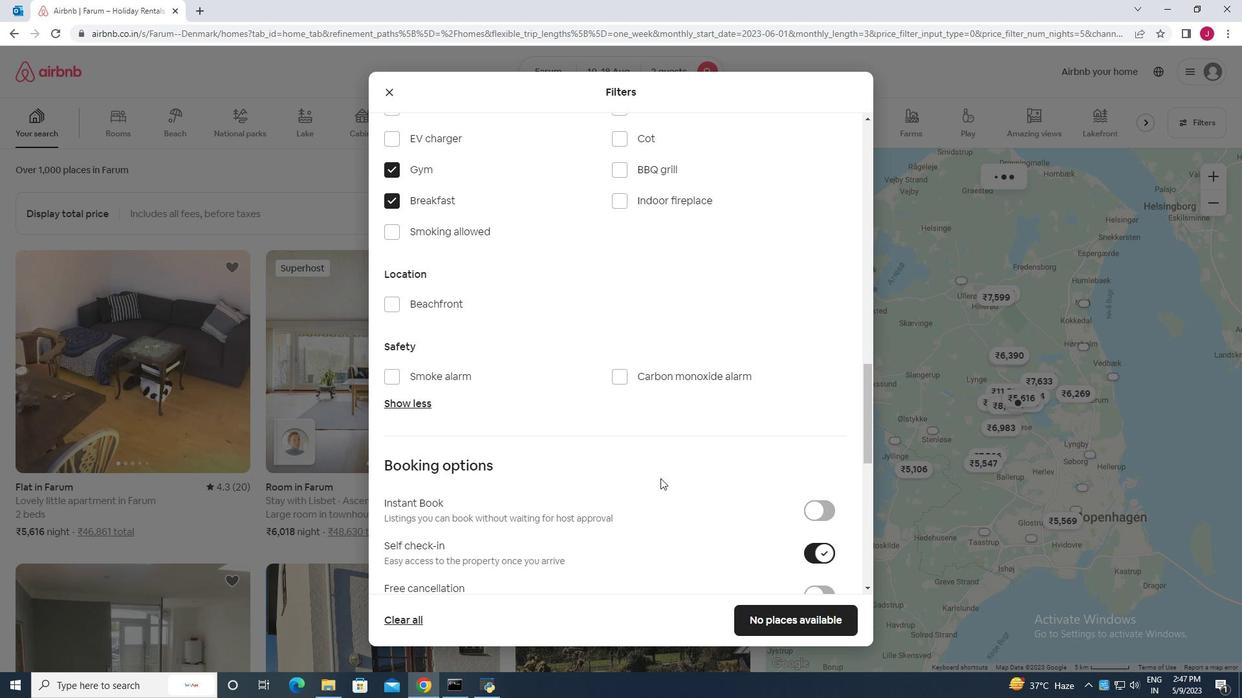 
Action: Mouse scrolled (652, 472) with delta (0, 0)
Screenshot: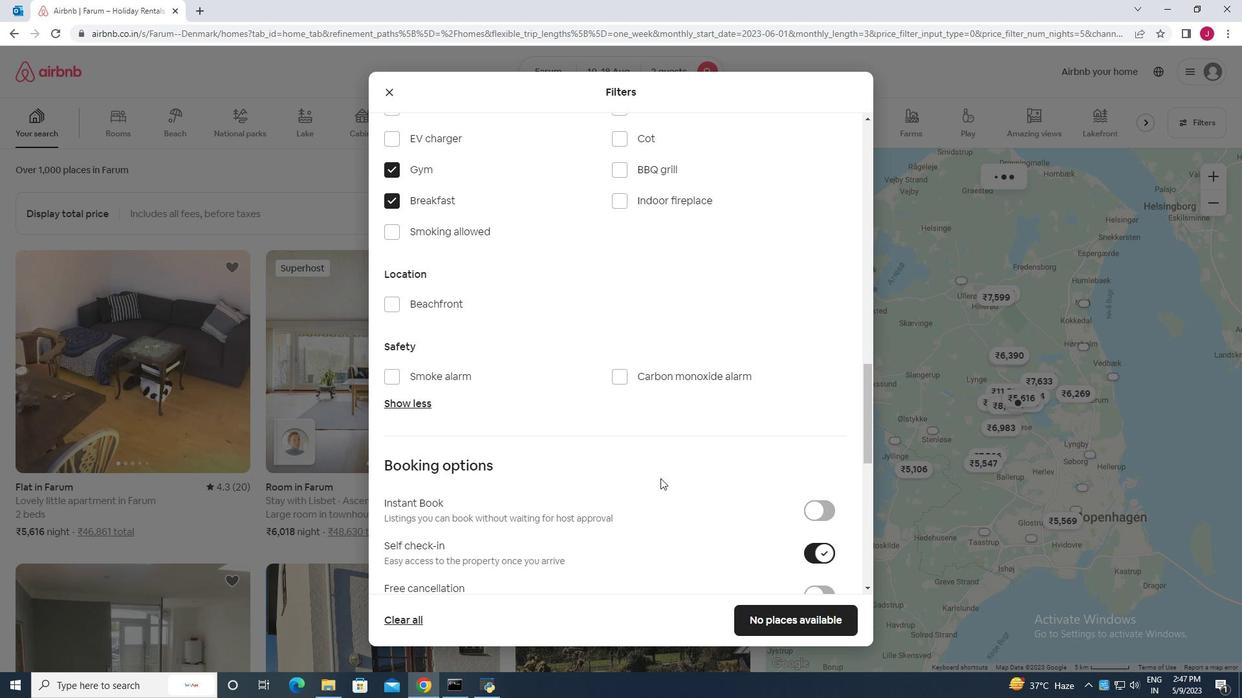 
Action: Mouse scrolled (652, 472) with delta (0, 0)
Screenshot: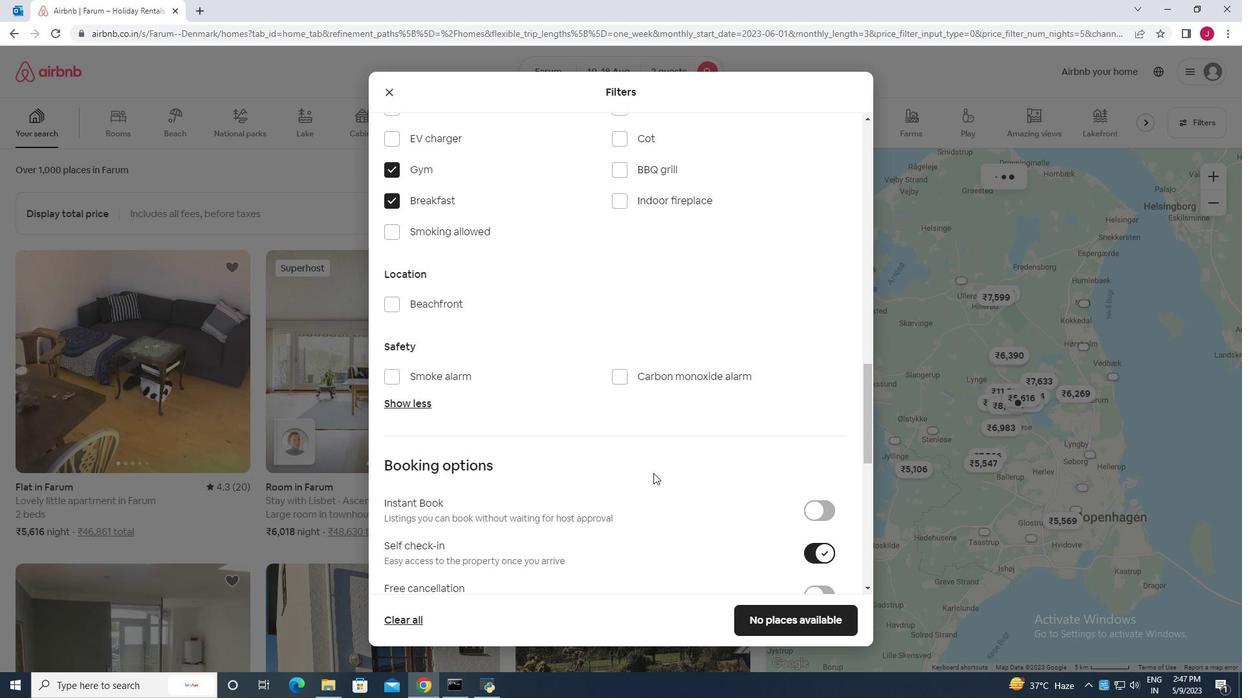 
Action: Mouse scrolled (652, 472) with delta (0, 0)
Screenshot: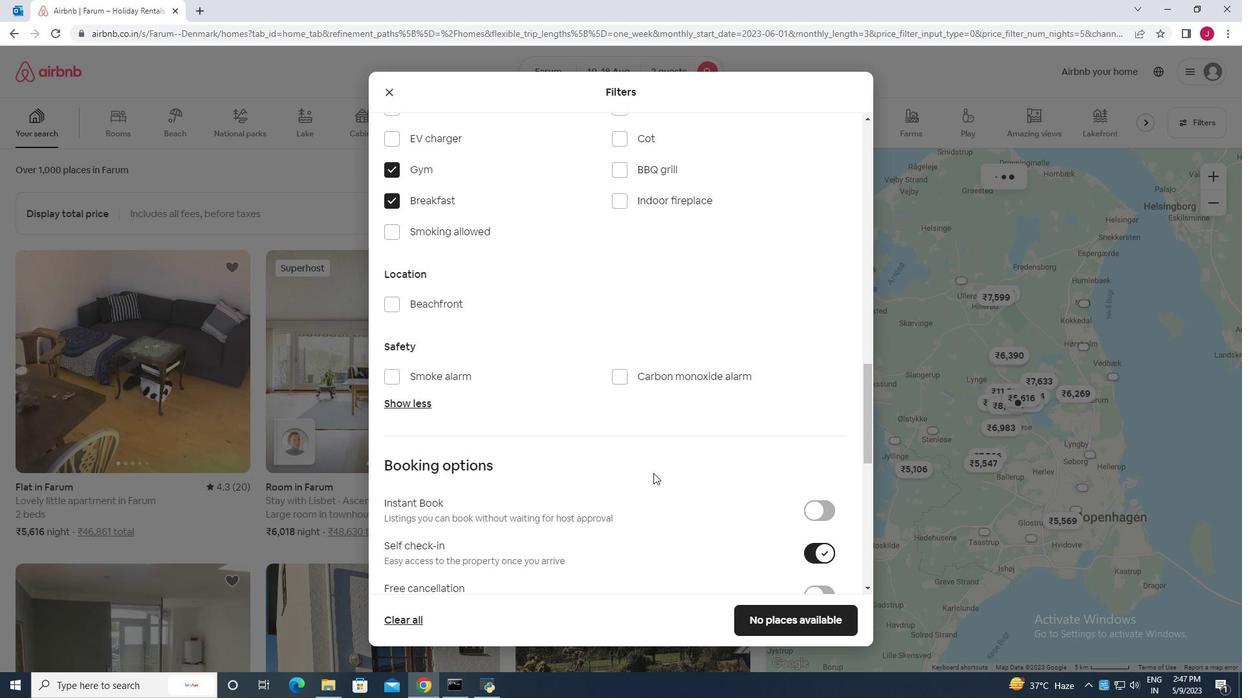 
Action: Mouse scrolled (652, 472) with delta (0, 0)
Screenshot: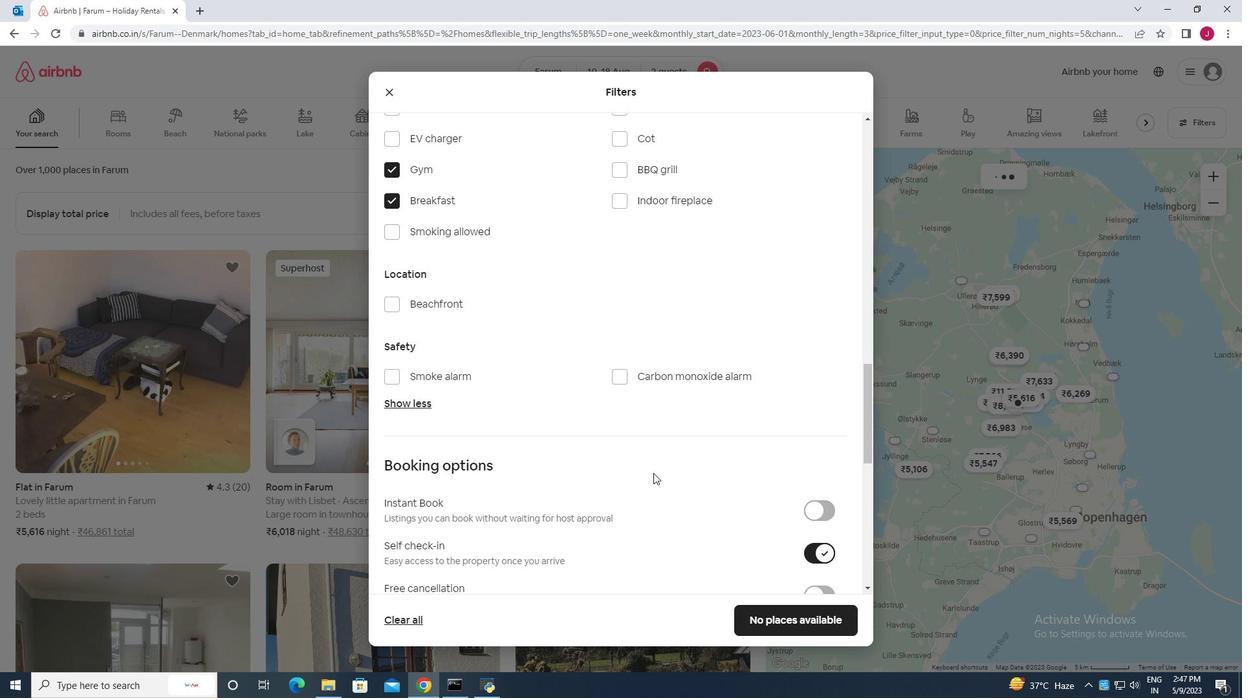 
Action: Mouse scrolled (652, 472) with delta (0, 0)
Screenshot: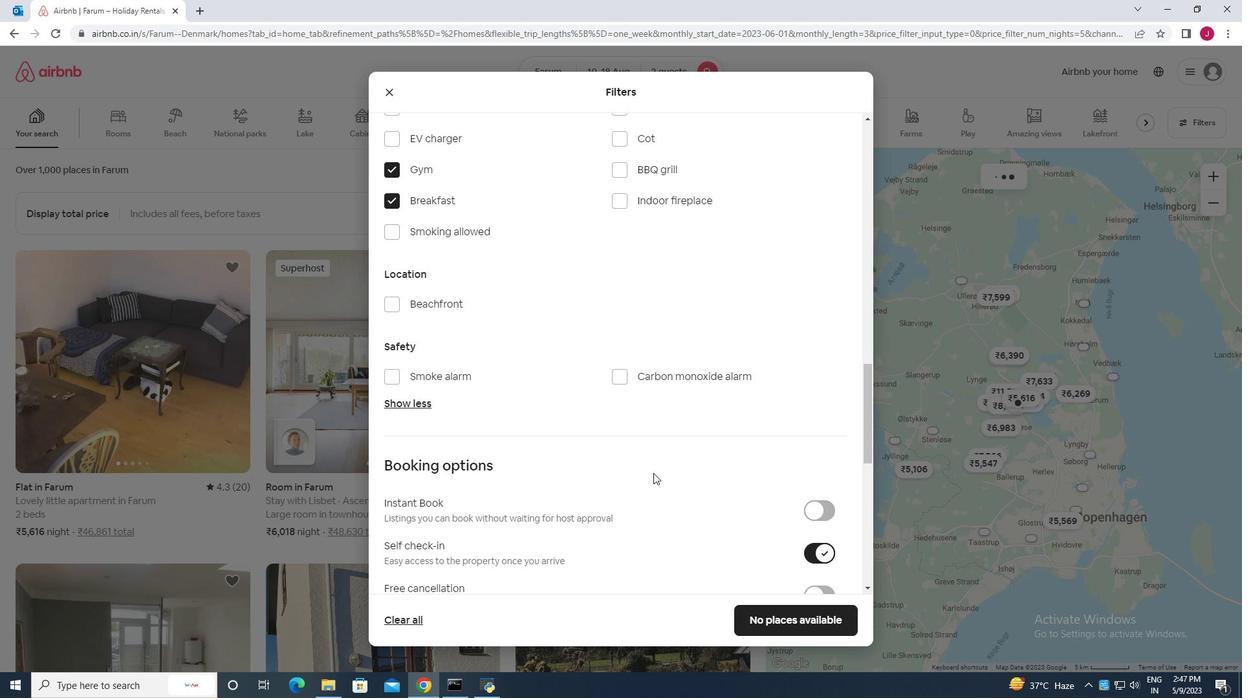 
Action: Mouse scrolled (652, 472) with delta (0, 0)
Screenshot: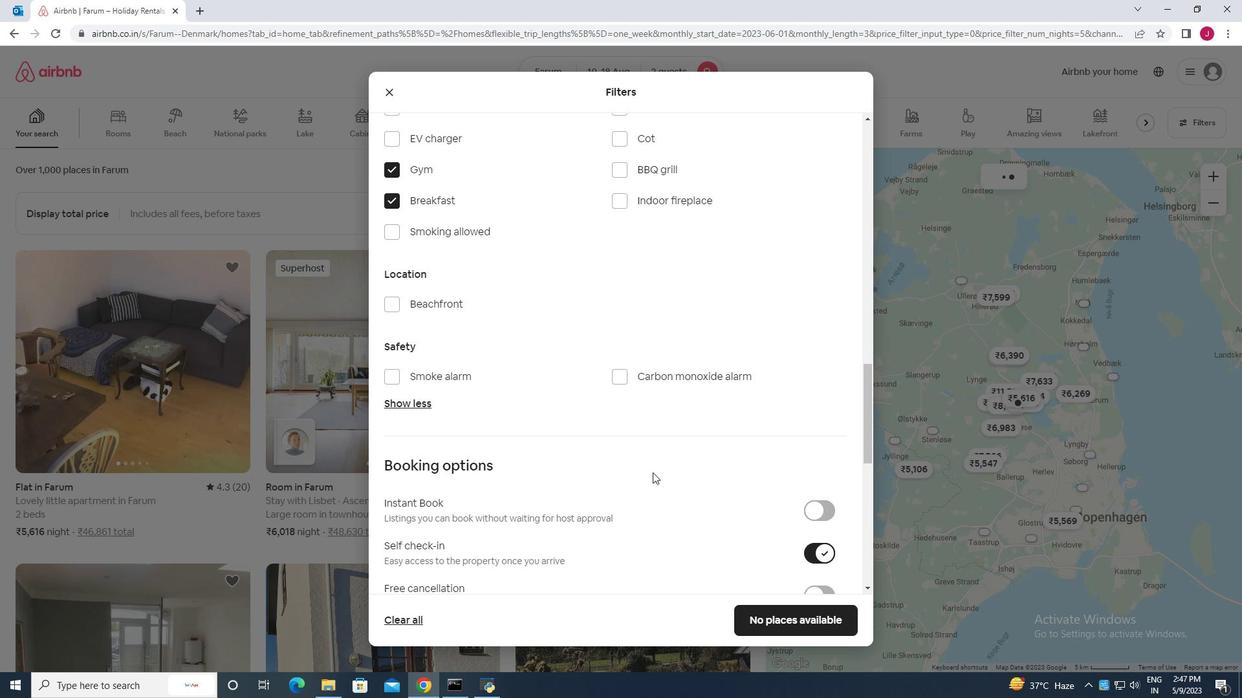 
Action: Mouse scrolled (652, 472) with delta (0, 0)
Screenshot: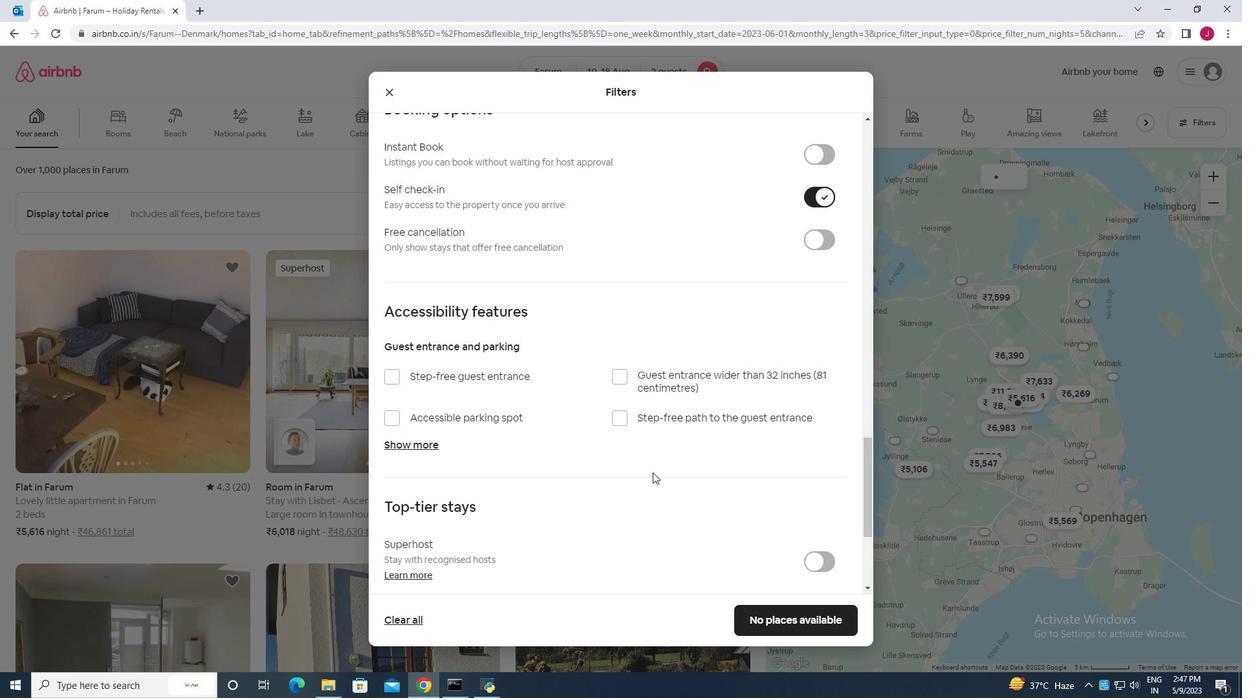 
Action: Mouse scrolled (652, 472) with delta (0, 0)
Screenshot: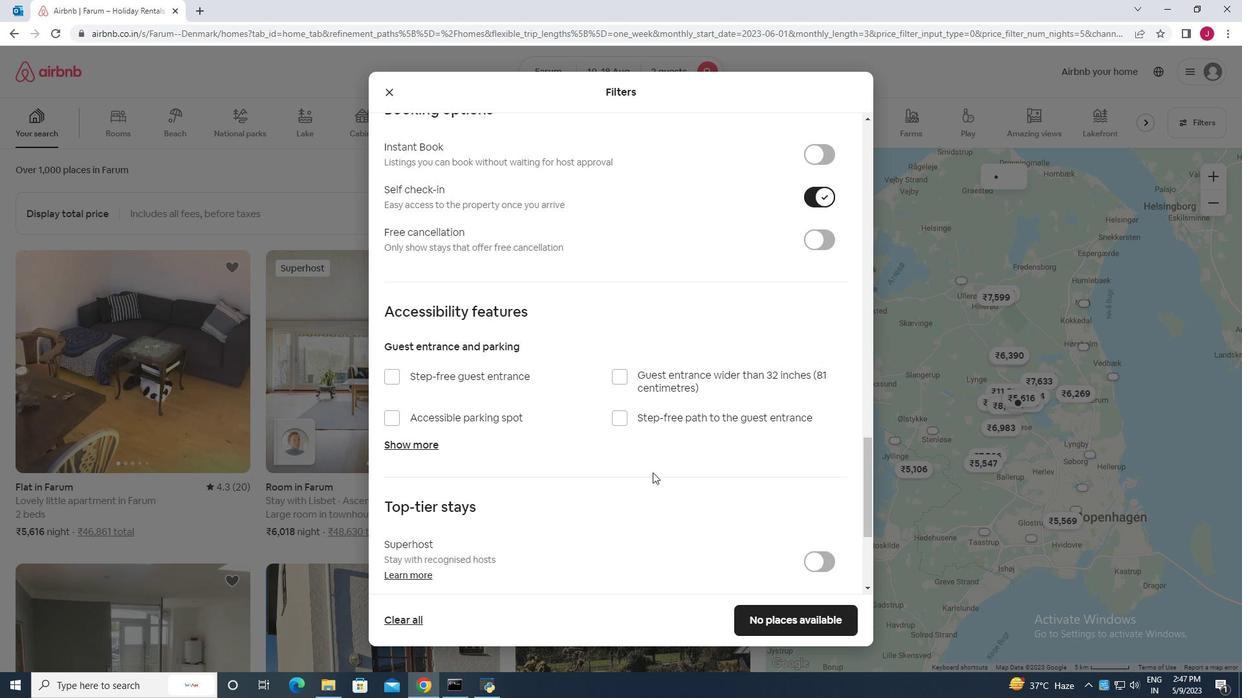 
Action: Mouse scrolled (652, 472) with delta (0, 0)
Screenshot: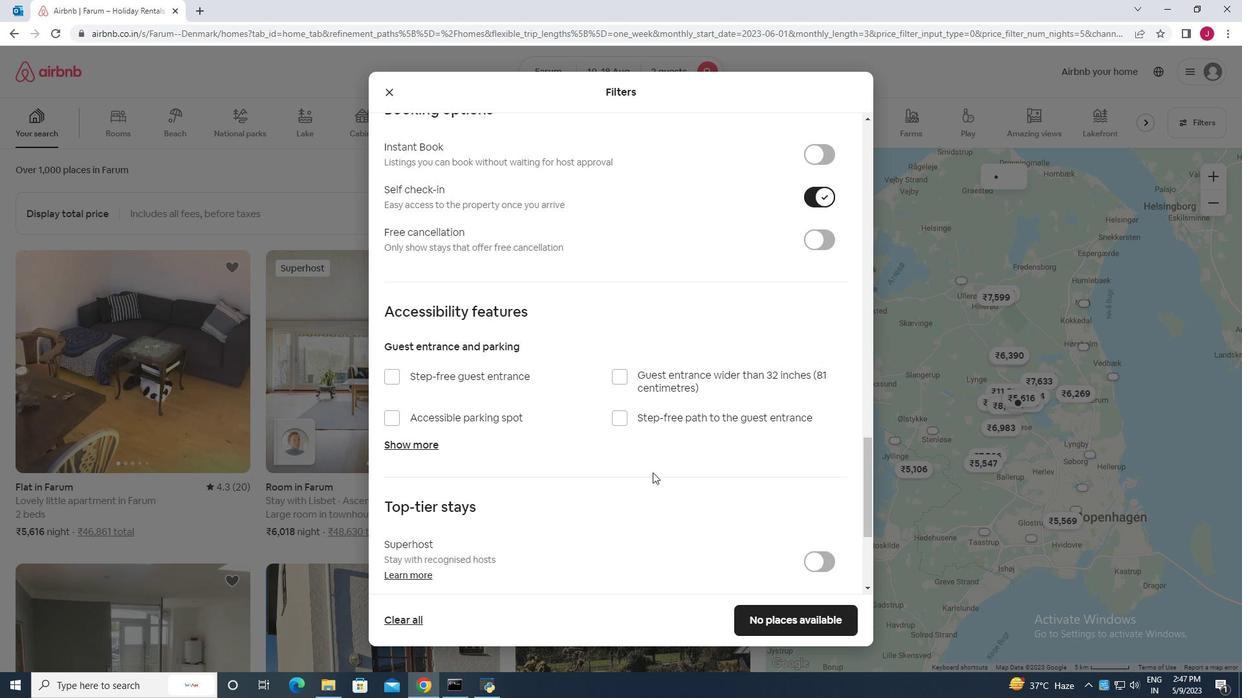 
Action: Mouse scrolled (652, 472) with delta (0, 0)
Screenshot: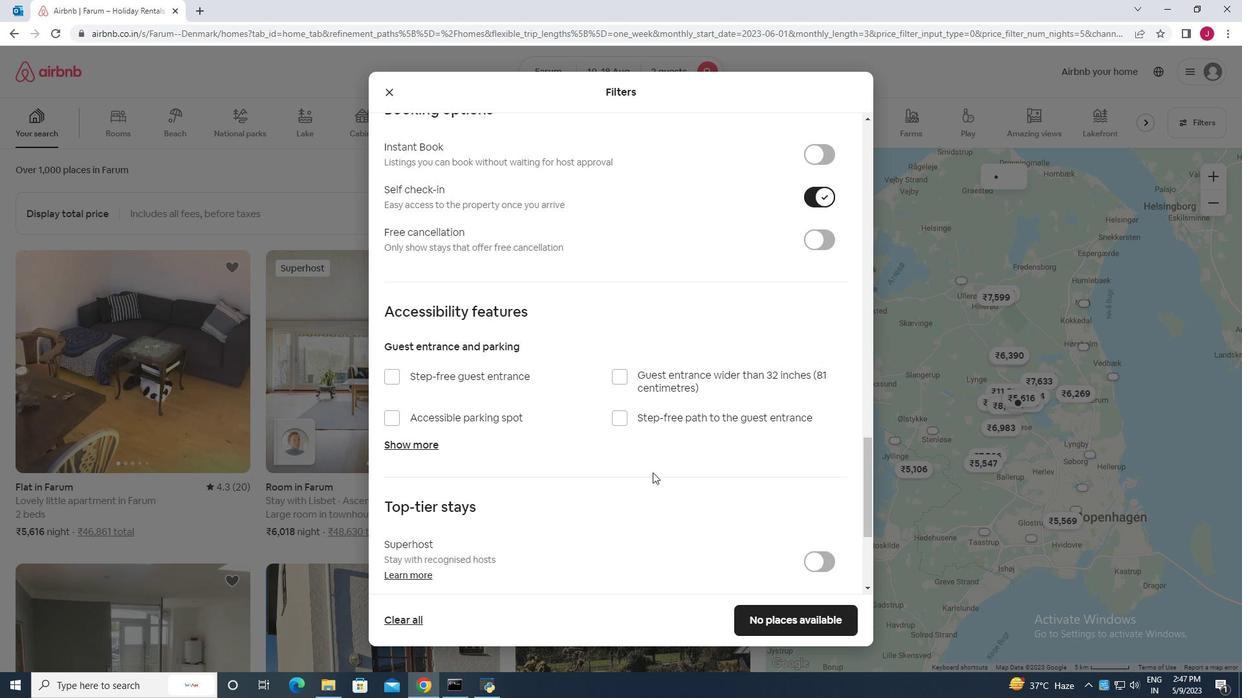 
Action: Mouse scrolled (652, 472) with delta (0, 0)
Screenshot: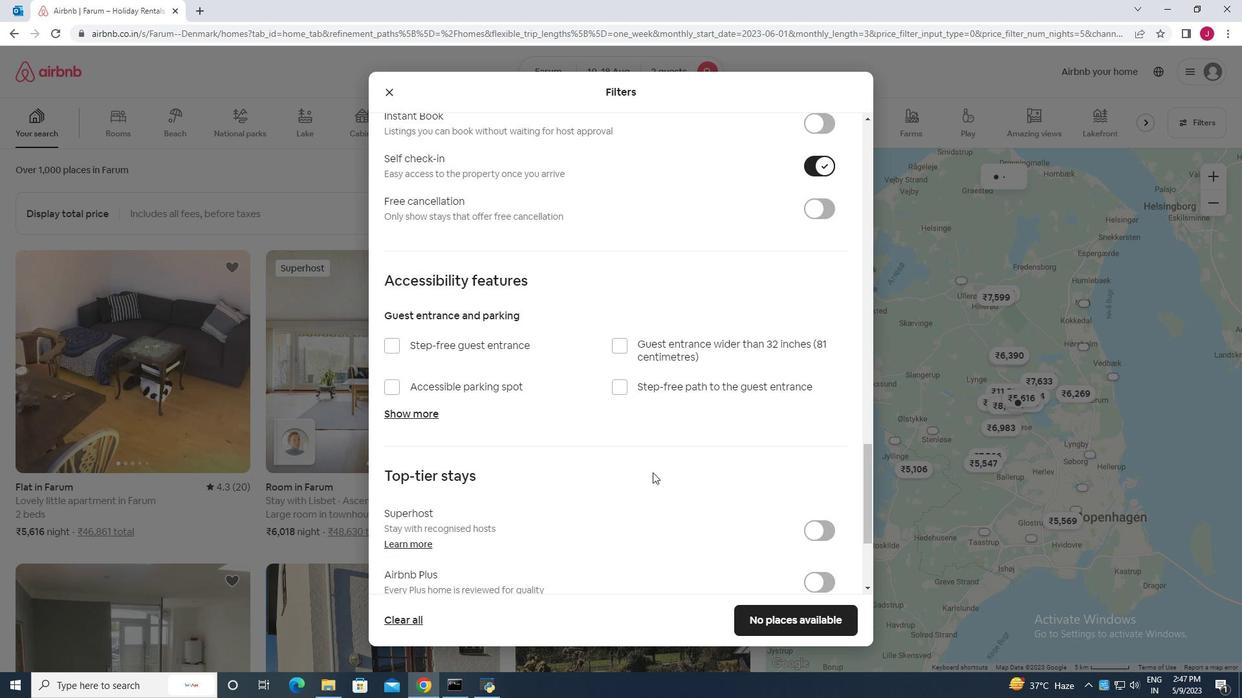 
Action: Mouse scrolled (652, 472) with delta (0, 0)
Screenshot: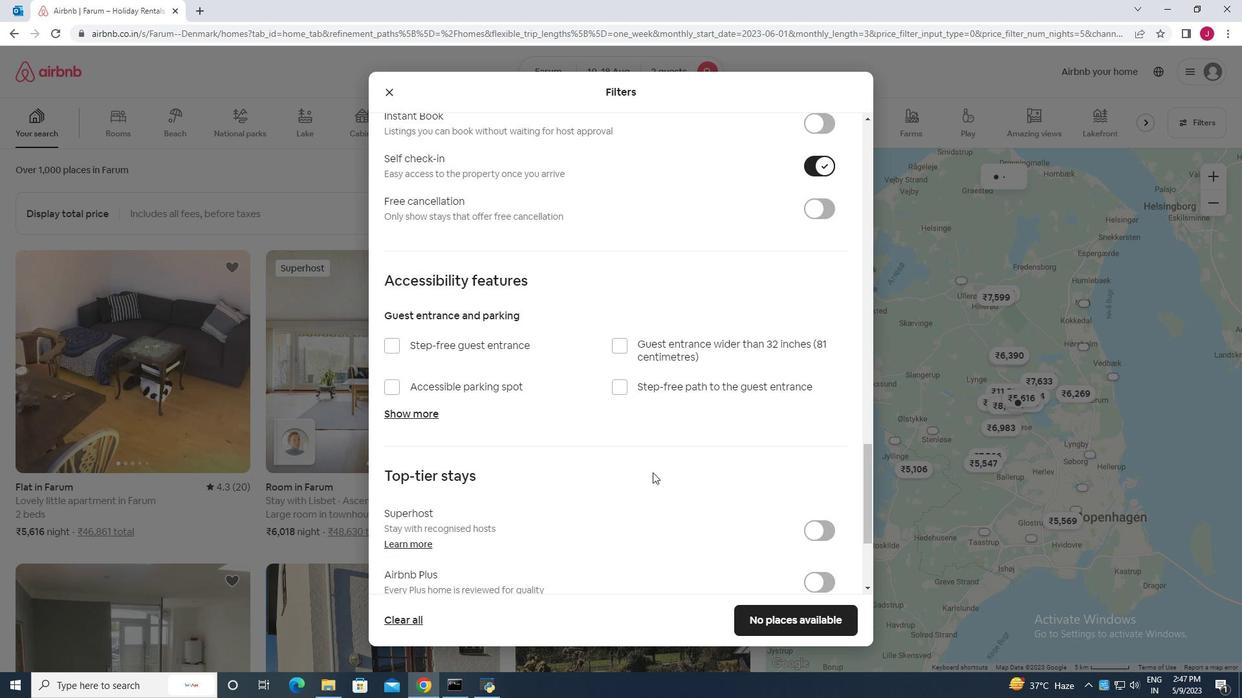 
Action: Mouse moved to (393, 501)
Screenshot: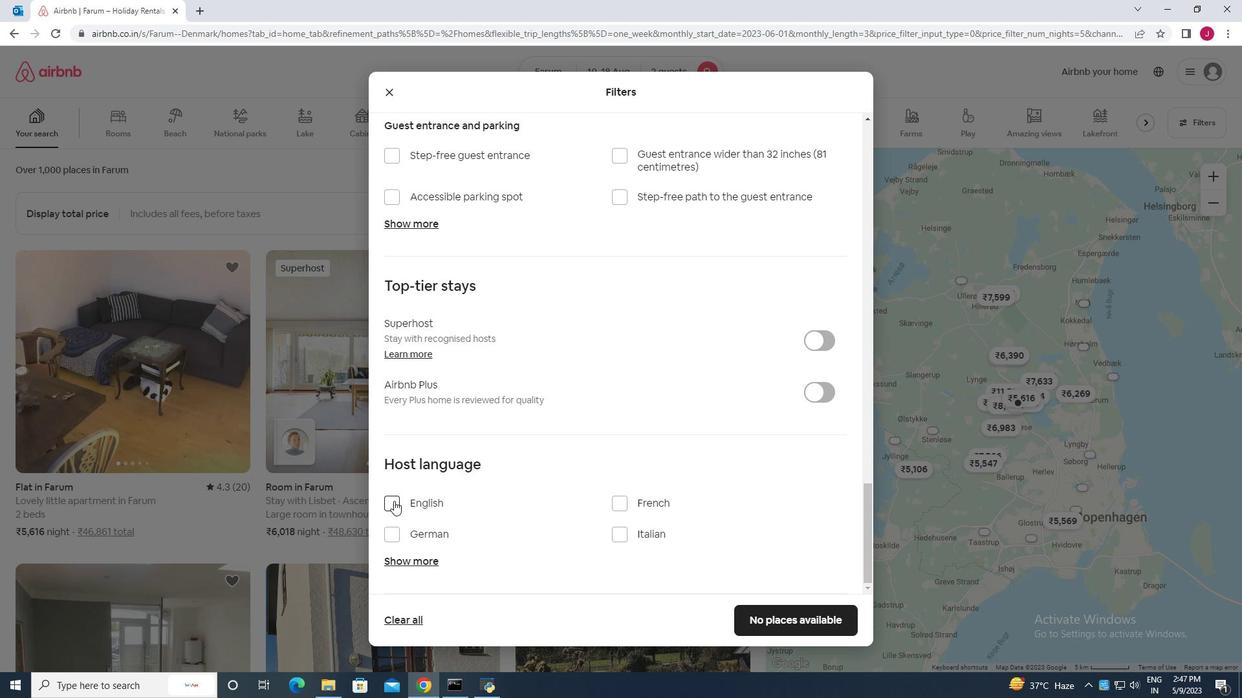 
Action: Mouse pressed left at (393, 501)
Screenshot: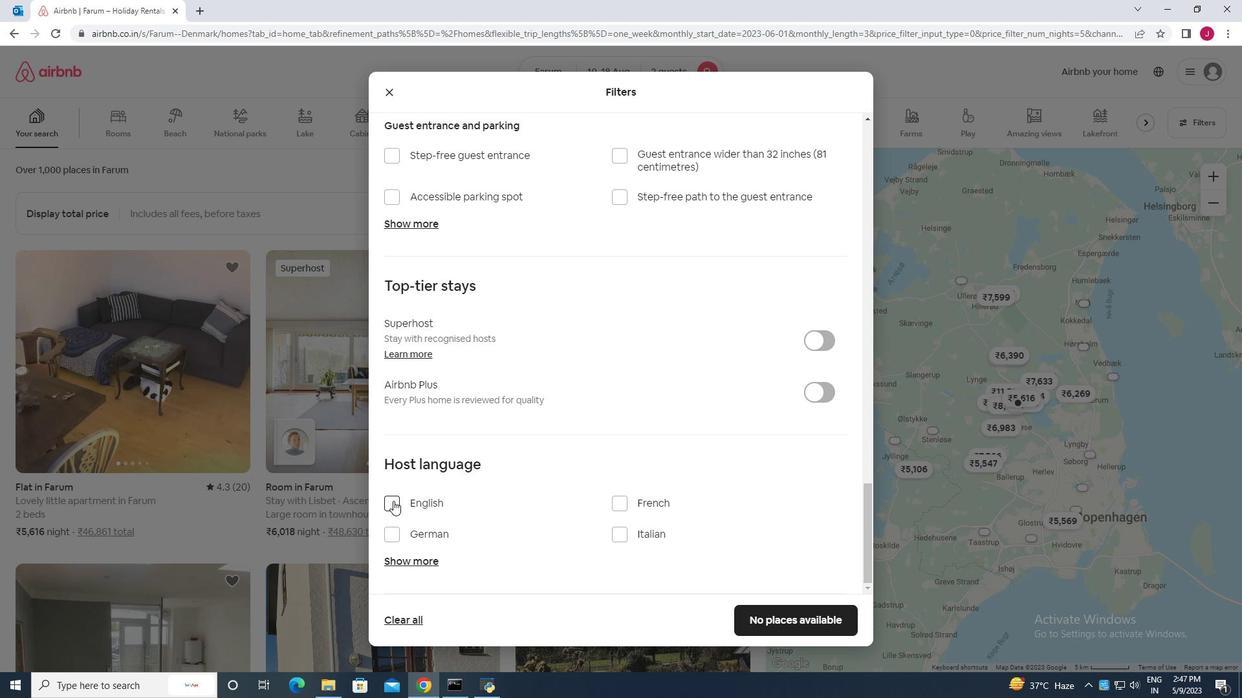 
Action: Mouse moved to (805, 624)
Screenshot: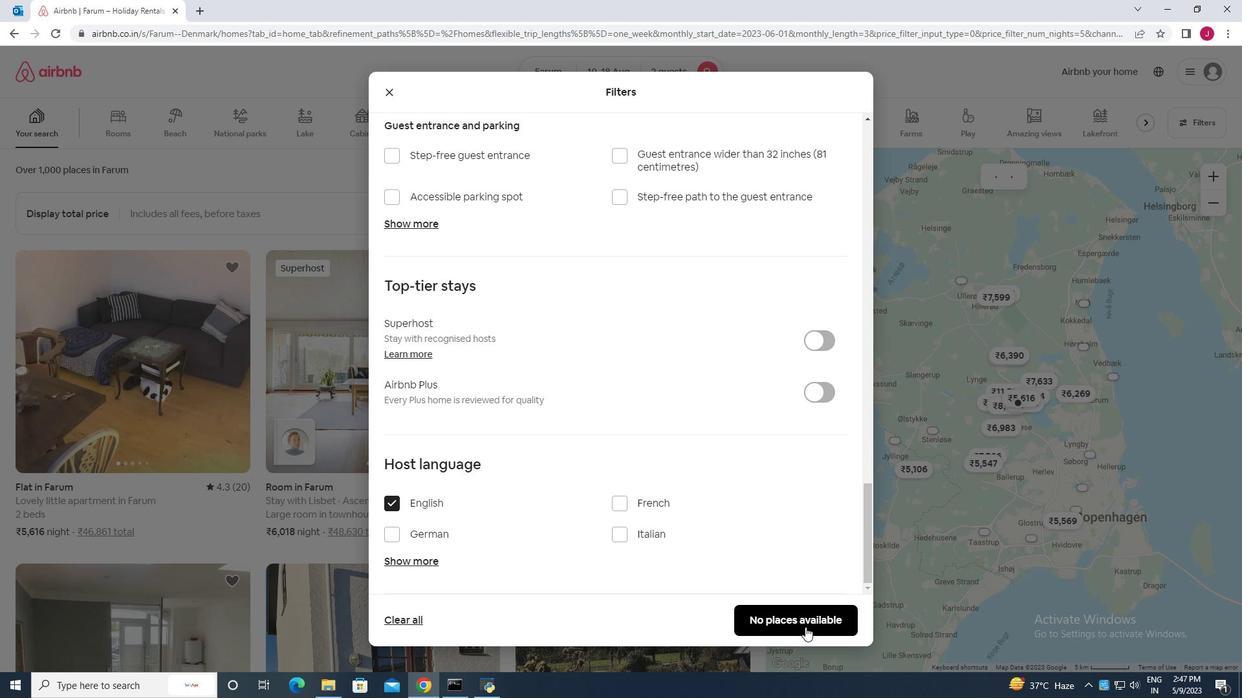 
Action: Mouse pressed left at (805, 624)
Screenshot: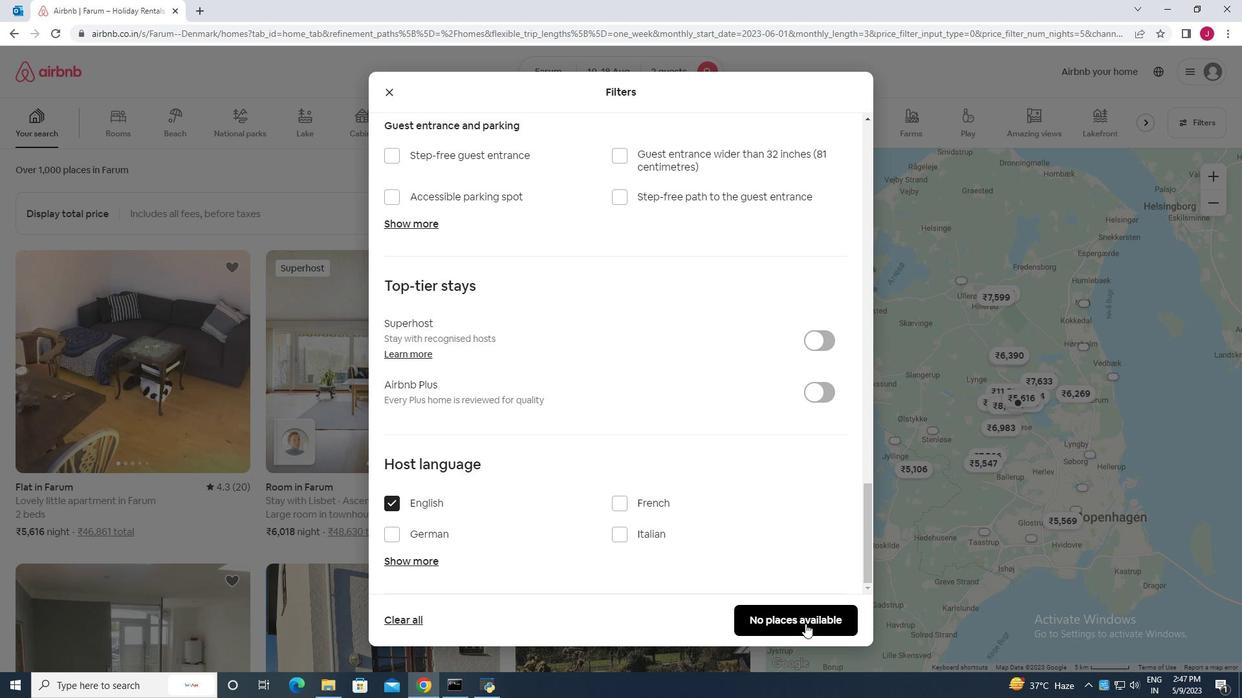 
Action: Mouse moved to (799, 612)
Screenshot: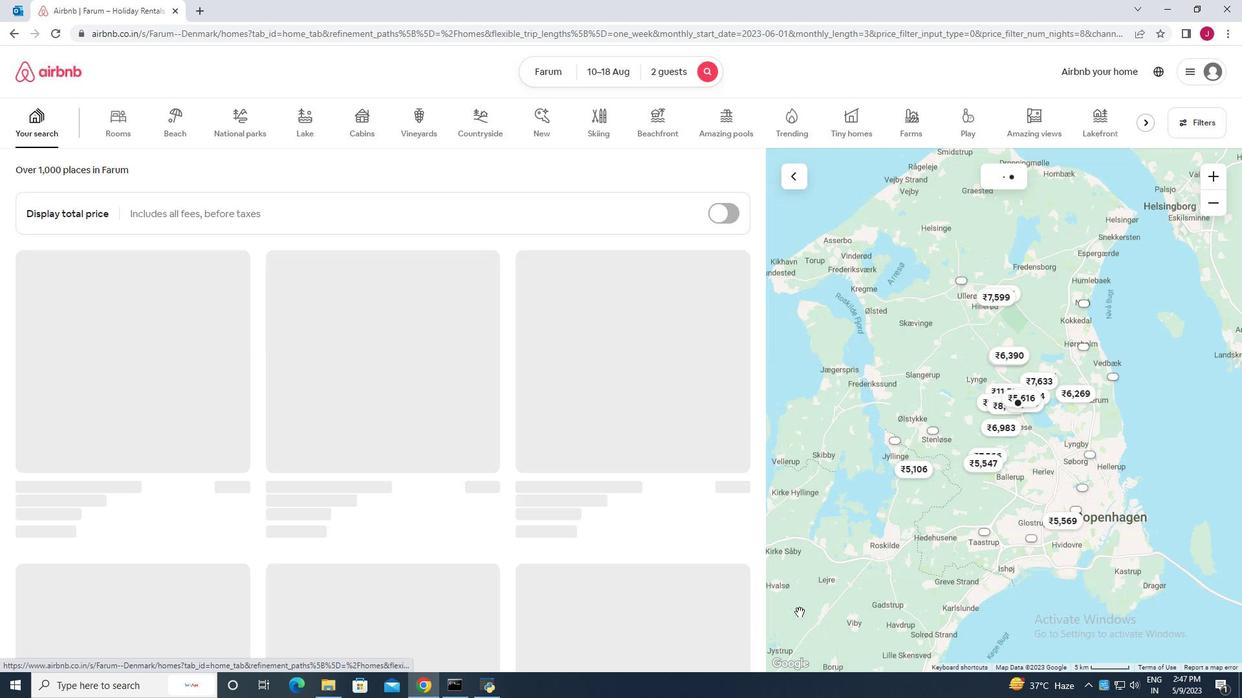 
